 Task: In the Page Aeroplane.pptxinsert the text box with the name 'Aeroplane'apply font style to 'courier new' and font size 38and make the text section 'underline'format the slide background to gradient fillon the slide insert the  date and time on the slide insert the  page no
Action: Mouse moved to (28, 121)
Screenshot: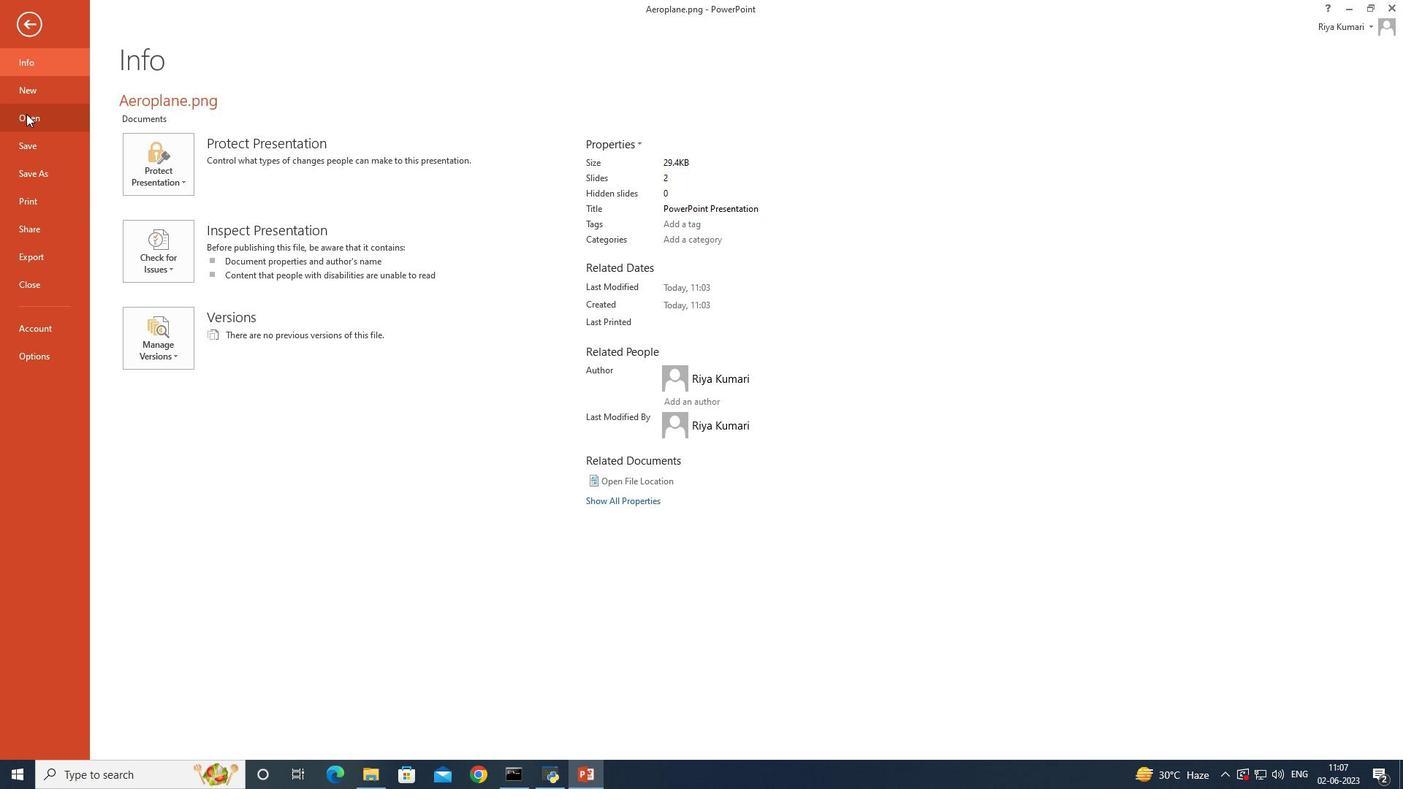 
Action: Mouse pressed left at (28, 121)
Screenshot: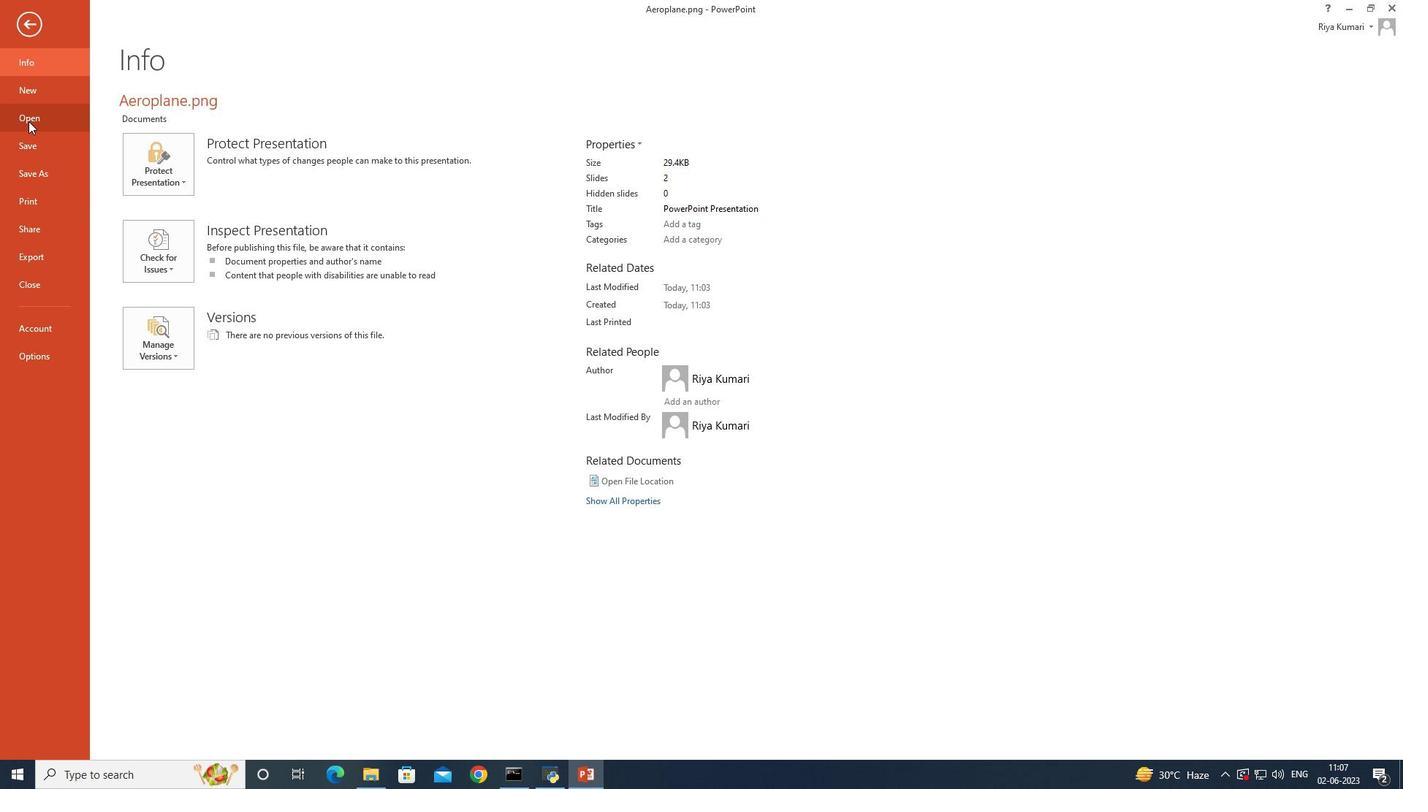 
Action: Mouse moved to (402, 153)
Screenshot: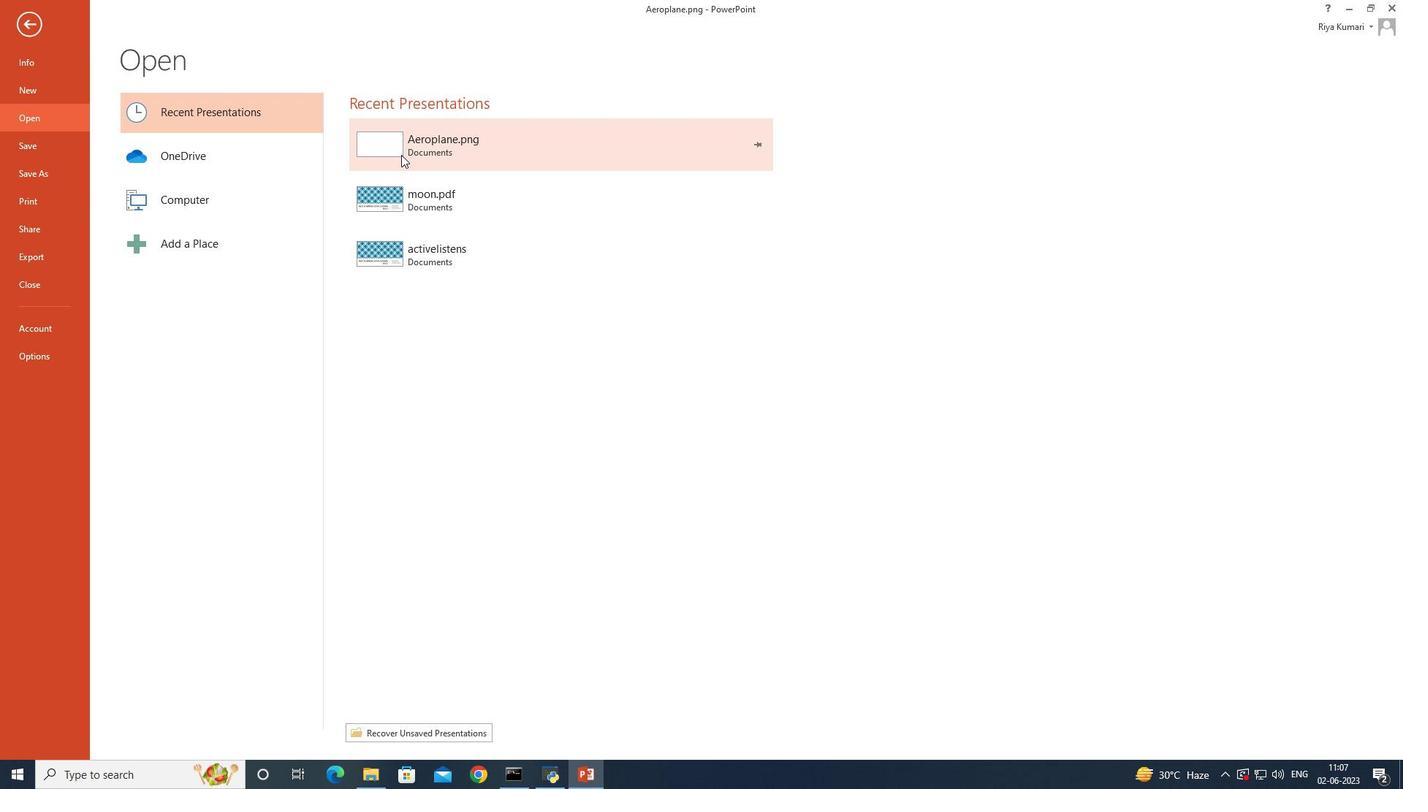 
Action: Mouse pressed left at (402, 153)
Screenshot: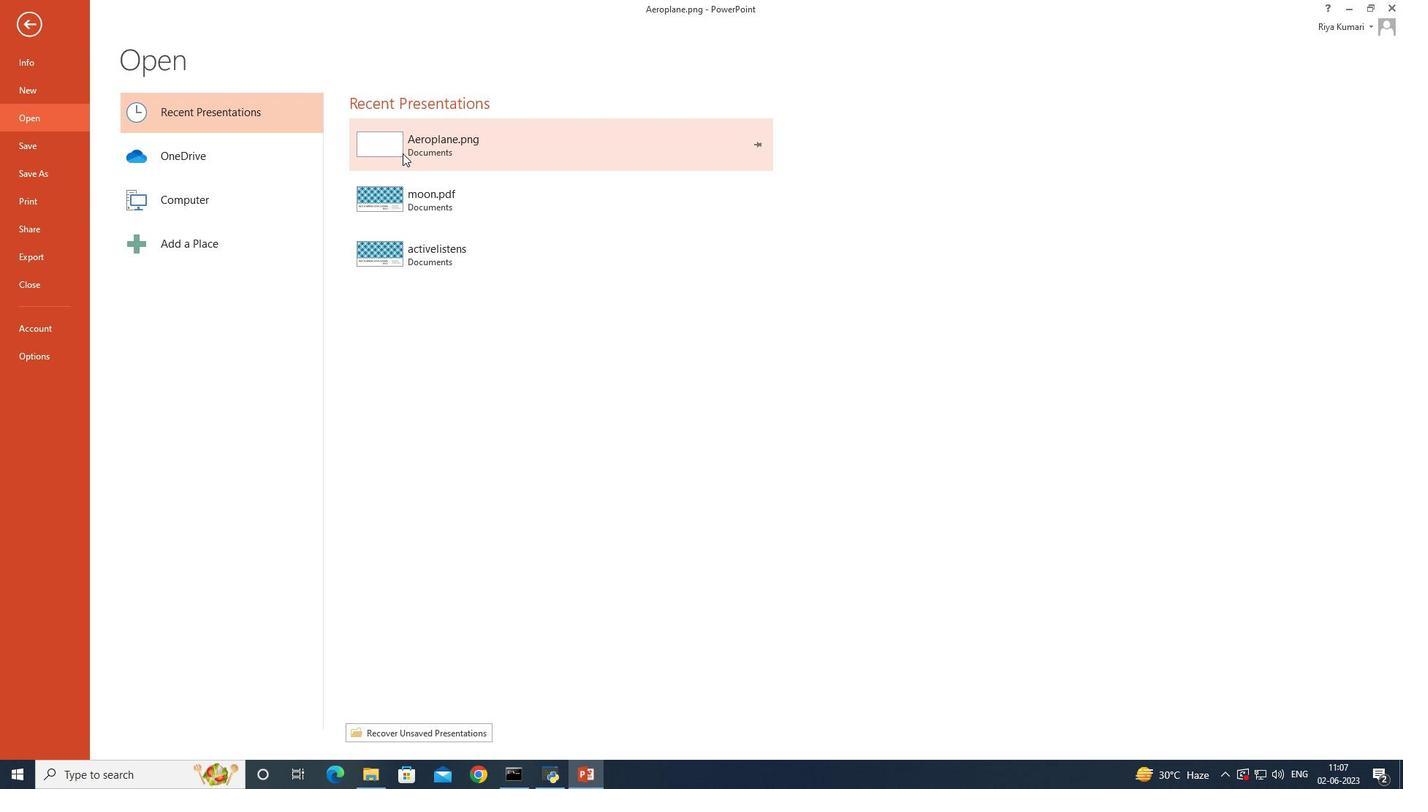 
Action: Mouse moved to (612, 46)
Screenshot: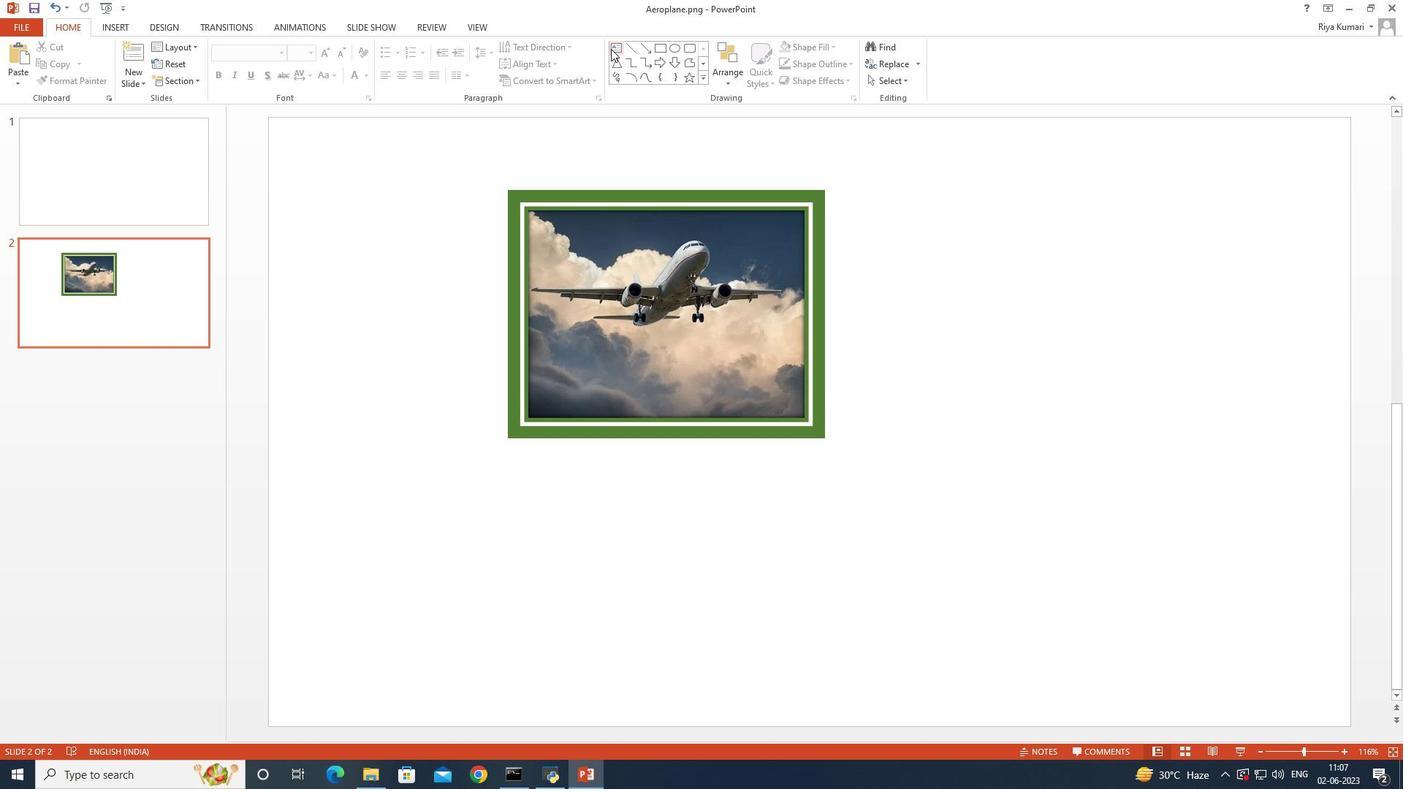 
Action: Mouse pressed left at (612, 46)
Screenshot: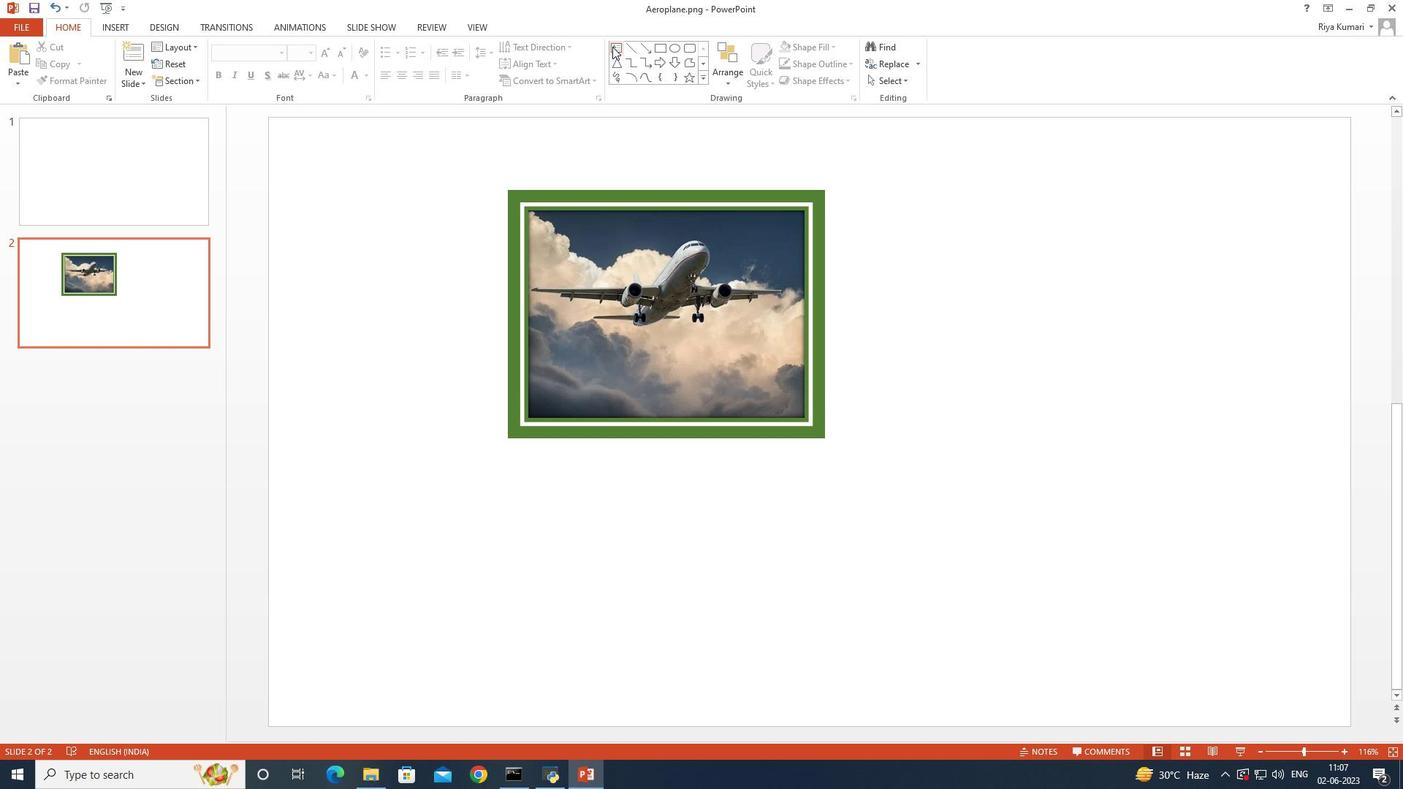 
Action: Mouse moved to (503, 459)
Screenshot: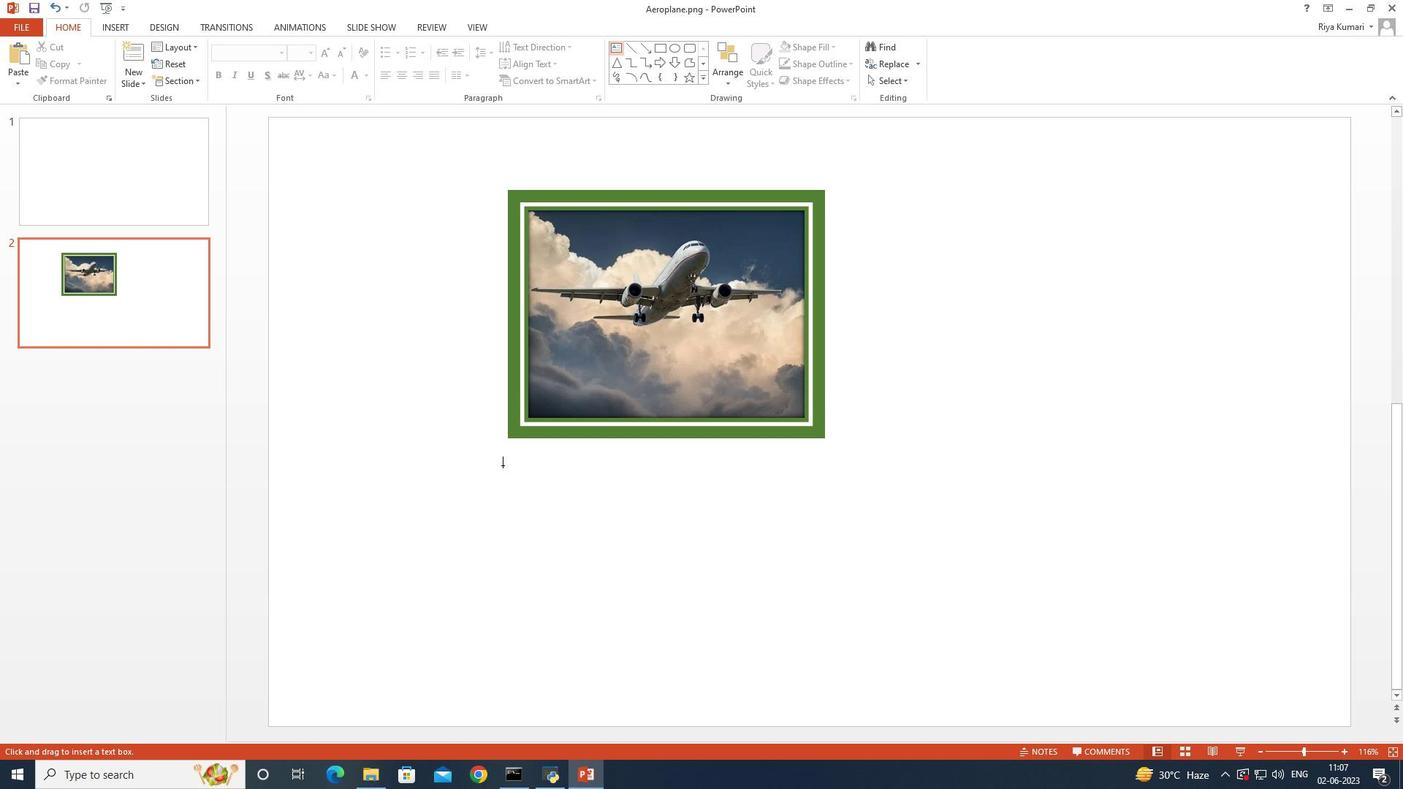
Action: Mouse pressed left at (503, 459)
Screenshot: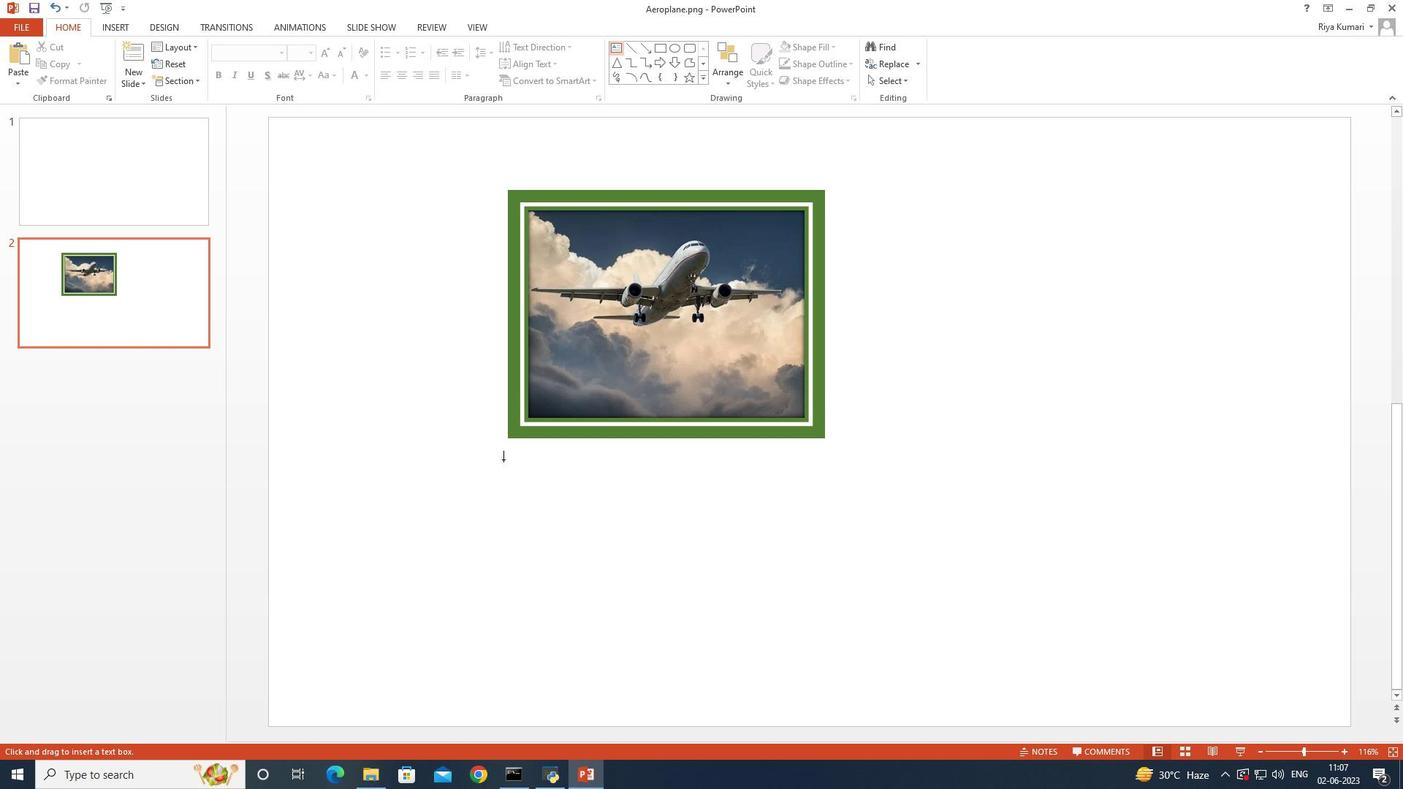 
Action: Mouse moved to (698, 466)
Screenshot: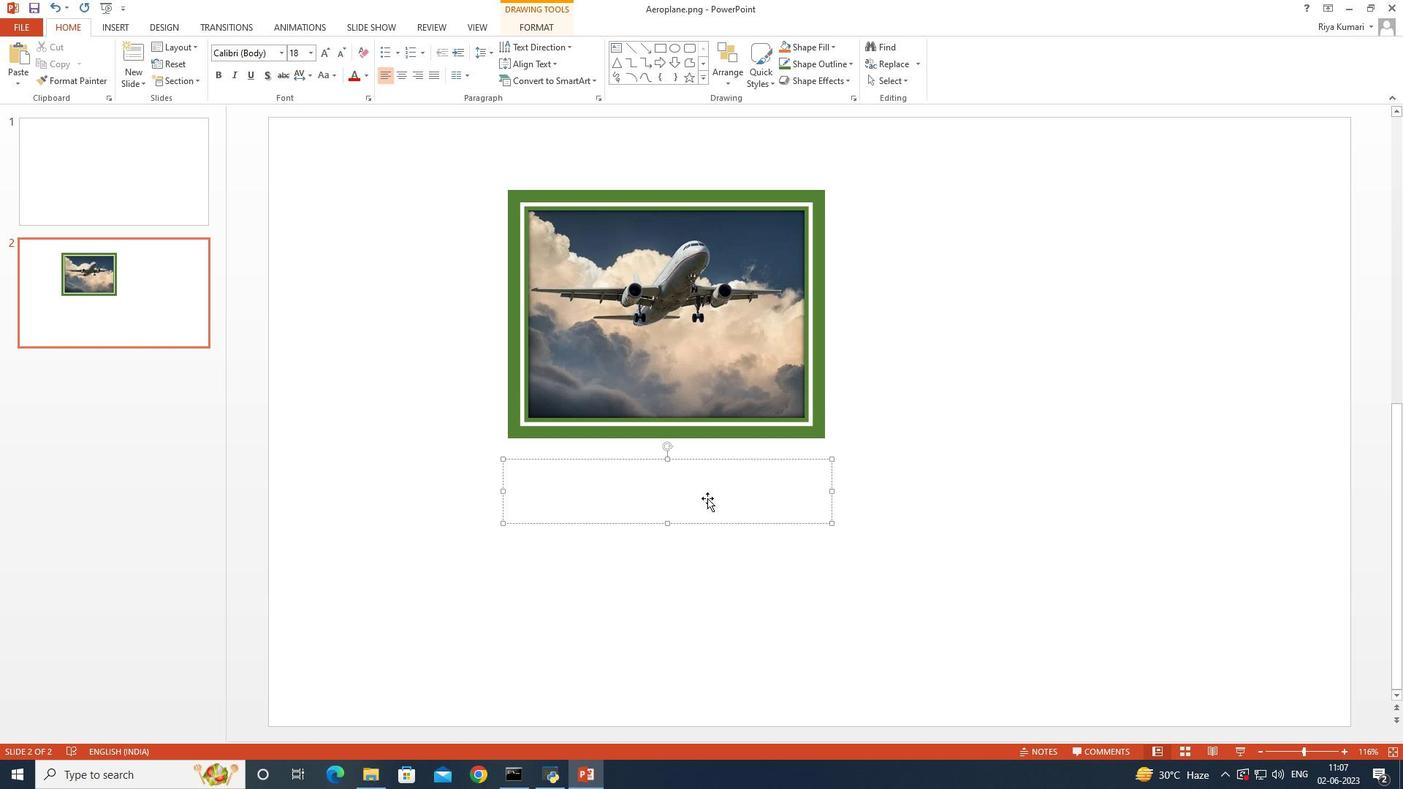 
Action: Key pressed <Key.shift>aeroplane<Key.left><Key.left><Key.left><Key.left><Key.left><Key.left><Key.left><Key.left><Key.backspace><Key.shift>A
Screenshot: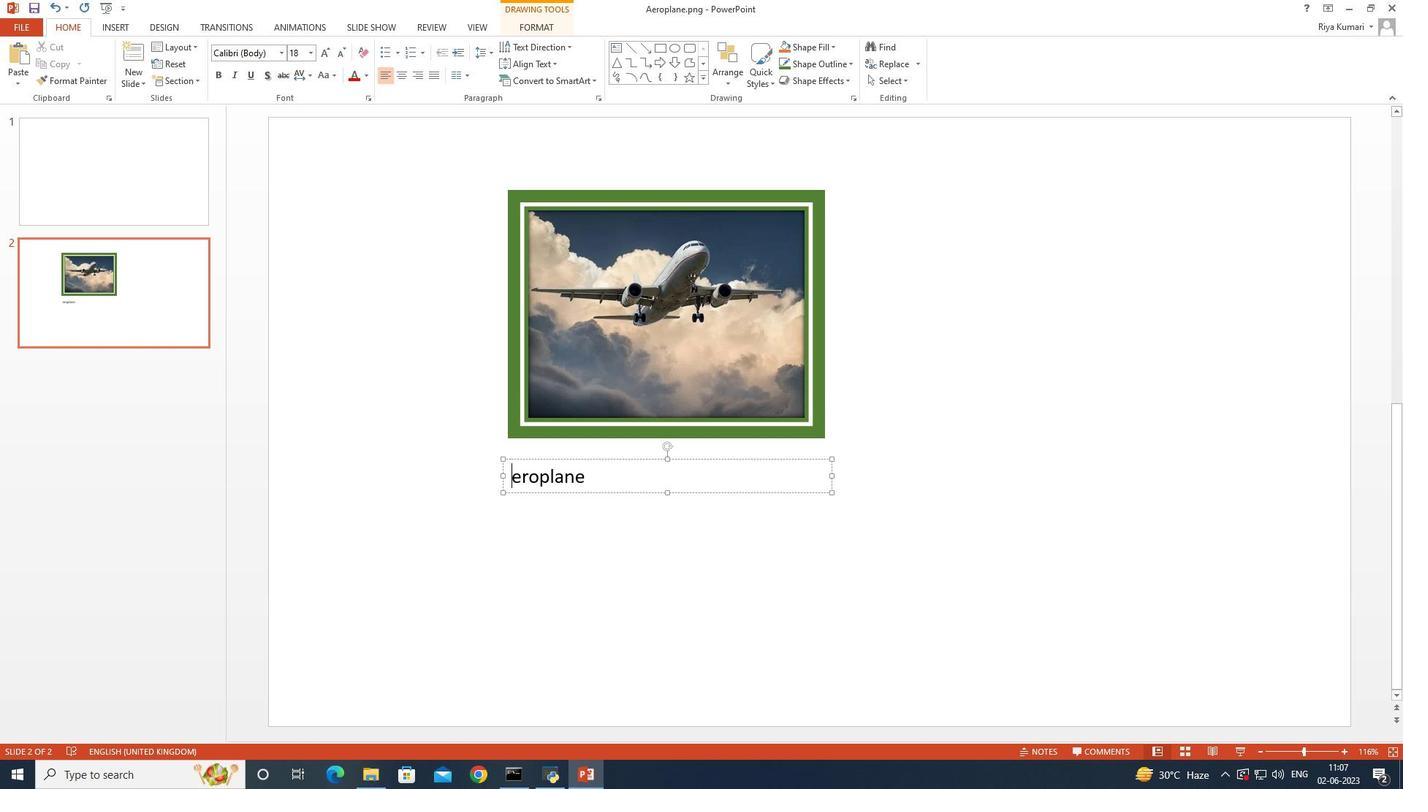 
Action: Mouse moved to (595, 476)
Screenshot: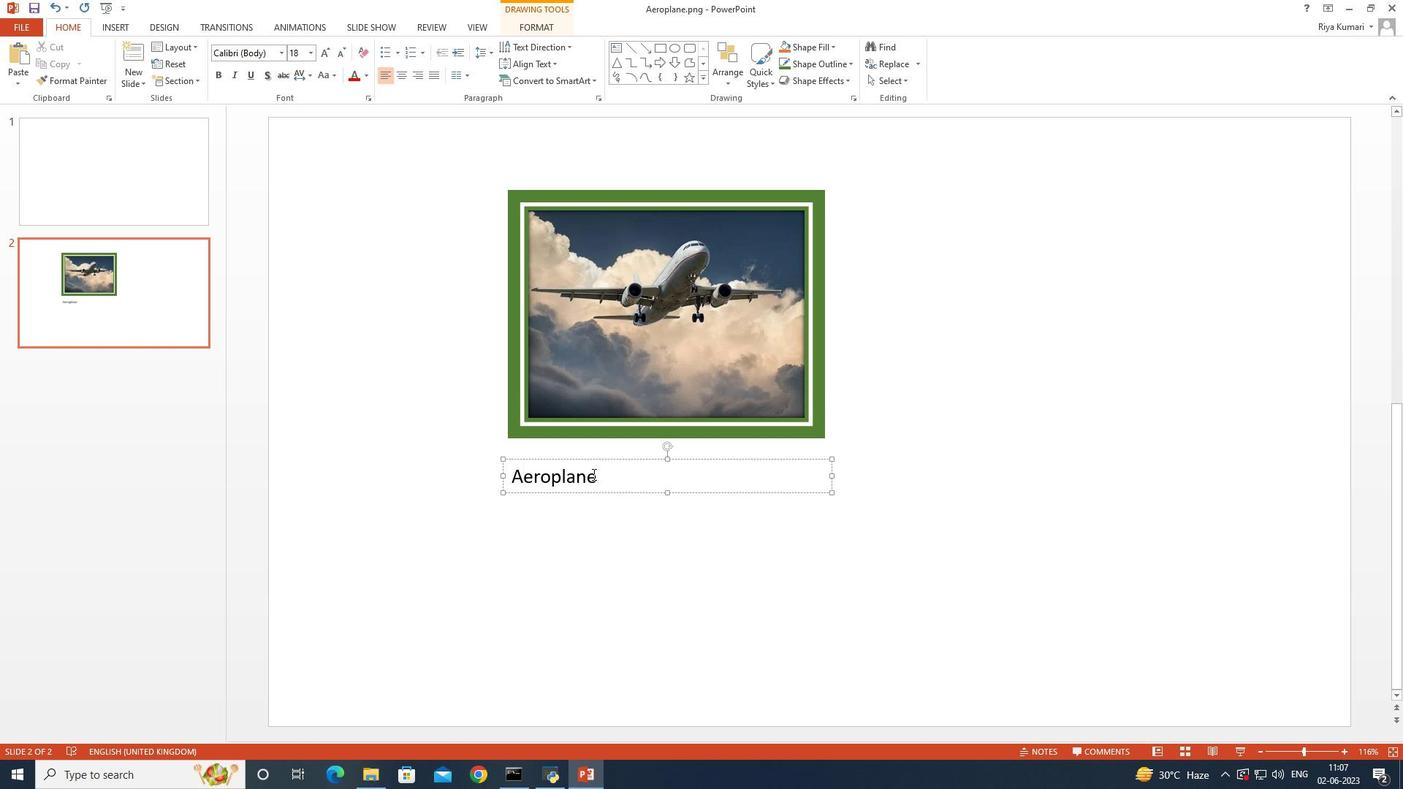 
Action: Mouse pressed left at (595, 476)
Screenshot: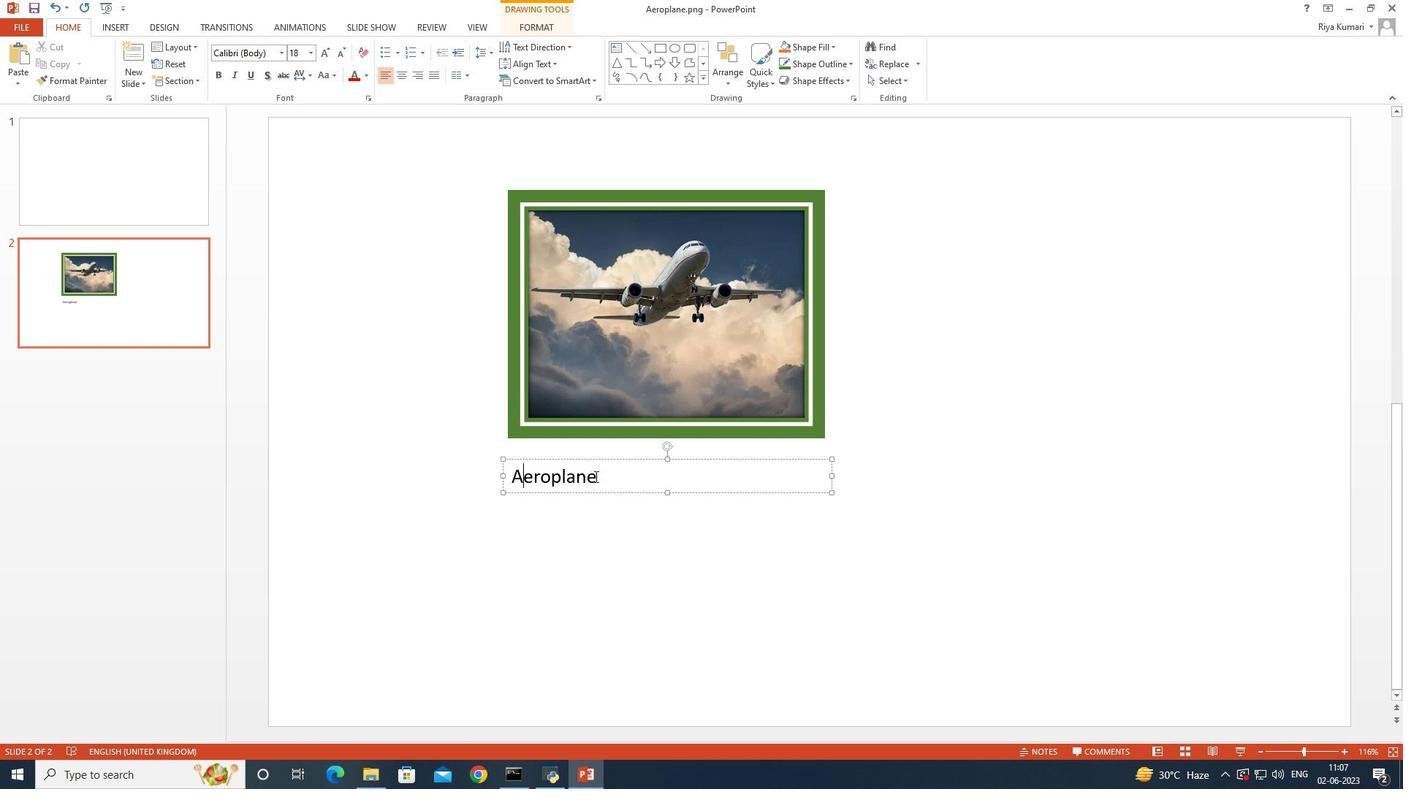 
Action: Mouse moved to (594, 476)
Screenshot: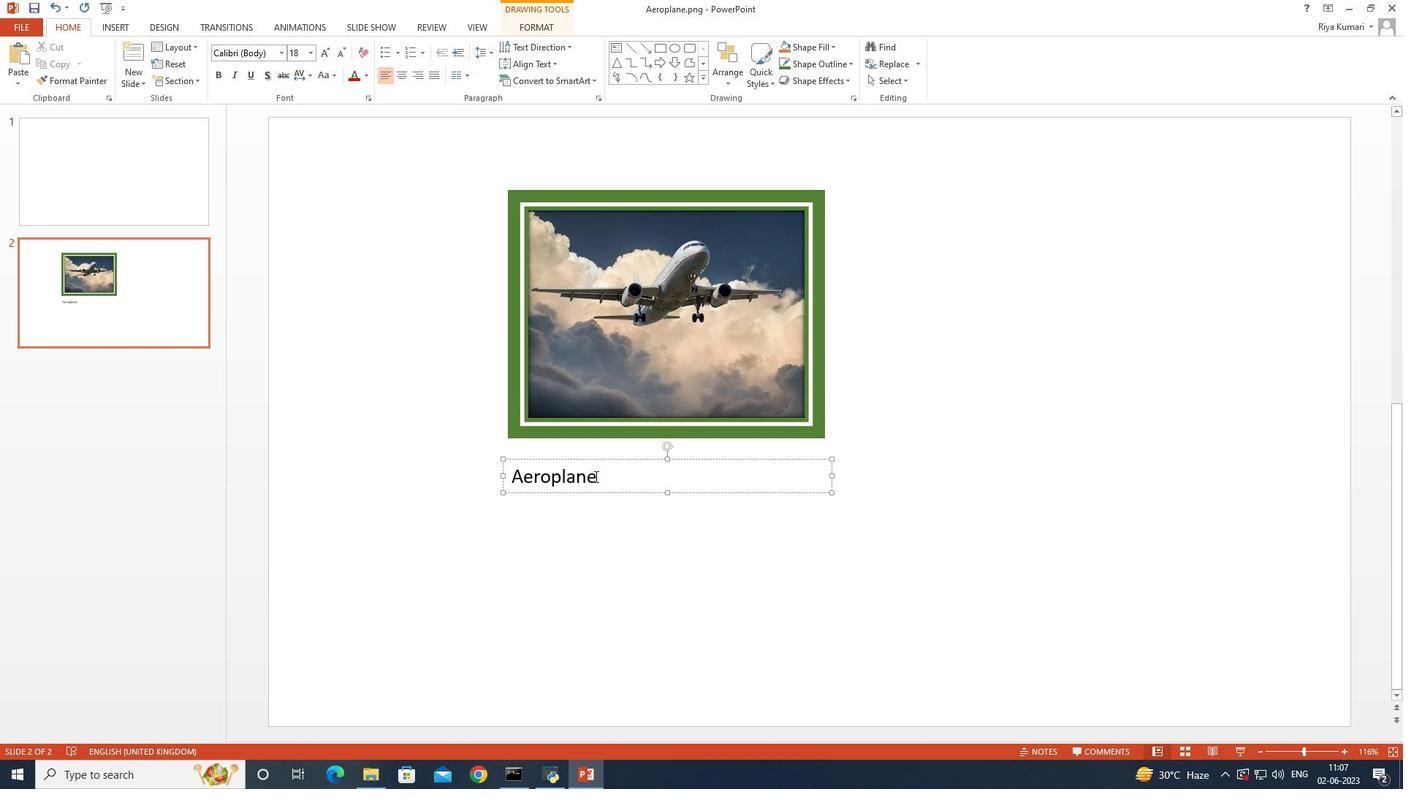 
Action: Mouse pressed left at (594, 476)
Screenshot: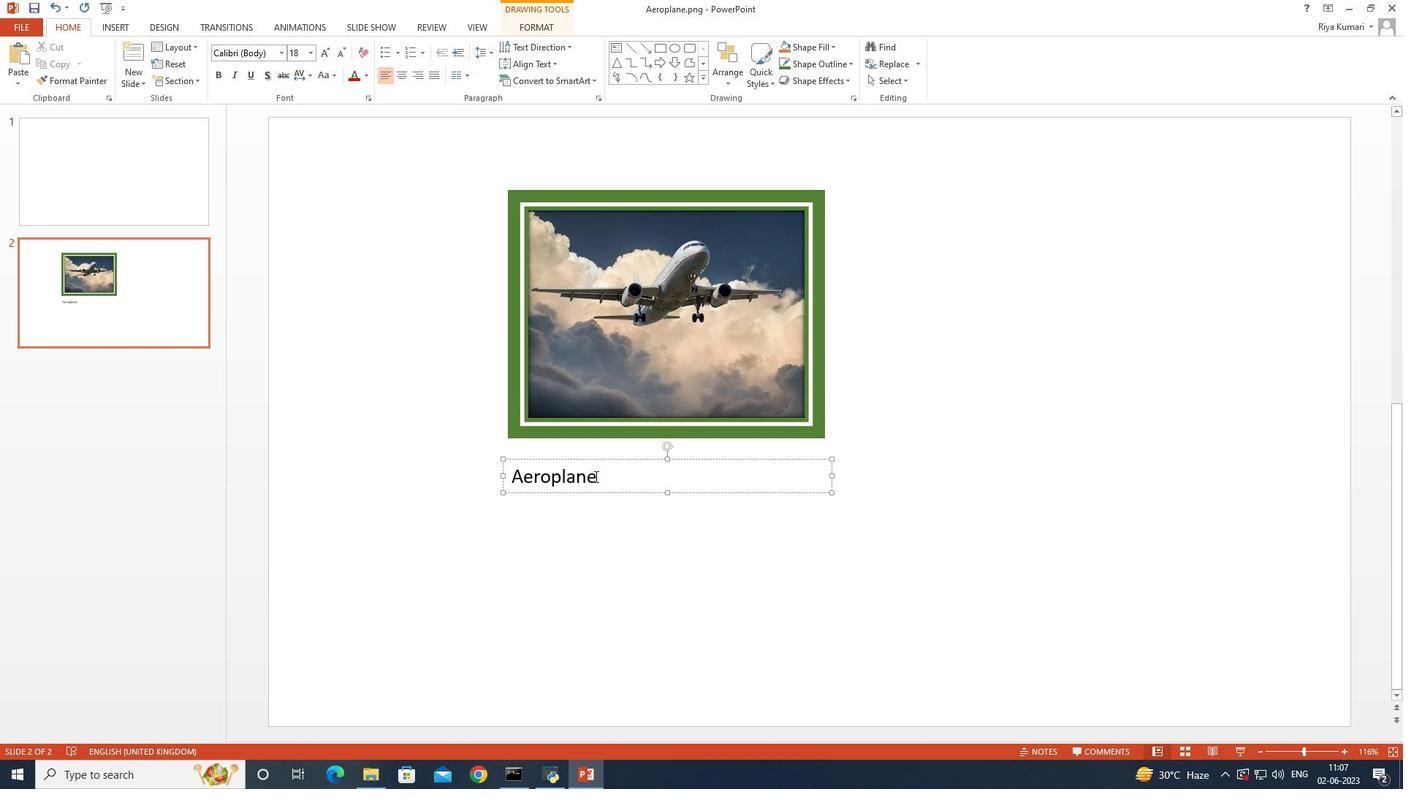 
Action: Mouse moved to (264, 56)
Screenshot: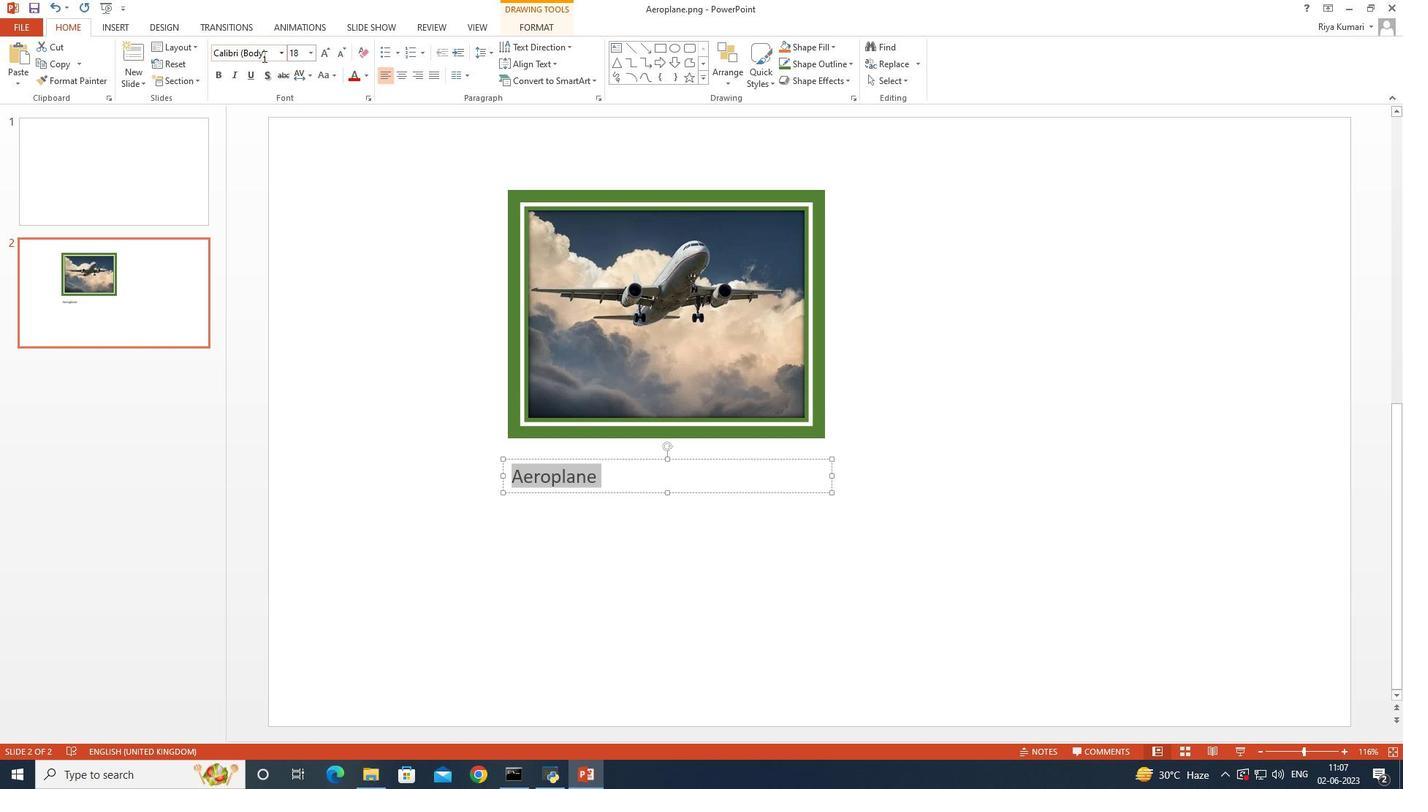 
Action: Mouse pressed left at (264, 56)
Screenshot: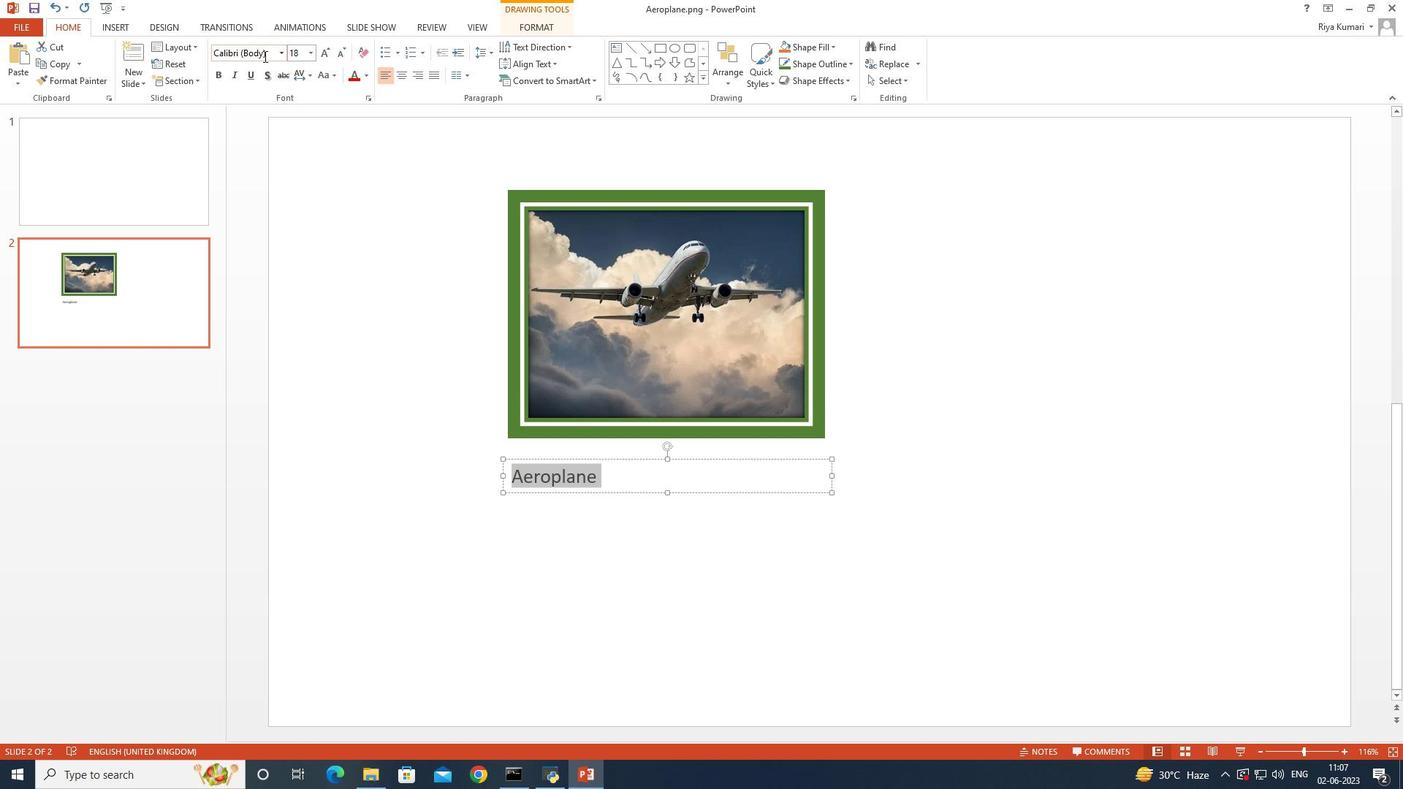 
Action: Mouse moved to (340, 358)
Screenshot: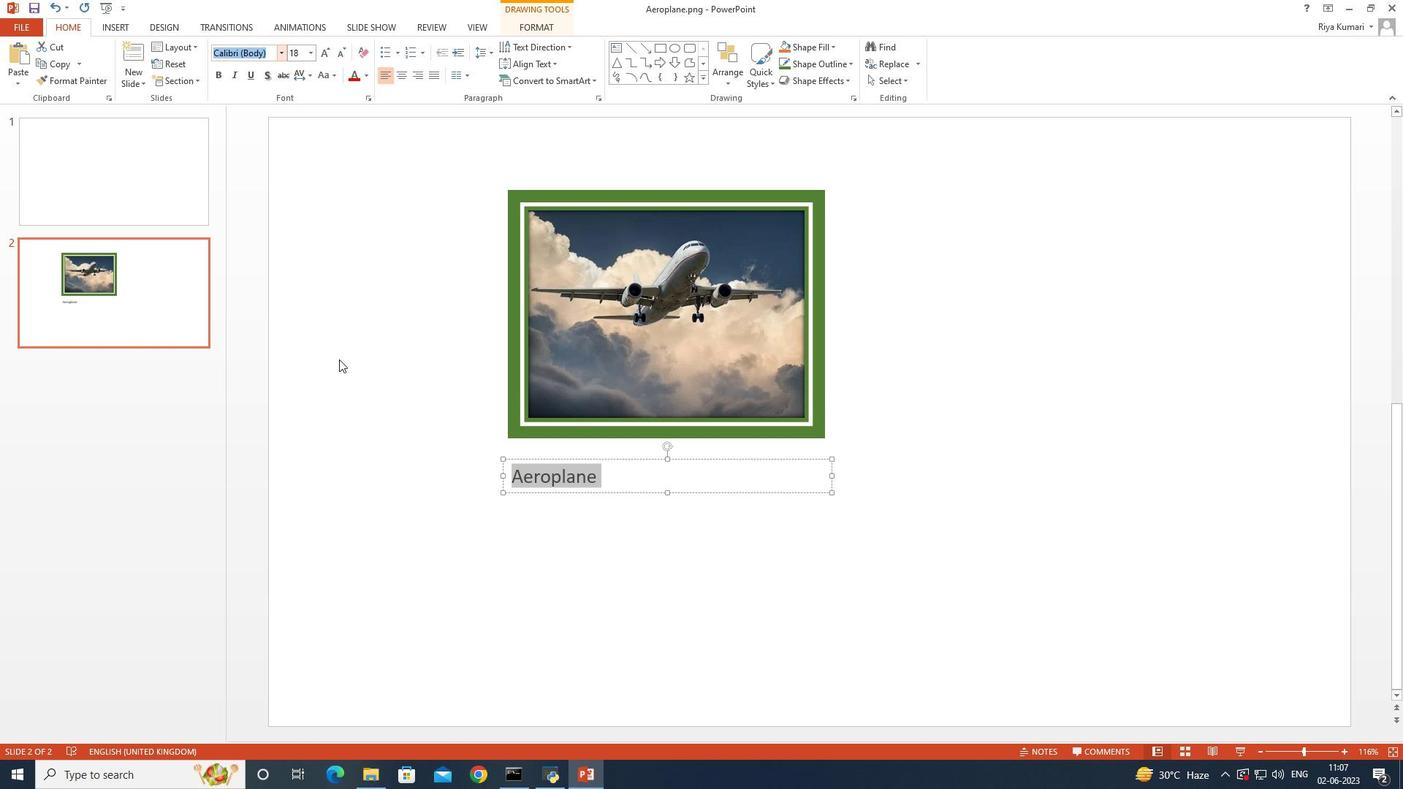 
Action: Key pressed courier<Key.enter>
Screenshot: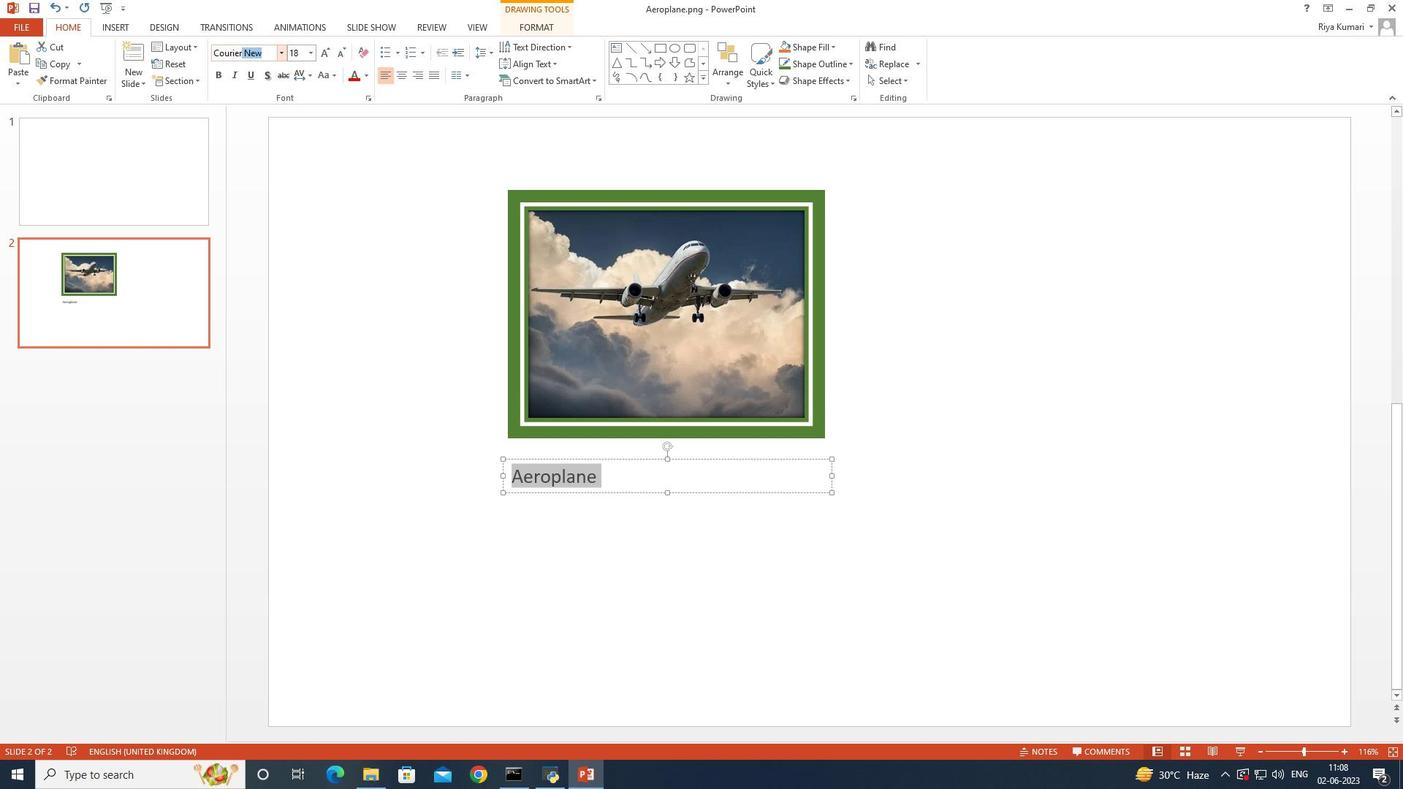 
Action: Mouse moved to (310, 54)
Screenshot: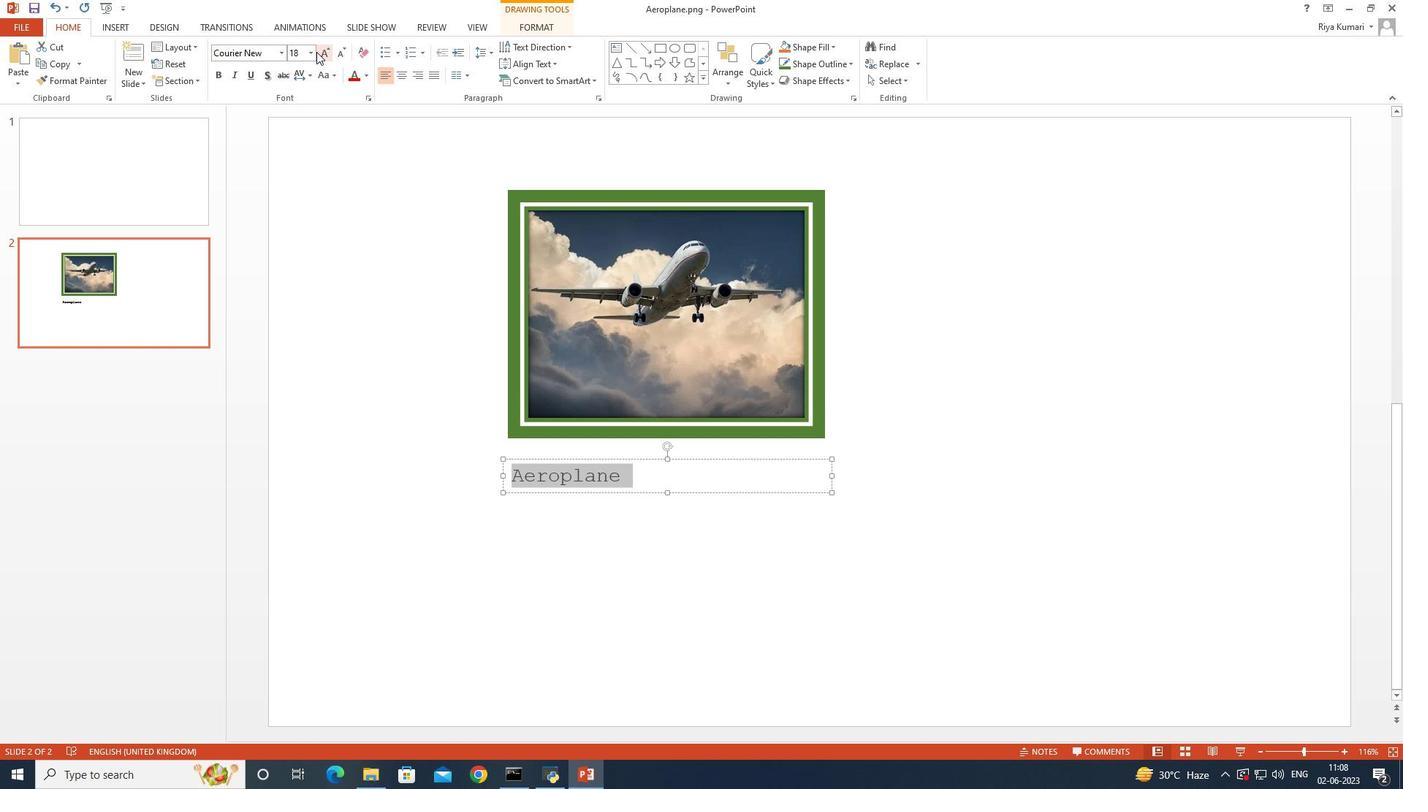 
Action: Mouse pressed left at (310, 54)
Screenshot: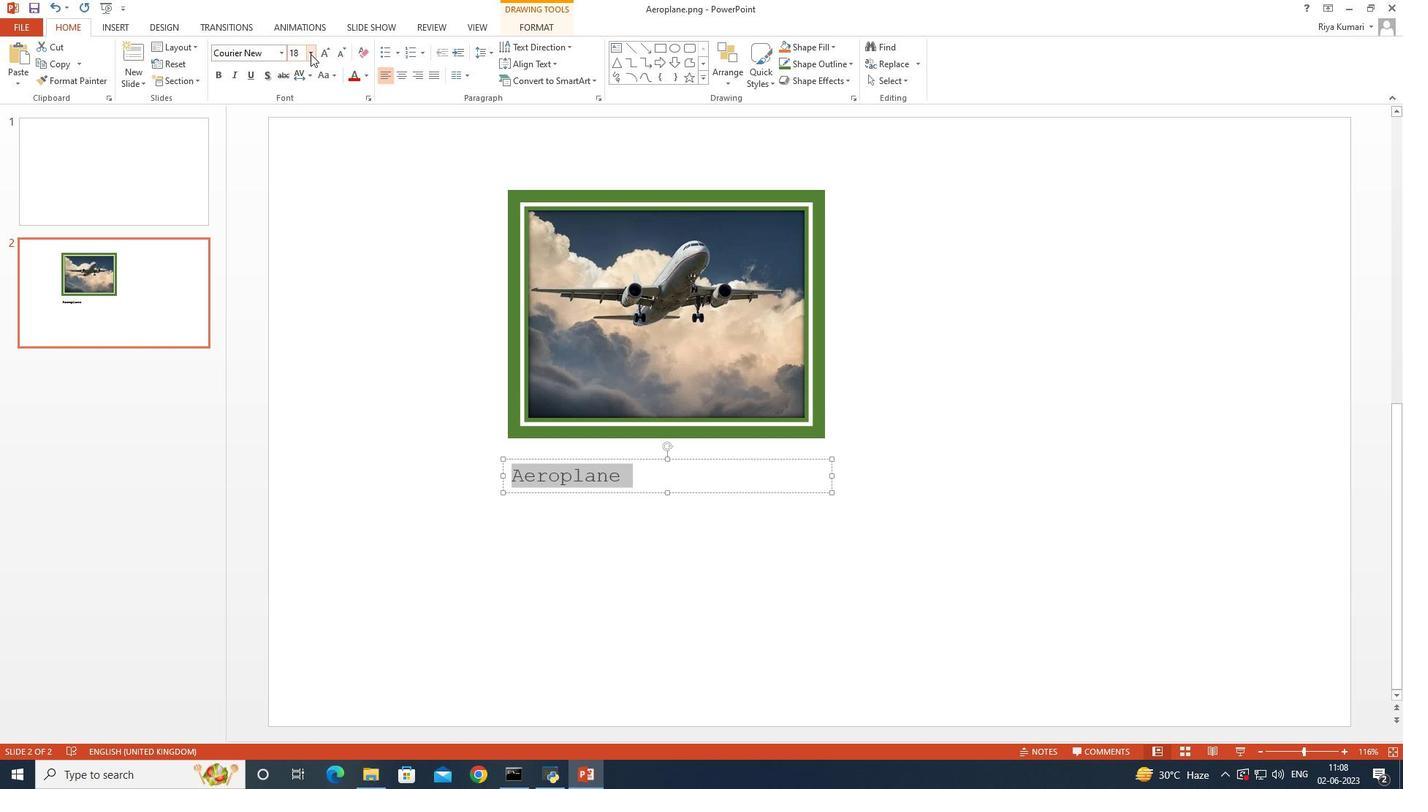 
Action: Mouse moved to (299, 254)
Screenshot: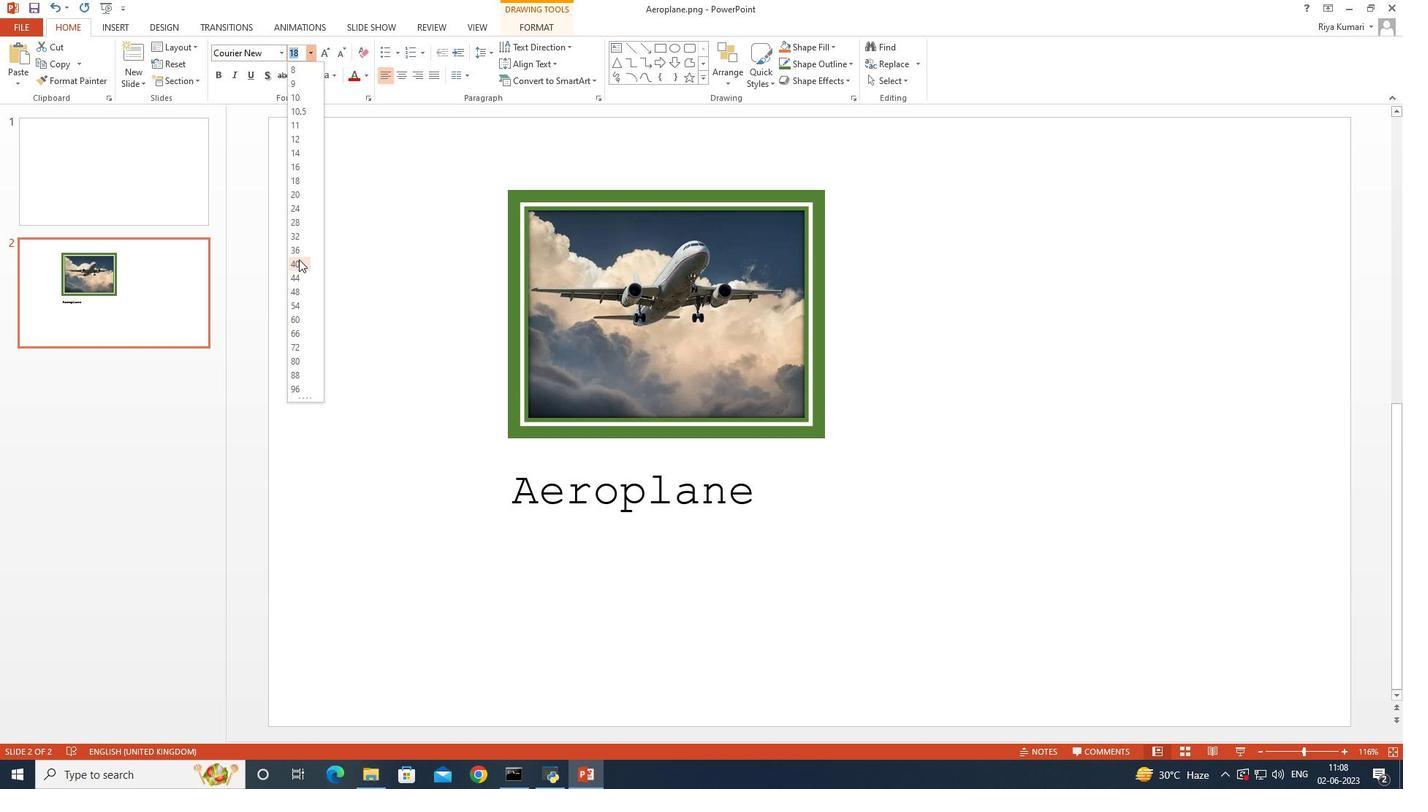 
Action: Mouse pressed left at (299, 254)
Screenshot: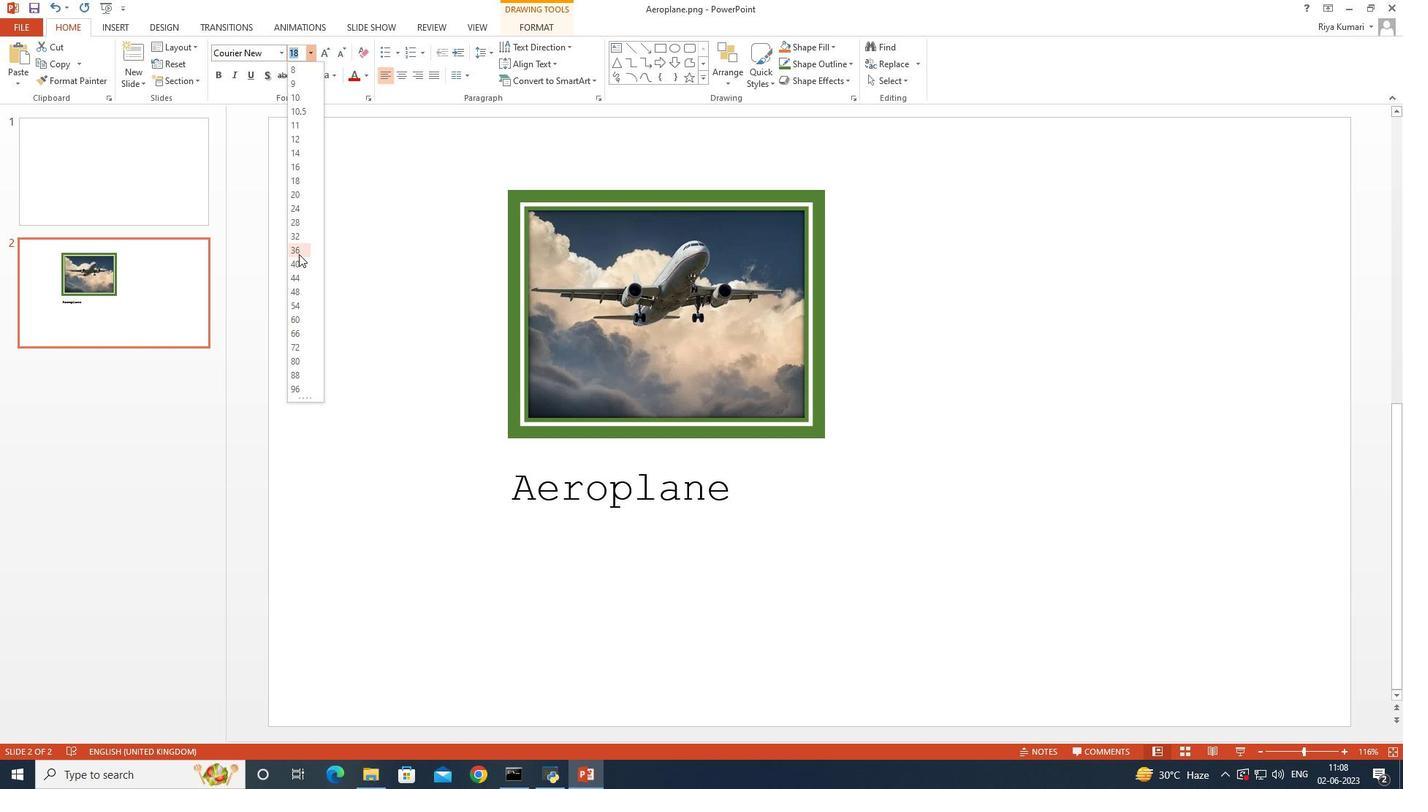 
Action: Mouse moved to (250, 78)
Screenshot: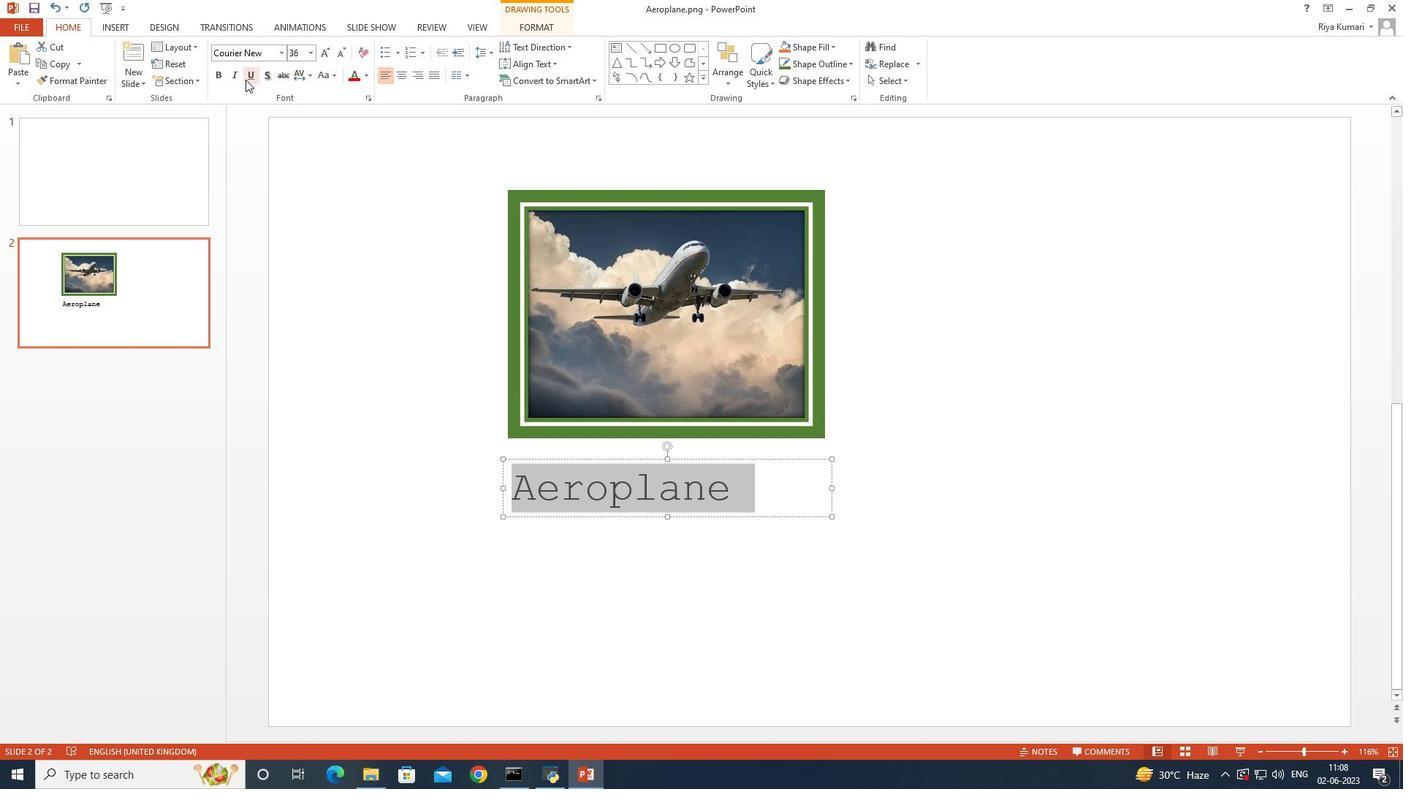 
Action: Mouse pressed left at (250, 78)
Screenshot: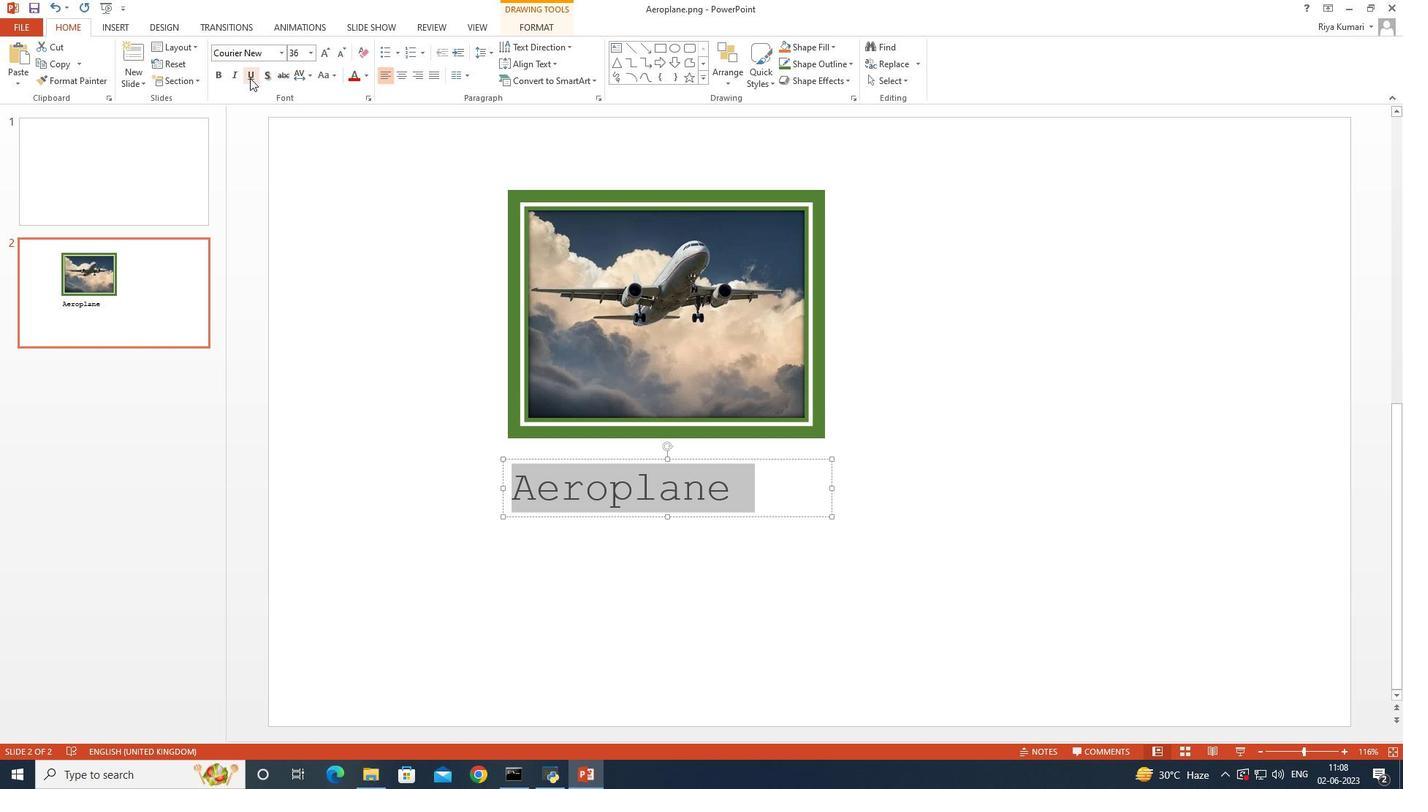 
Action: Mouse moved to (548, 31)
Screenshot: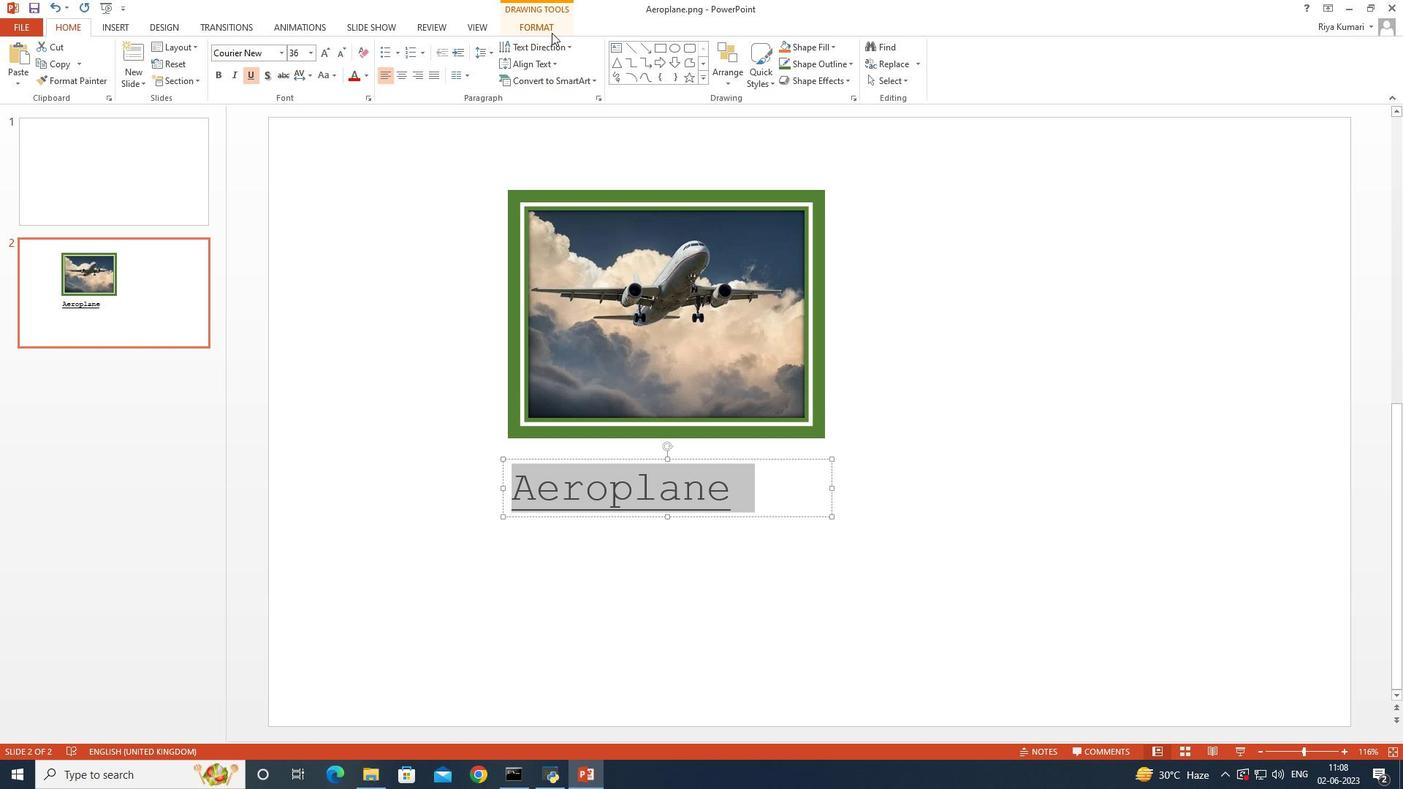 
Action: Mouse pressed left at (548, 31)
Screenshot: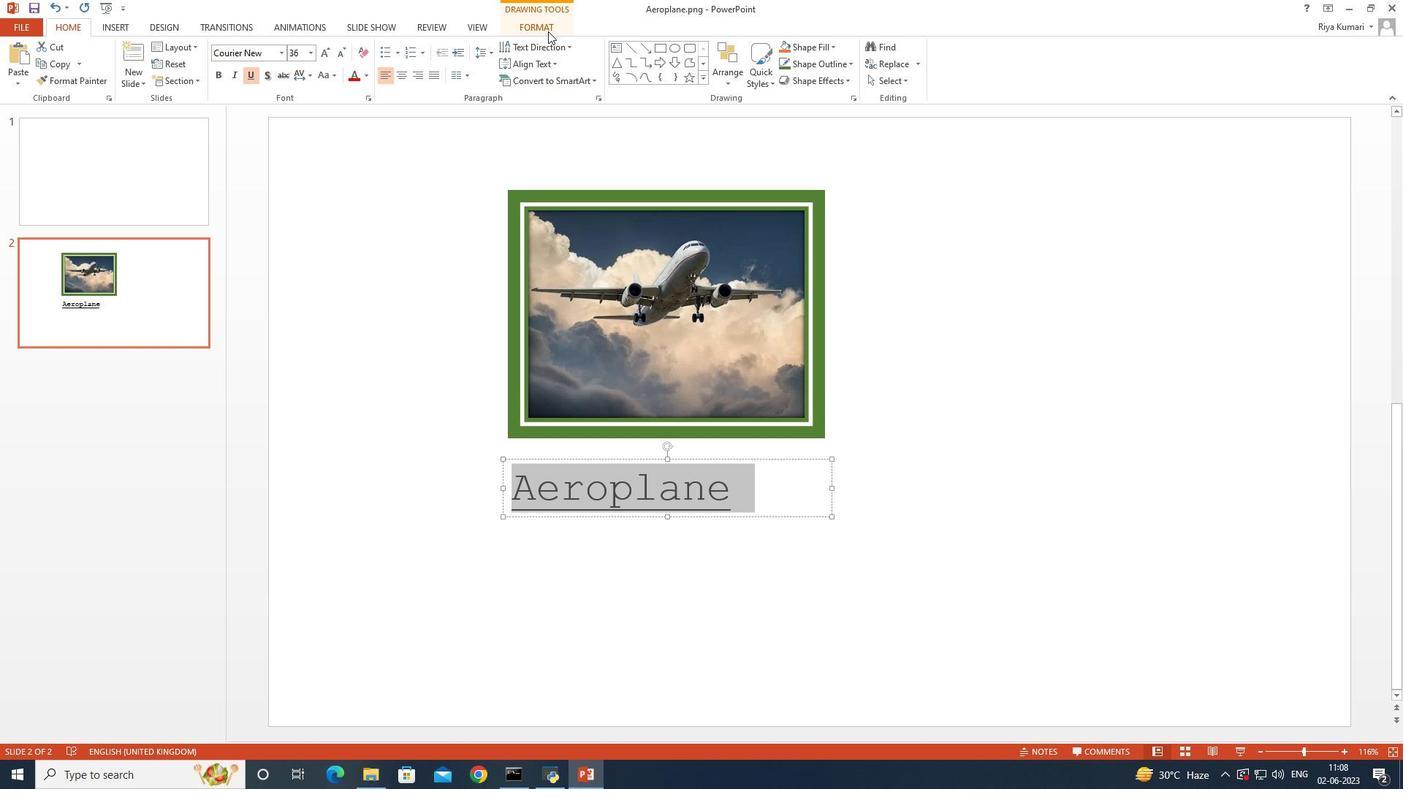 
Action: Mouse moved to (118, 21)
Screenshot: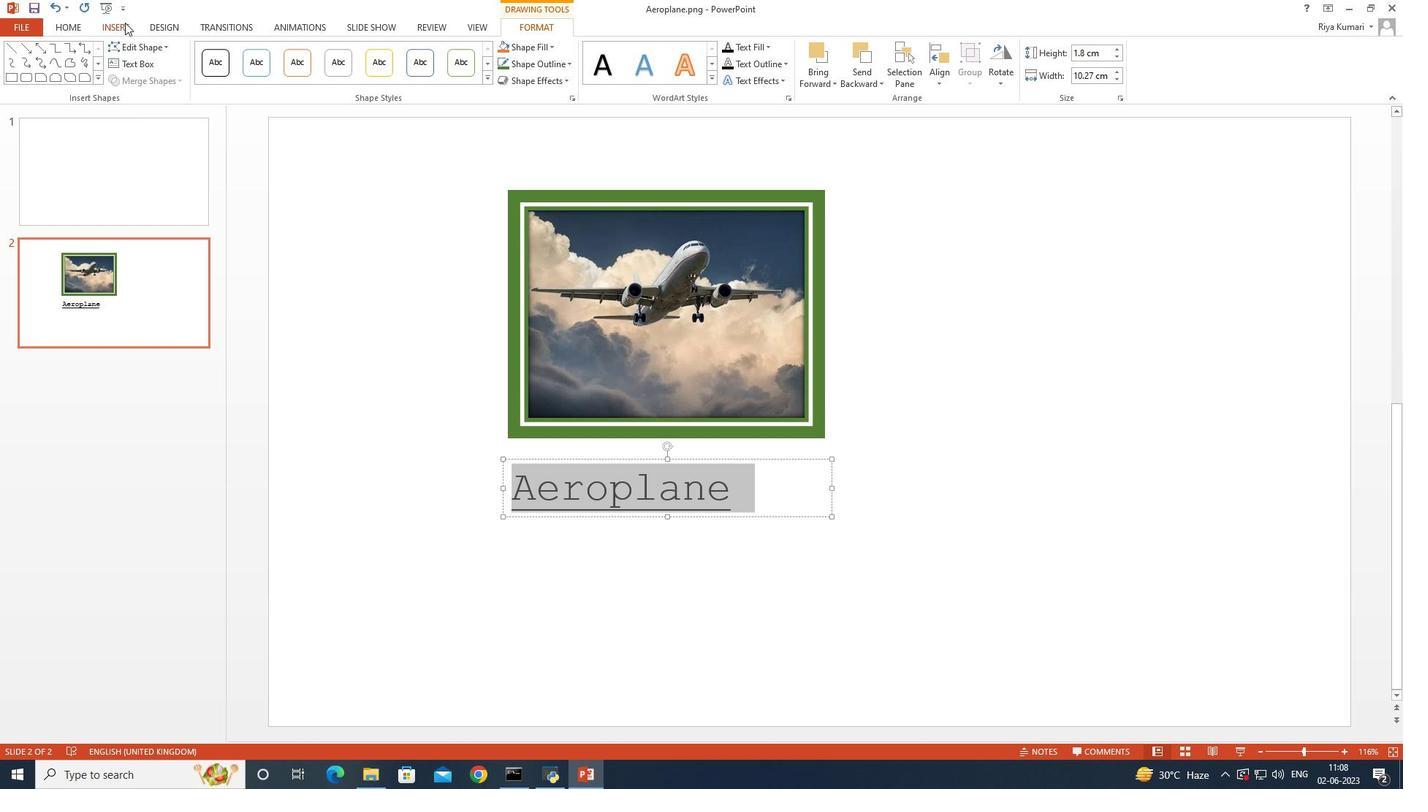 
Action: Mouse pressed left at (118, 21)
Screenshot: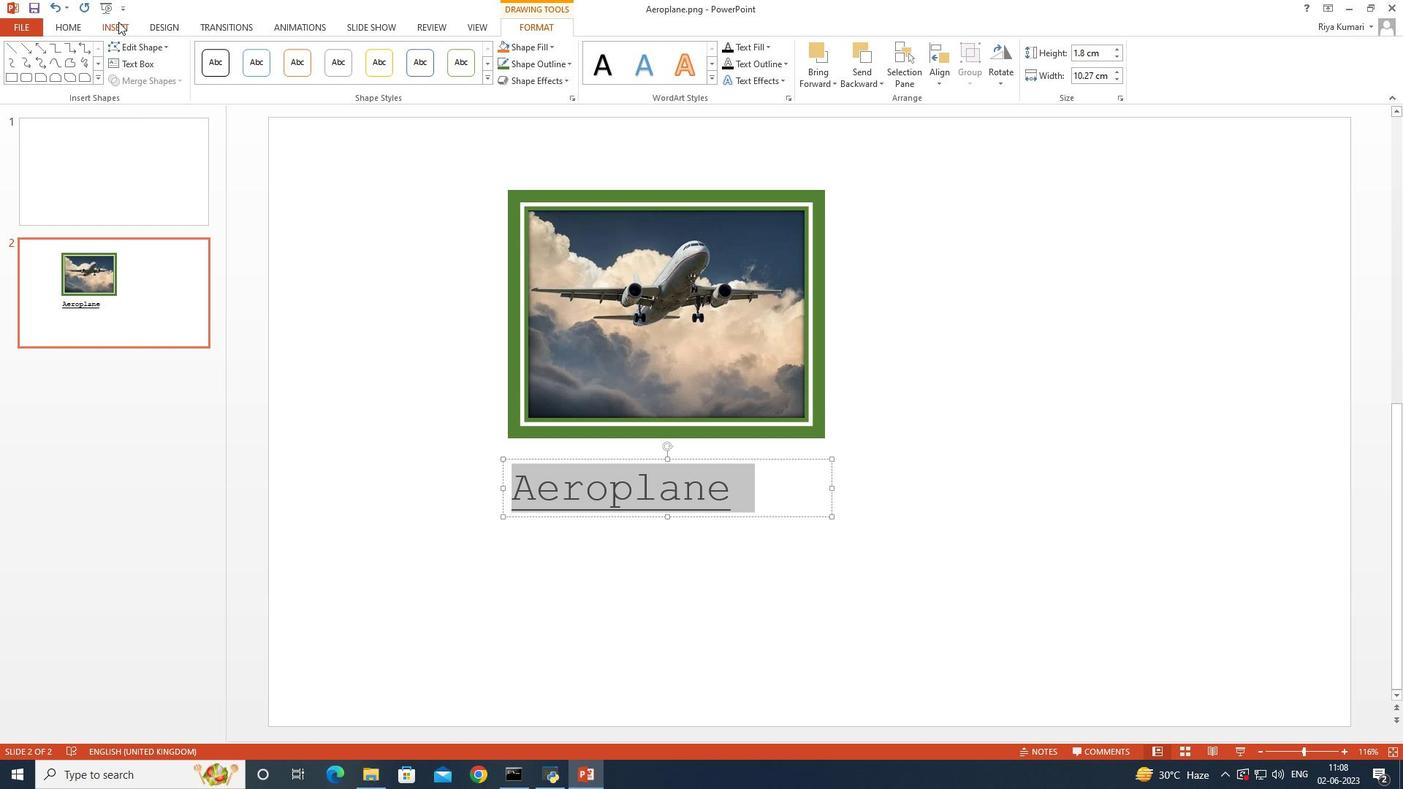 
Action: Mouse moved to (160, 24)
Screenshot: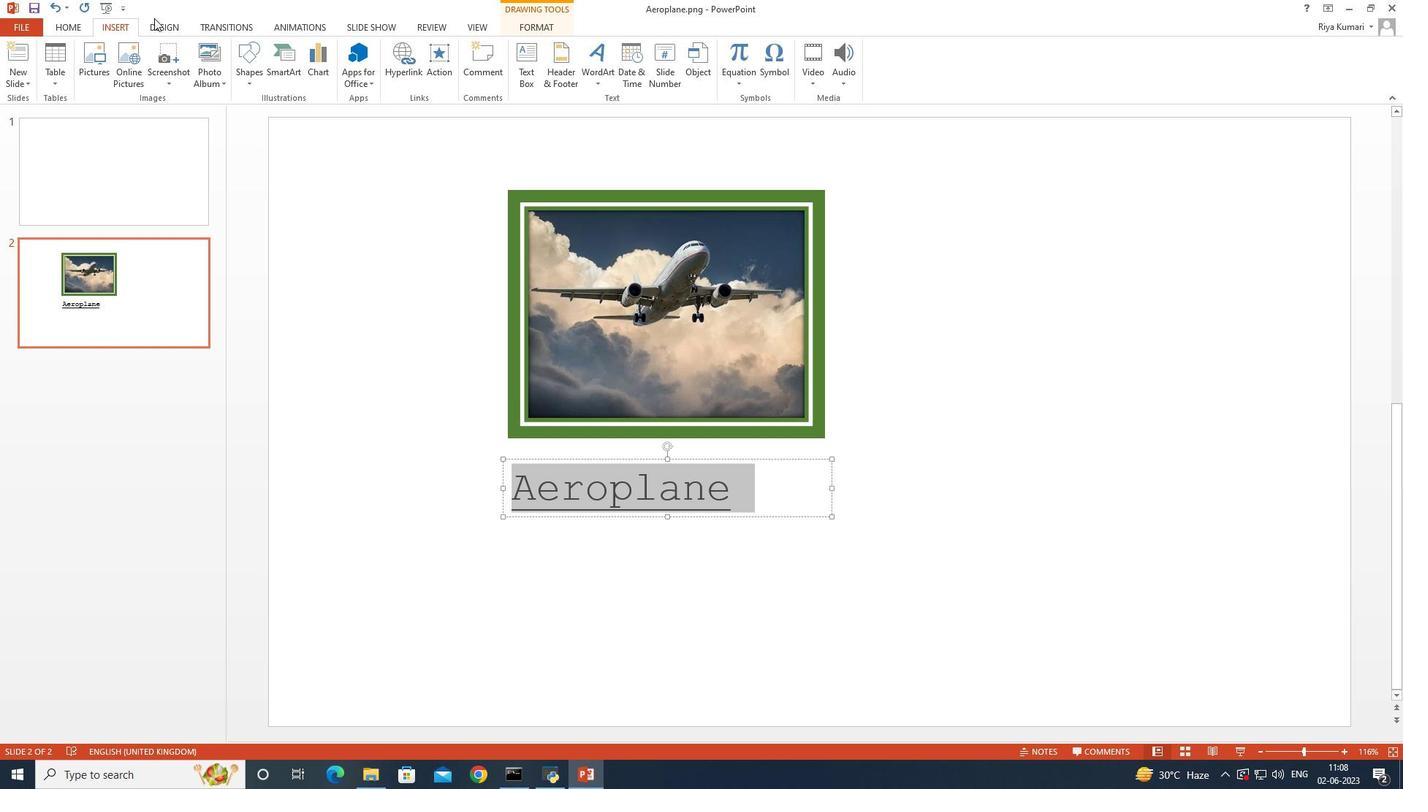 
Action: Mouse pressed left at (160, 24)
Screenshot: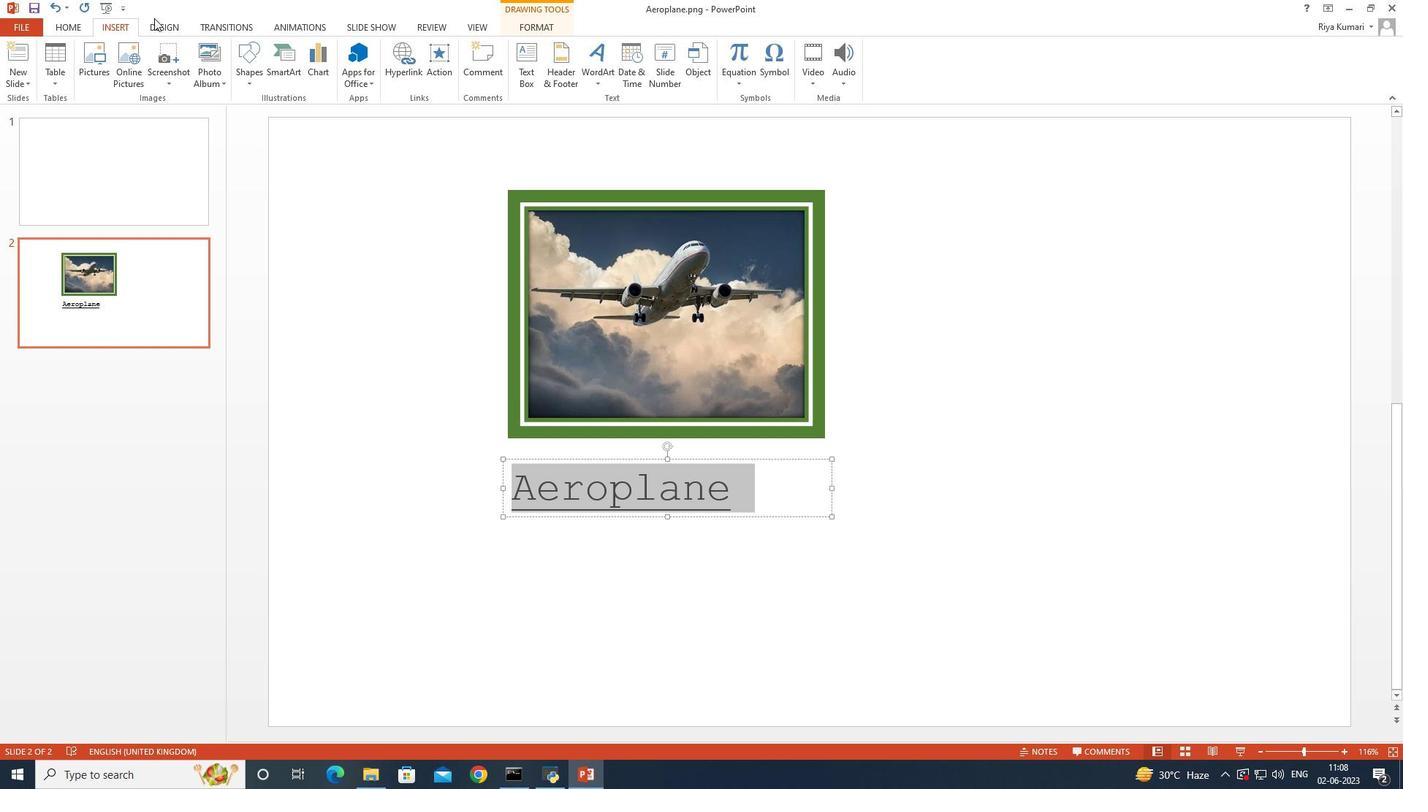 
Action: Mouse moved to (1328, 84)
Screenshot: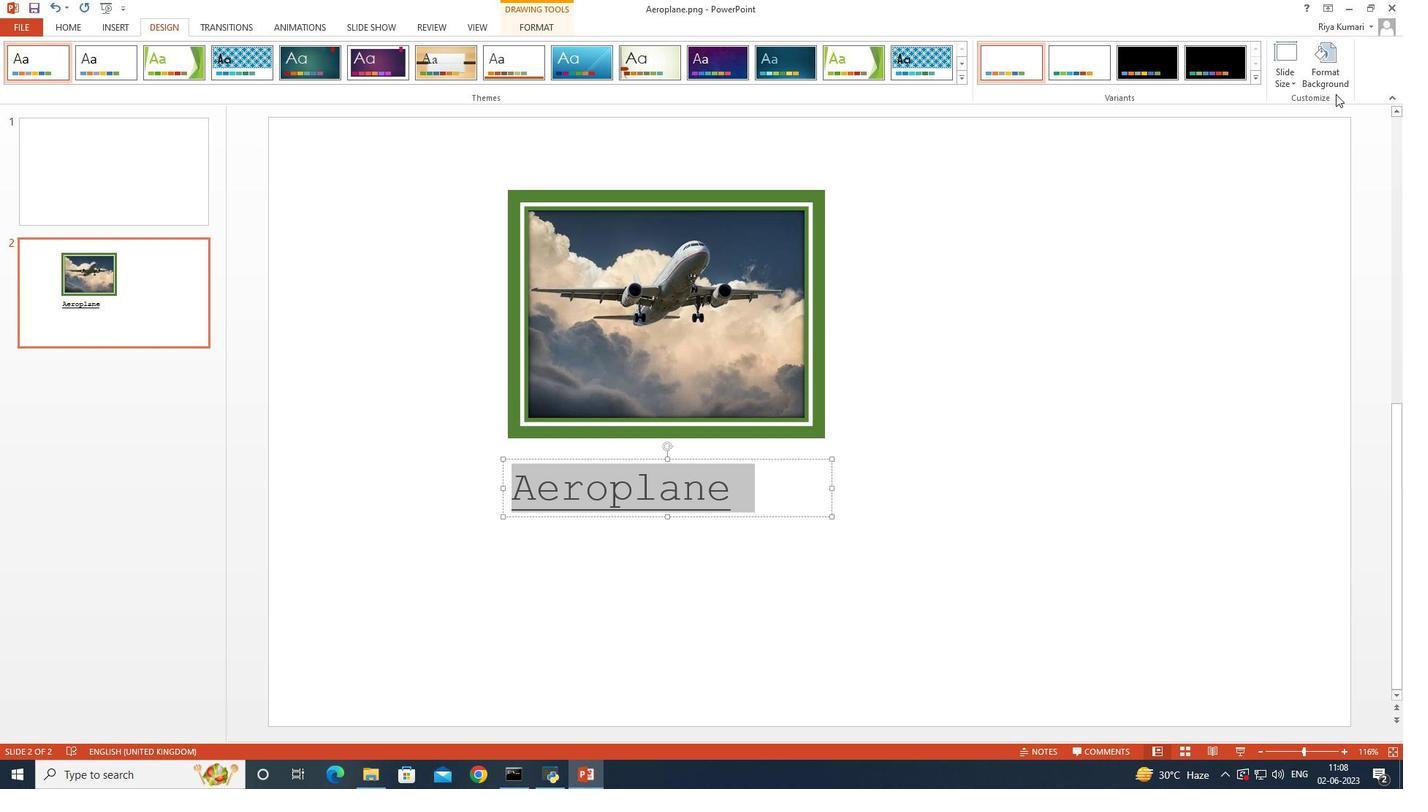 
Action: Mouse pressed left at (1328, 84)
Screenshot: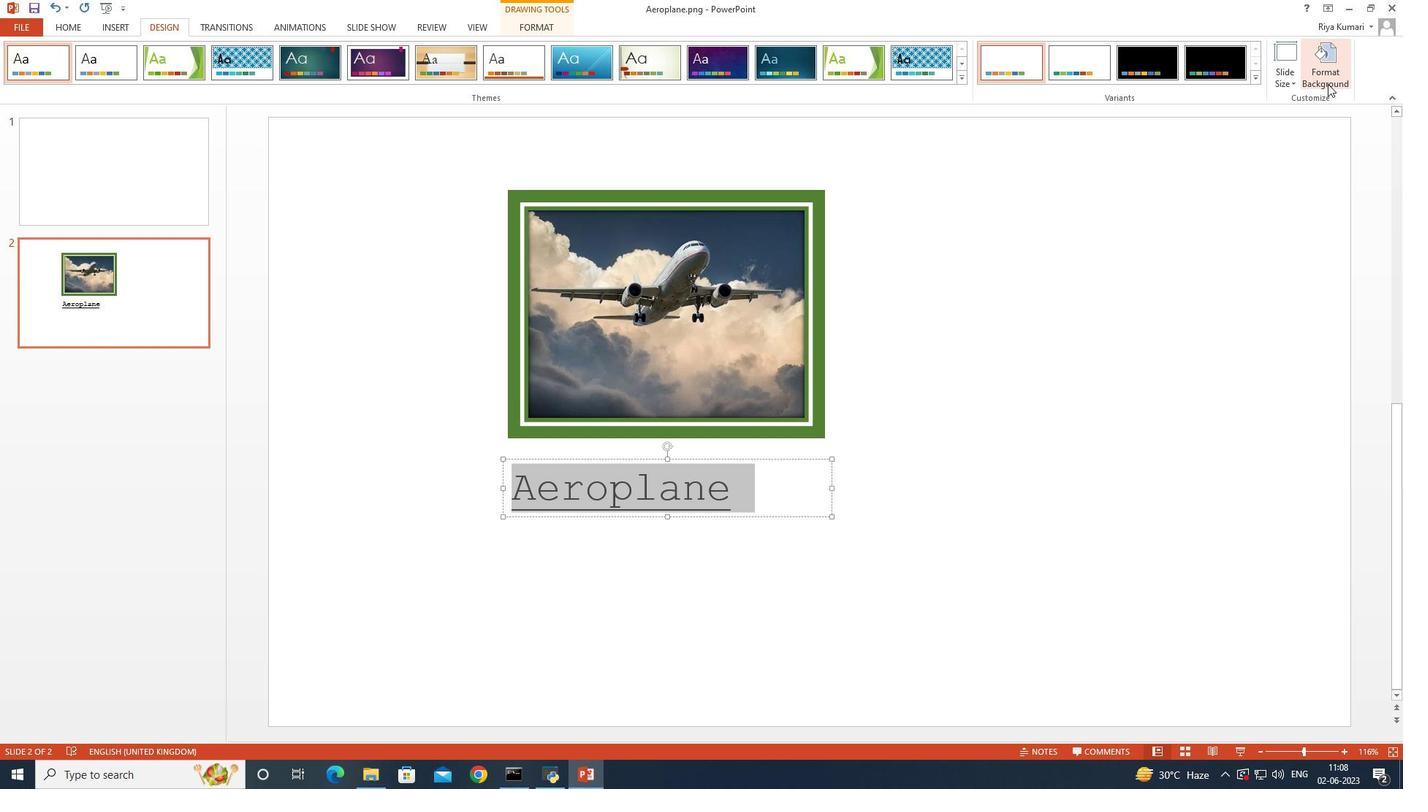 
Action: Mouse moved to (1256, 220)
Screenshot: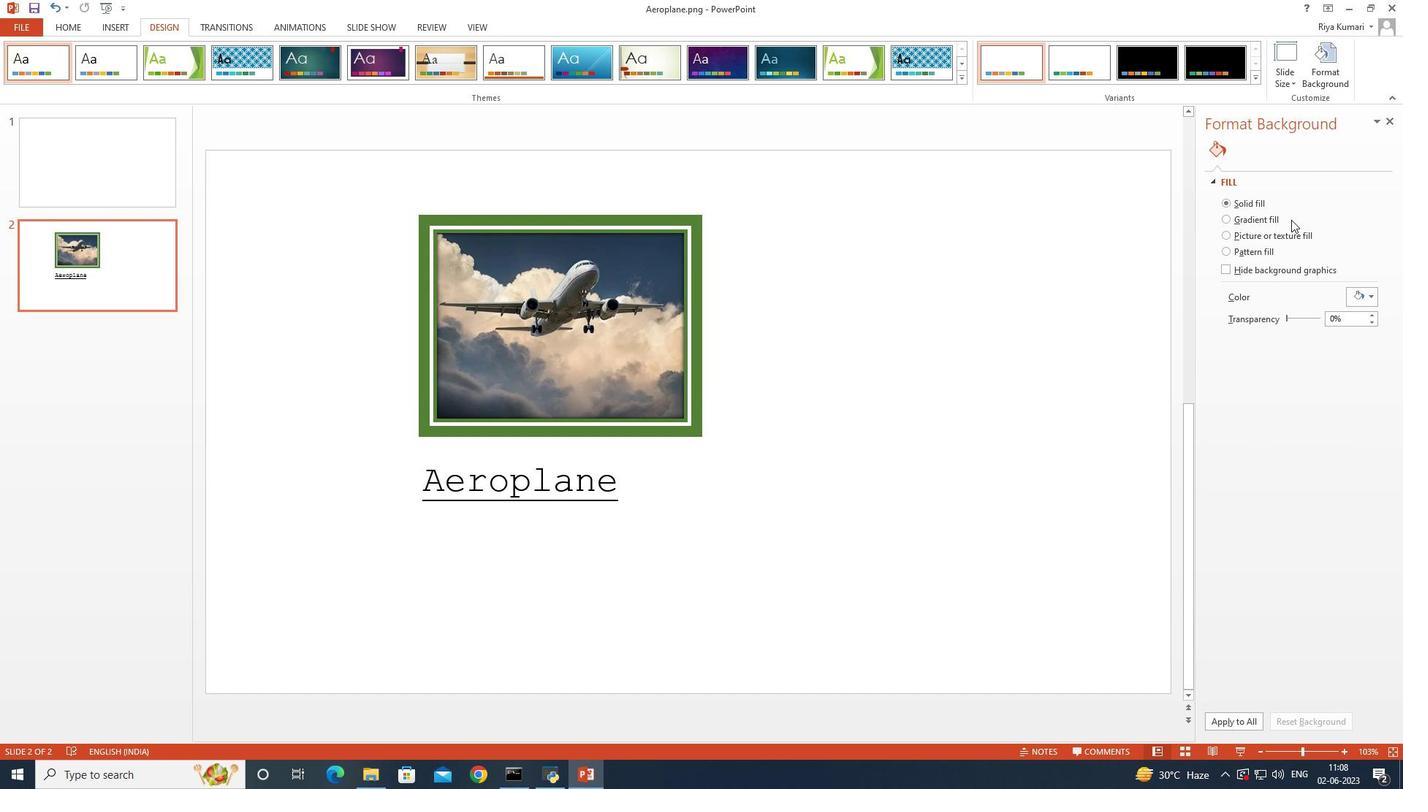 
Action: Mouse pressed left at (1256, 220)
Screenshot: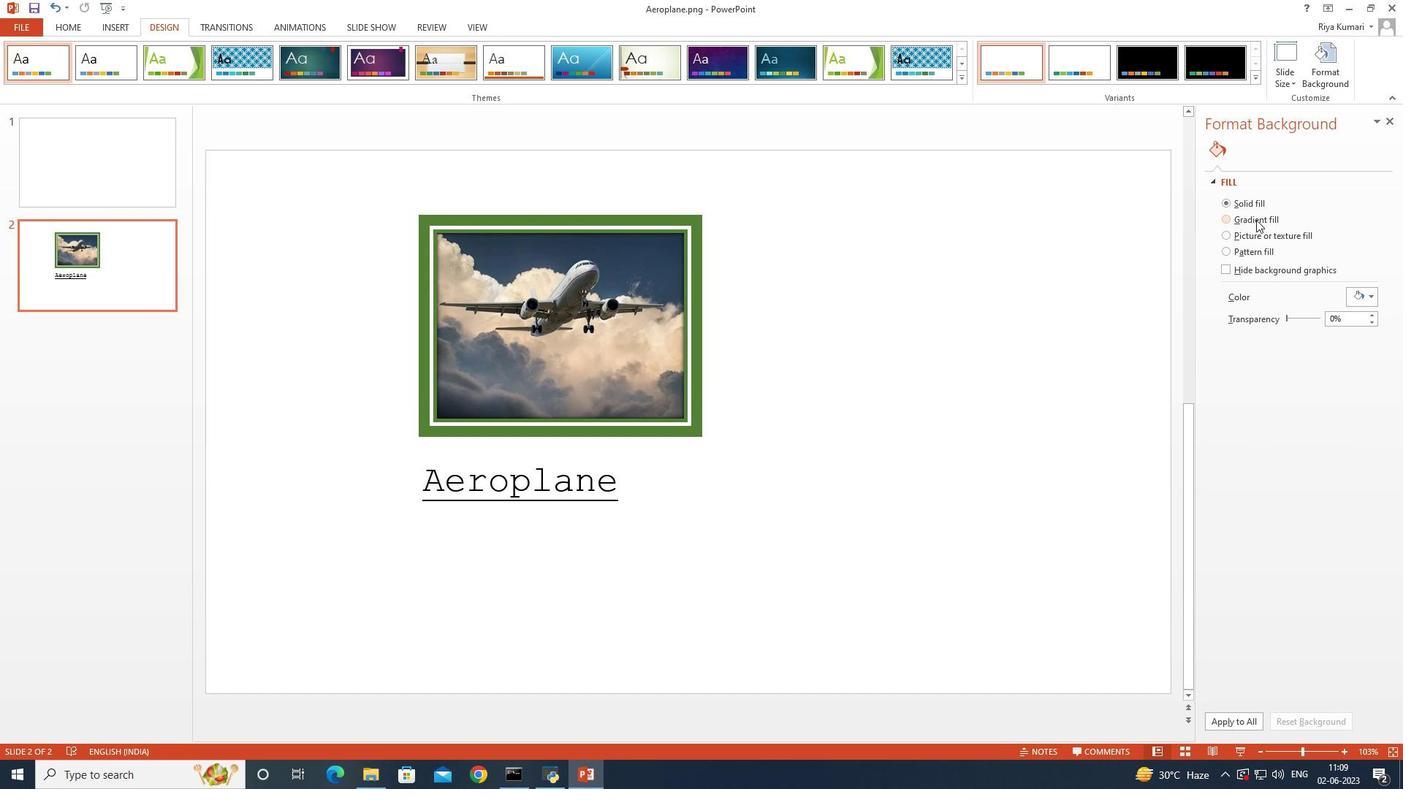 
Action: Mouse moved to (112, 24)
Screenshot: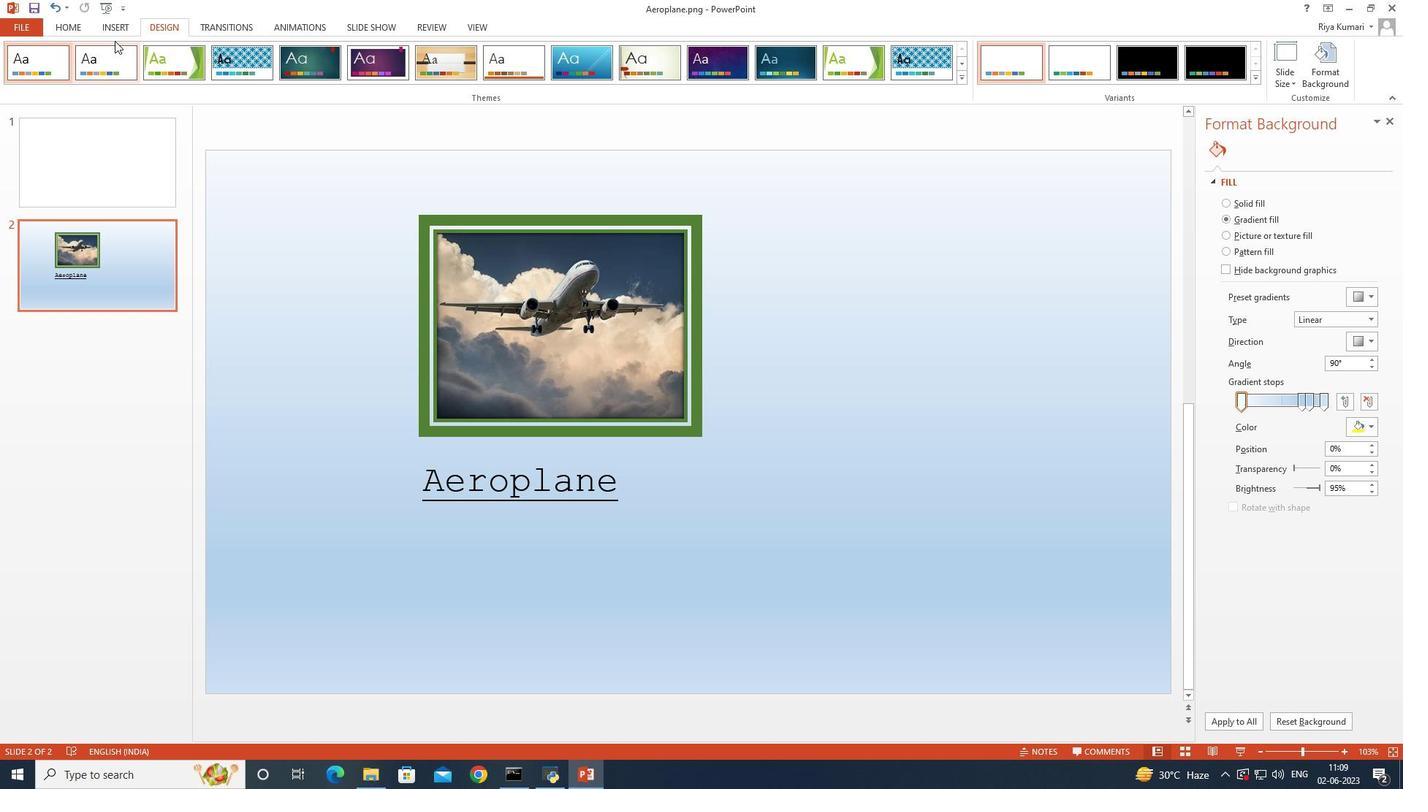 
Action: Mouse pressed left at (112, 24)
Screenshot: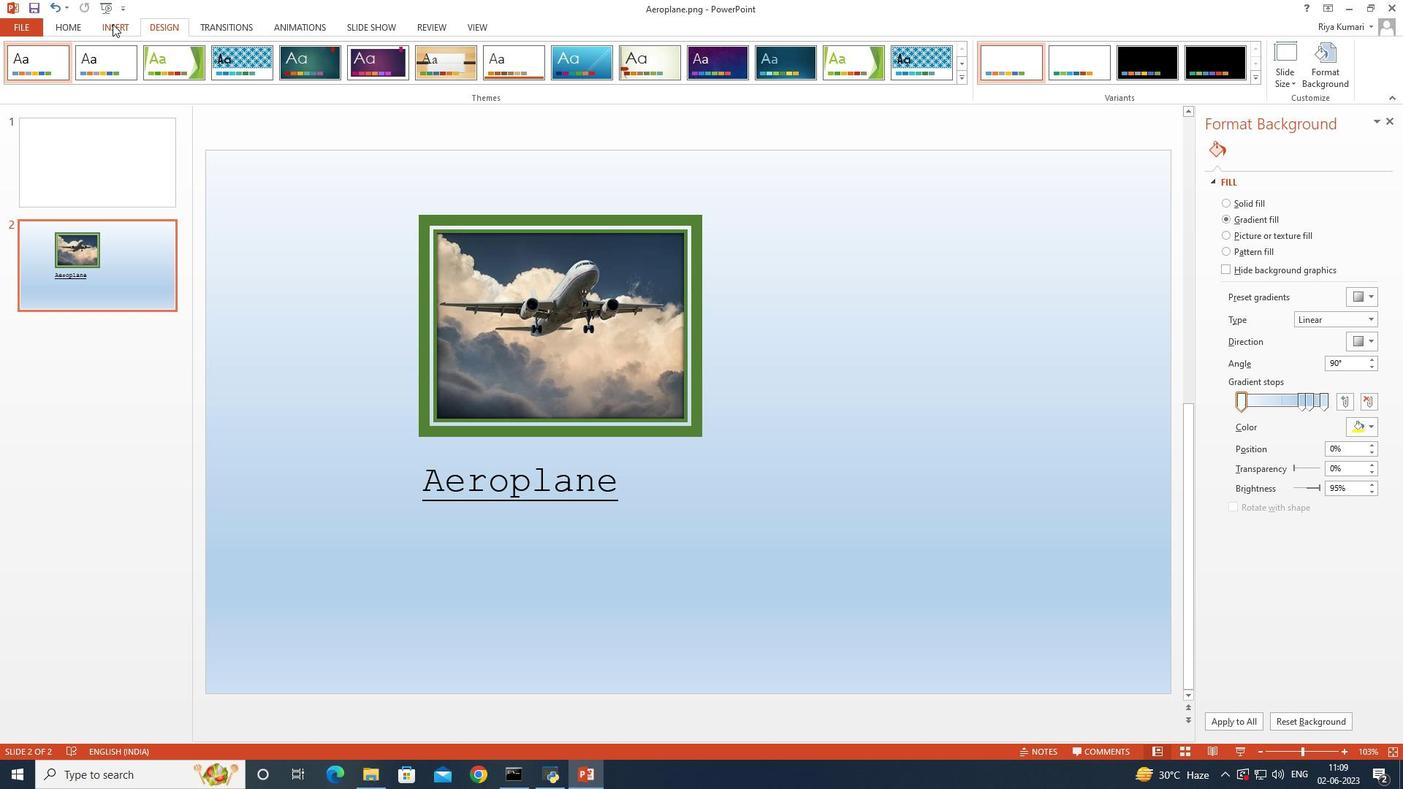 
Action: Mouse moved to (638, 78)
Screenshot: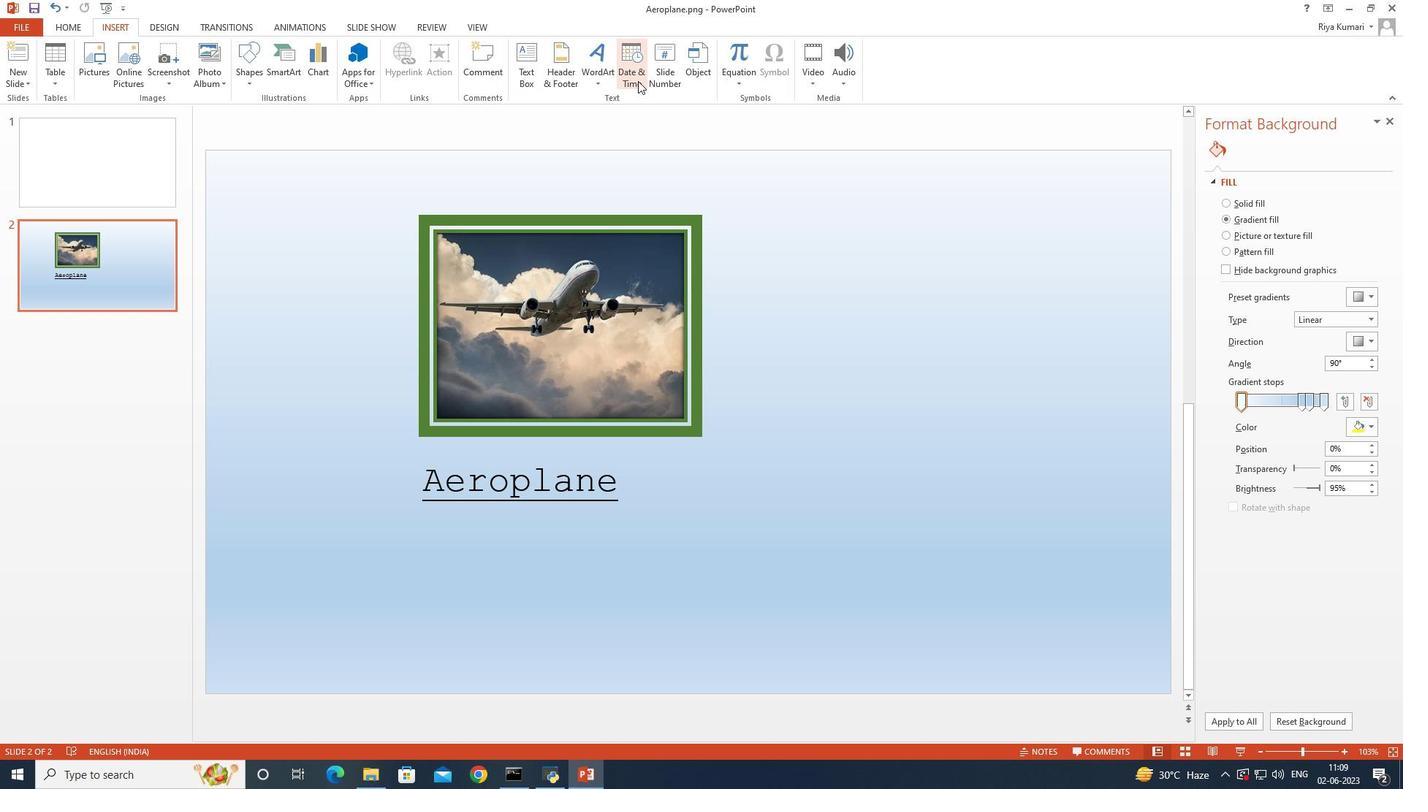 
Action: Mouse pressed left at (638, 78)
Screenshot: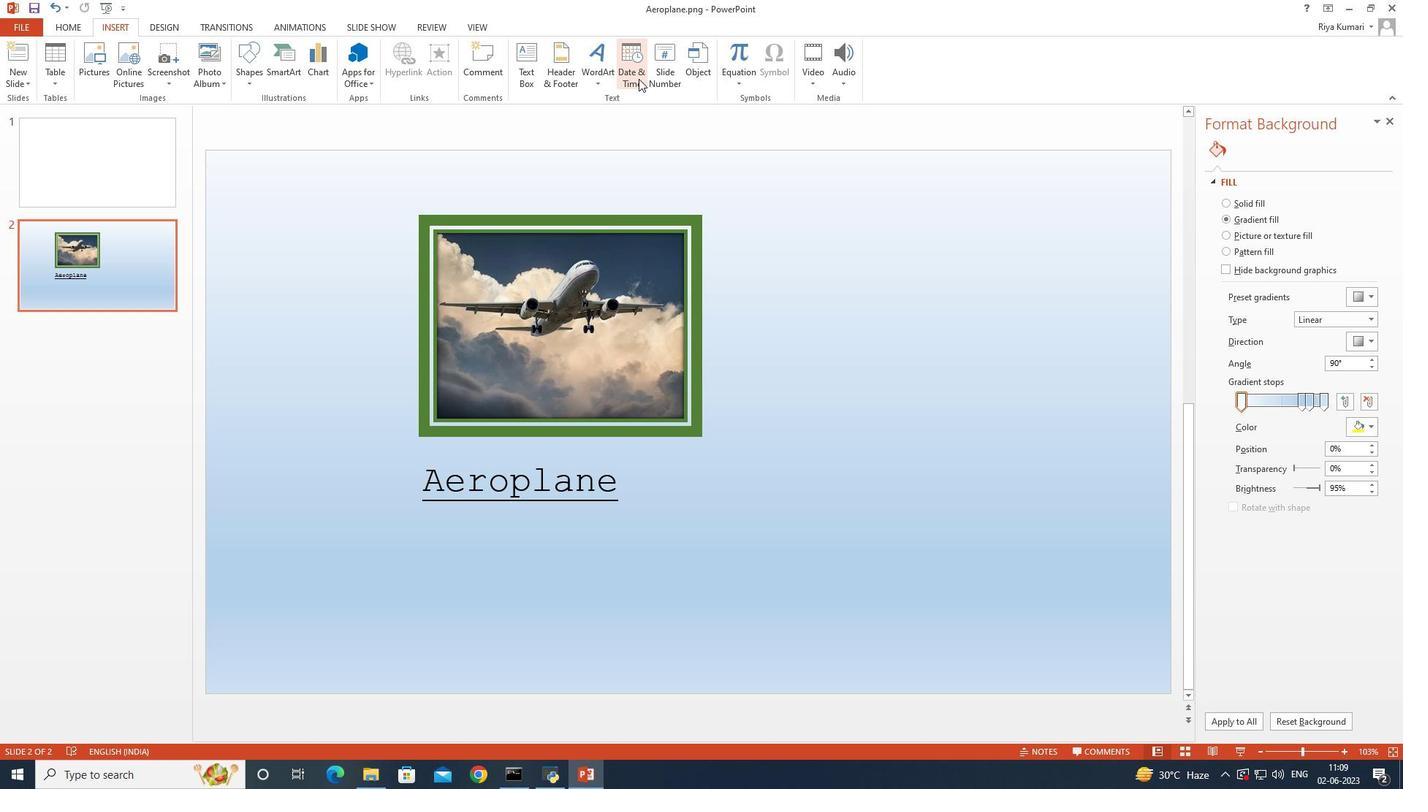 
Action: Mouse moved to (913, 239)
Screenshot: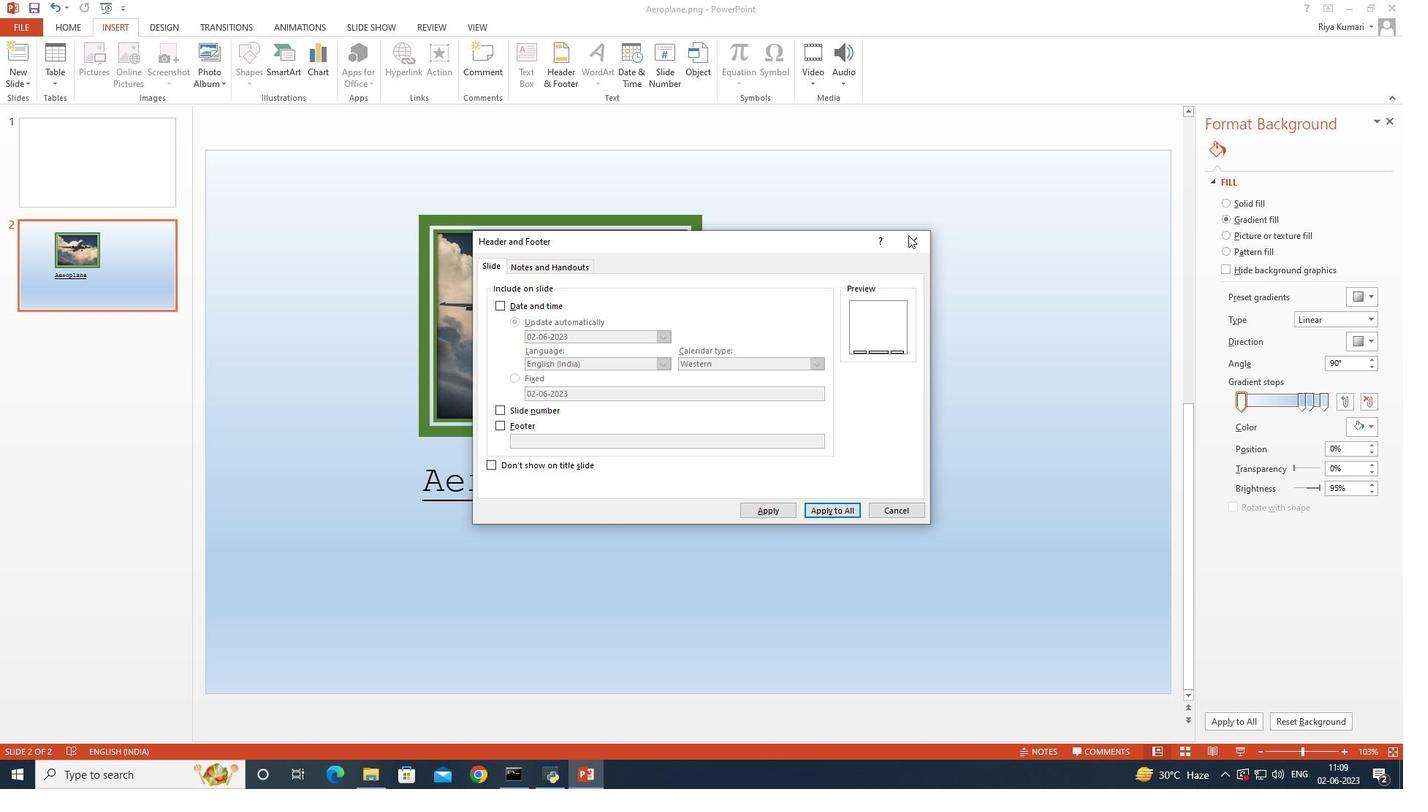 
Action: Mouse pressed left at (913, 239)
Screenshot: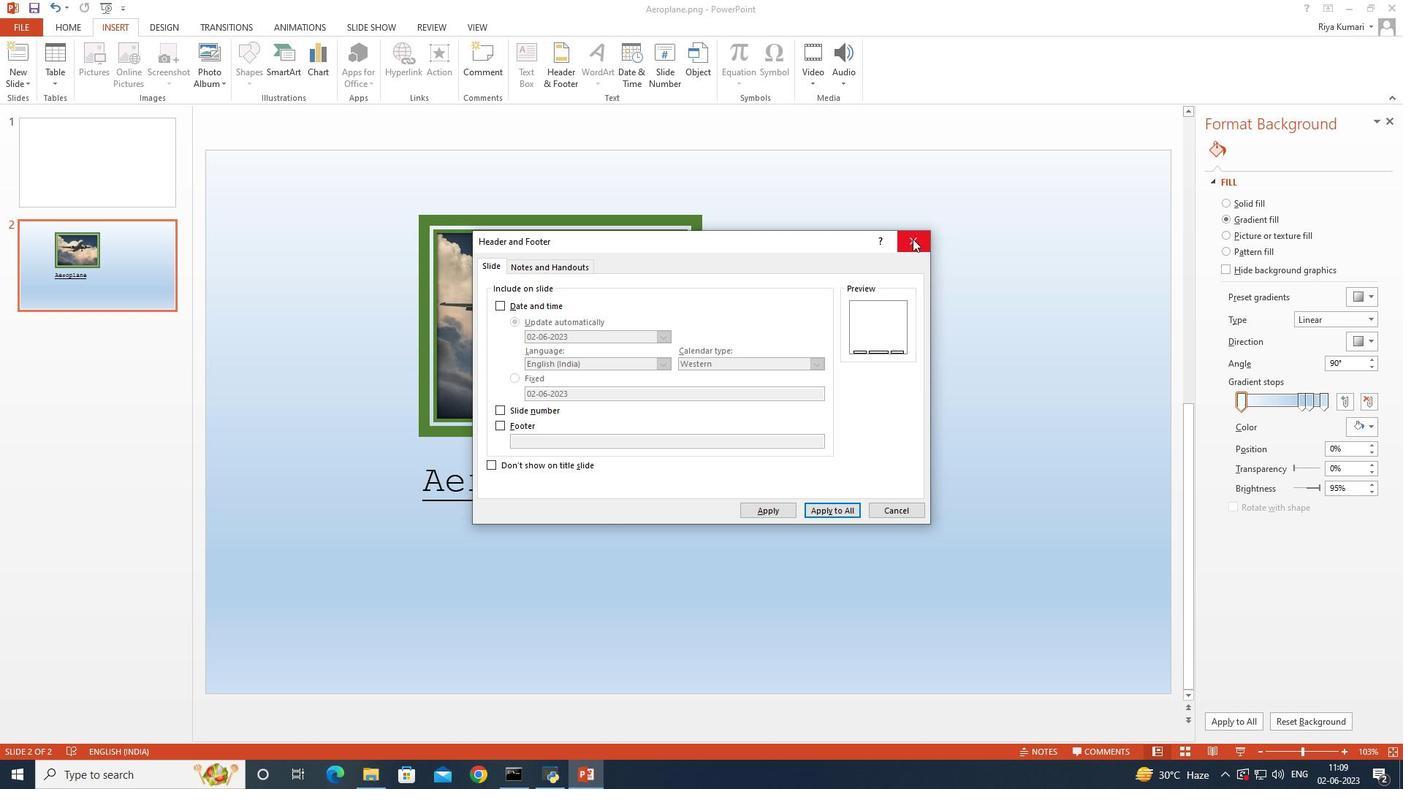 
Action: Mouse moved to (670, 494)
Screenshot: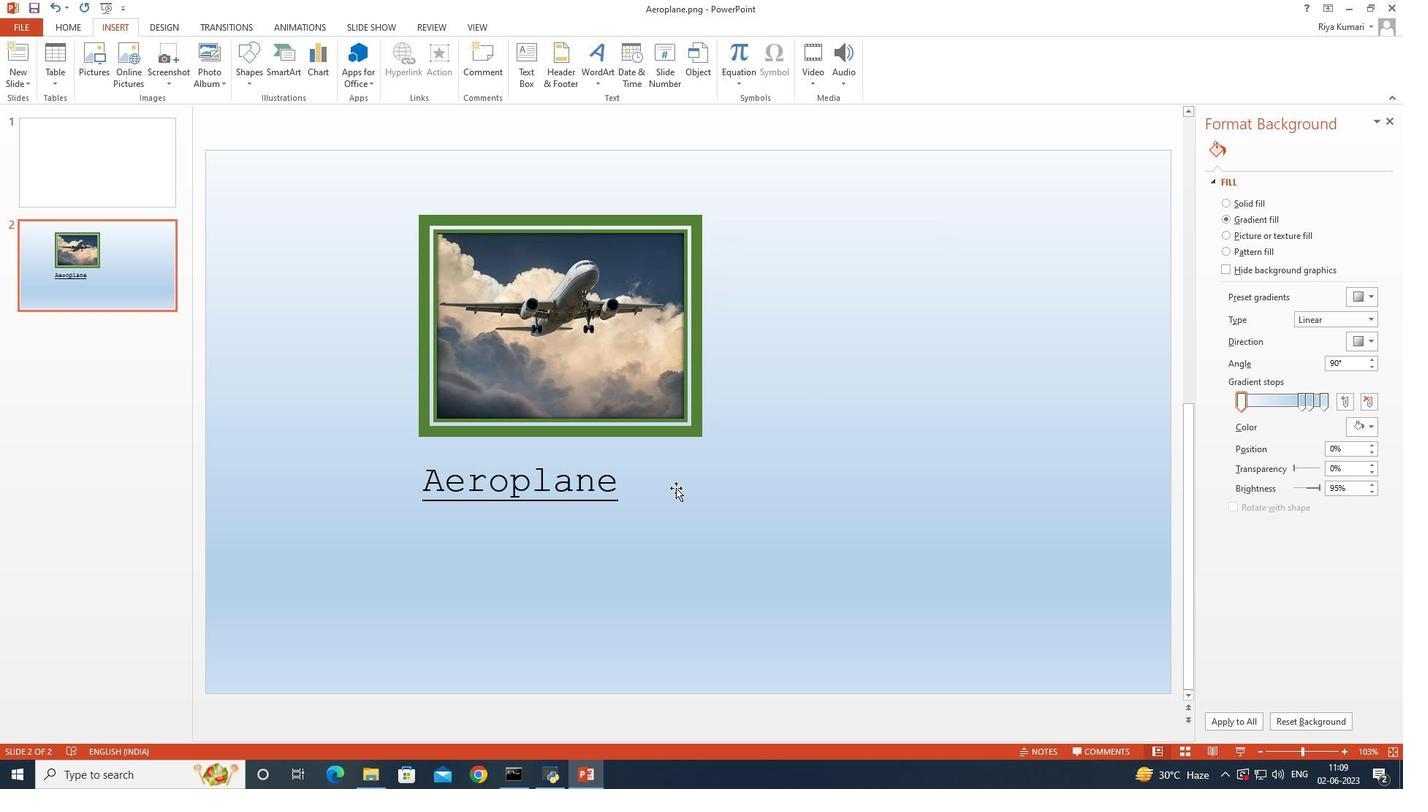
Action: Mouse pressed left at (670, 494)
Screenshot: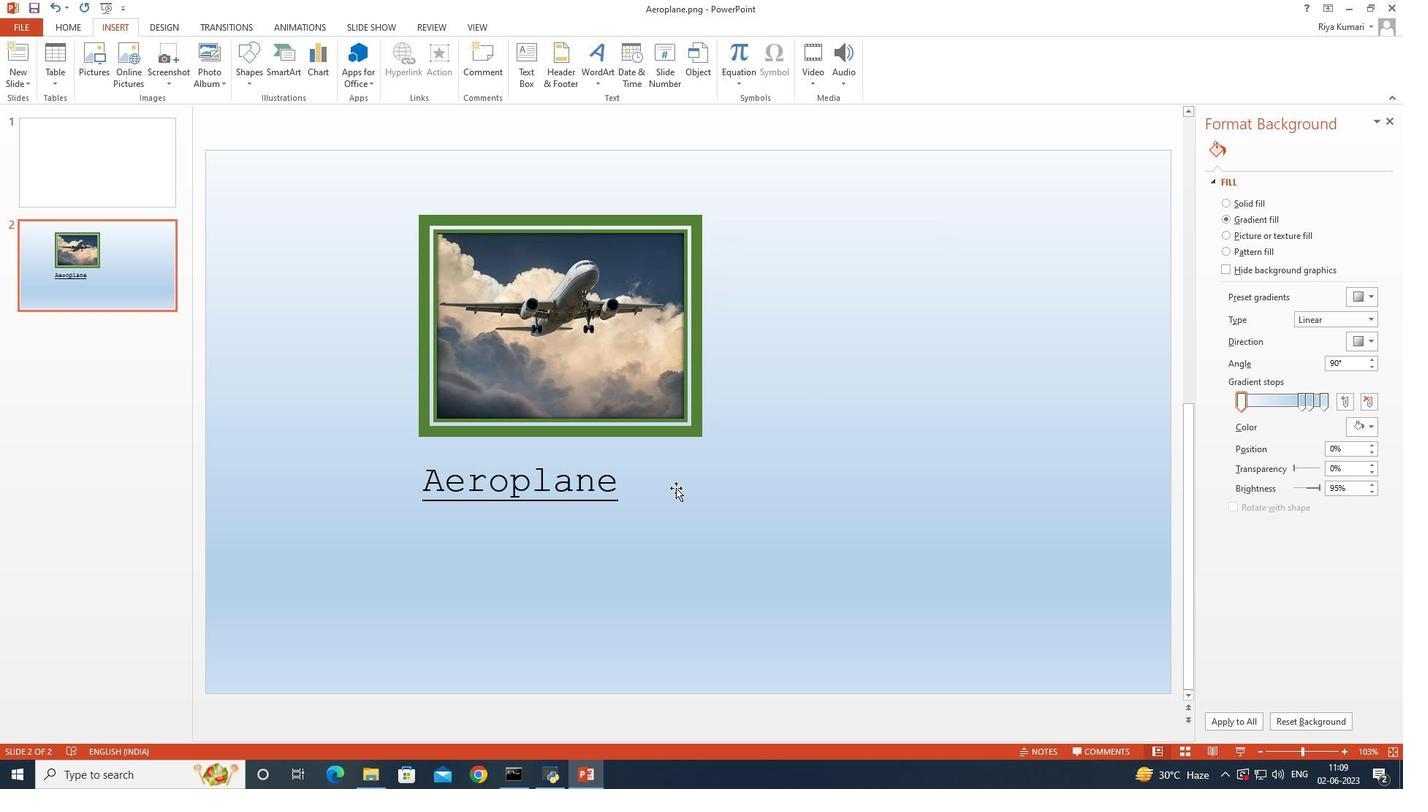 
Action: Mouse moved to (753, 513)
Screenshot: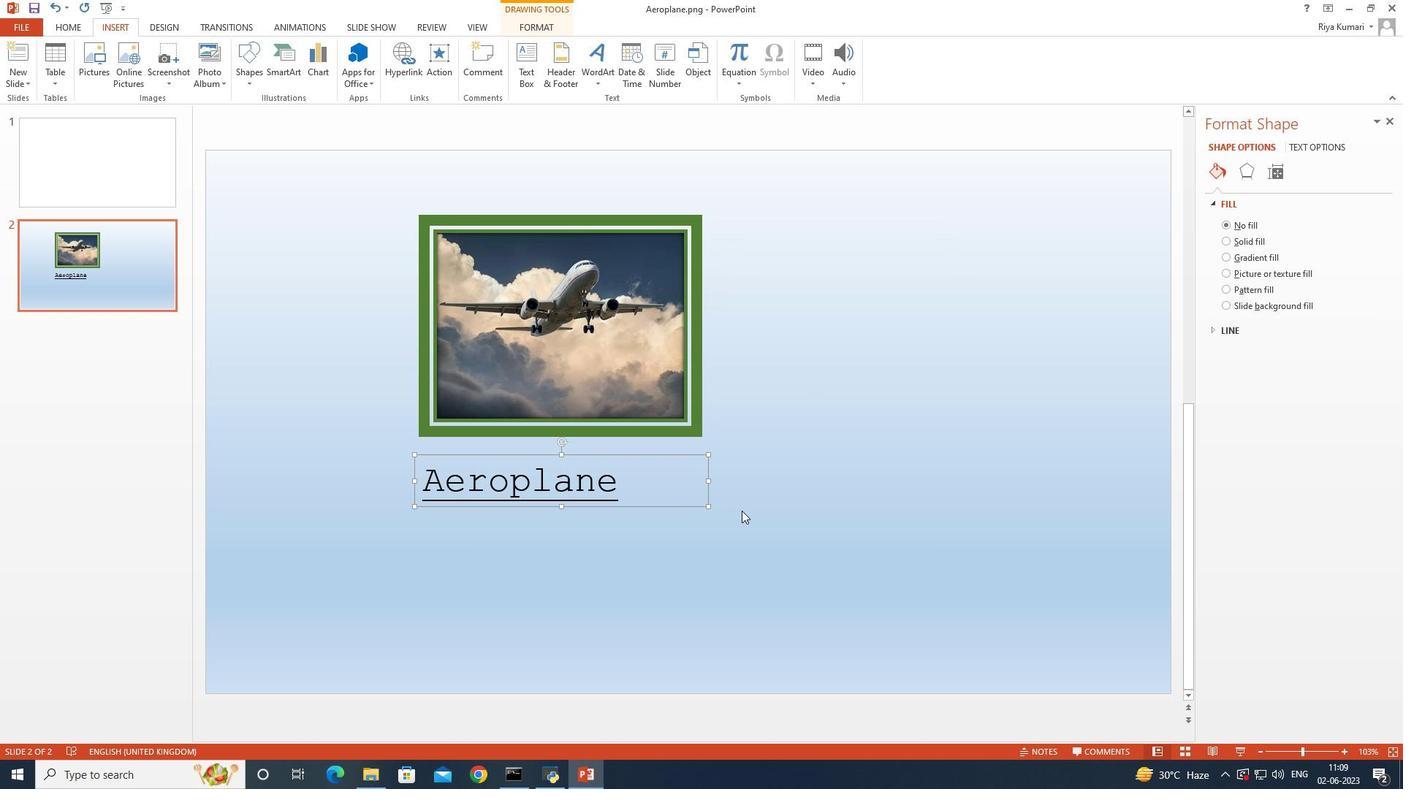 
Action: Mouse pressed left at (753, 513)
Screenshot: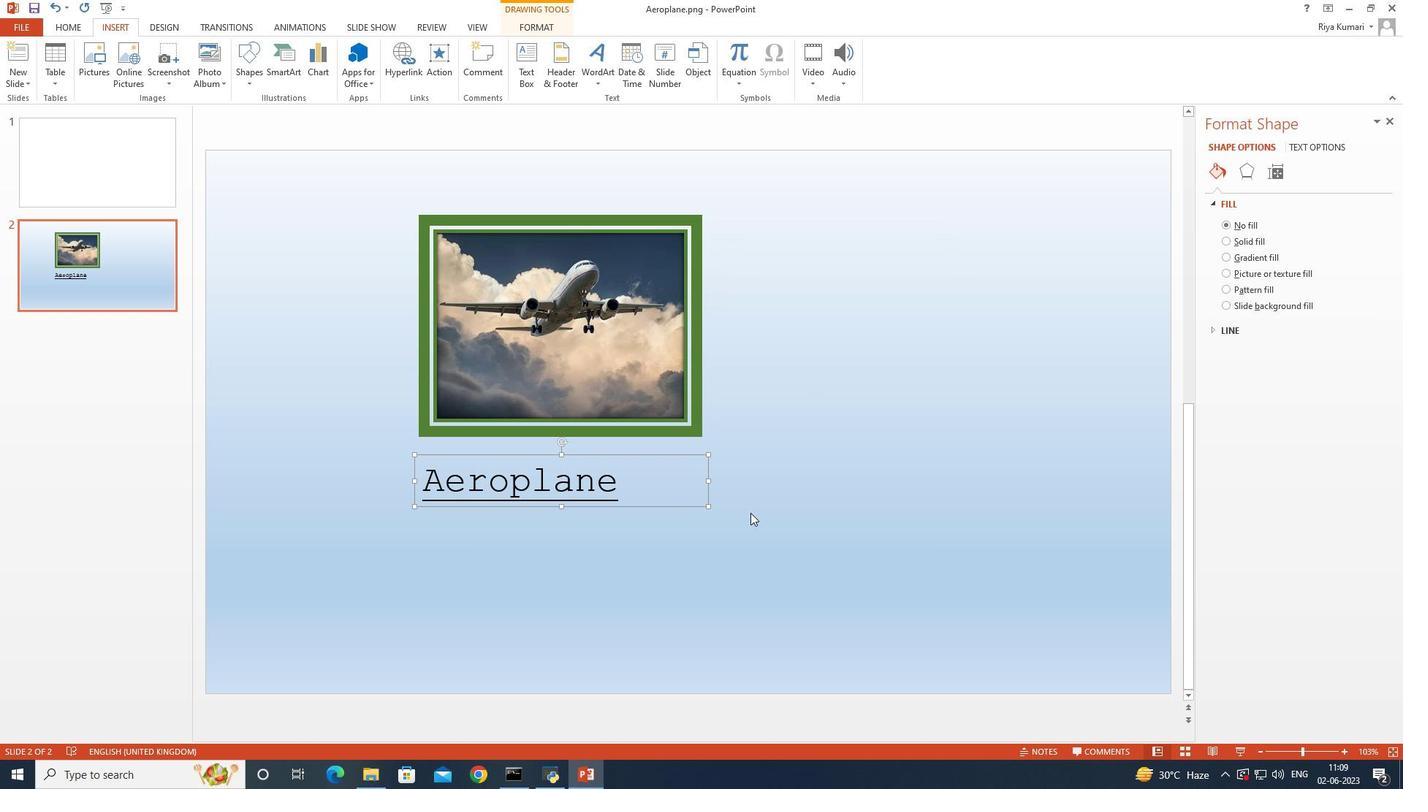 
Action: Mouse moved to (527, 58)
Screenshot: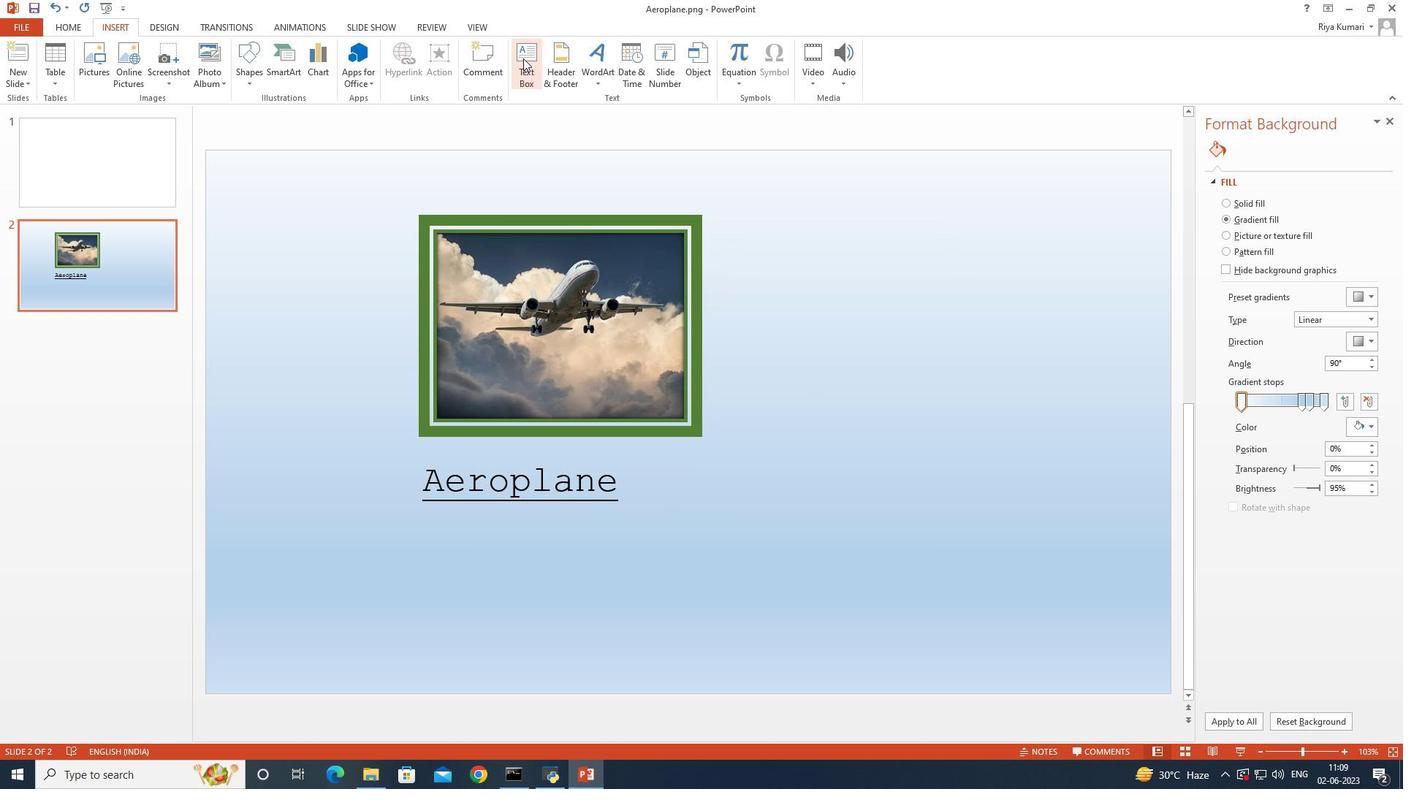 
Action: Mouse pressed left at (527, 58)
Screenshot: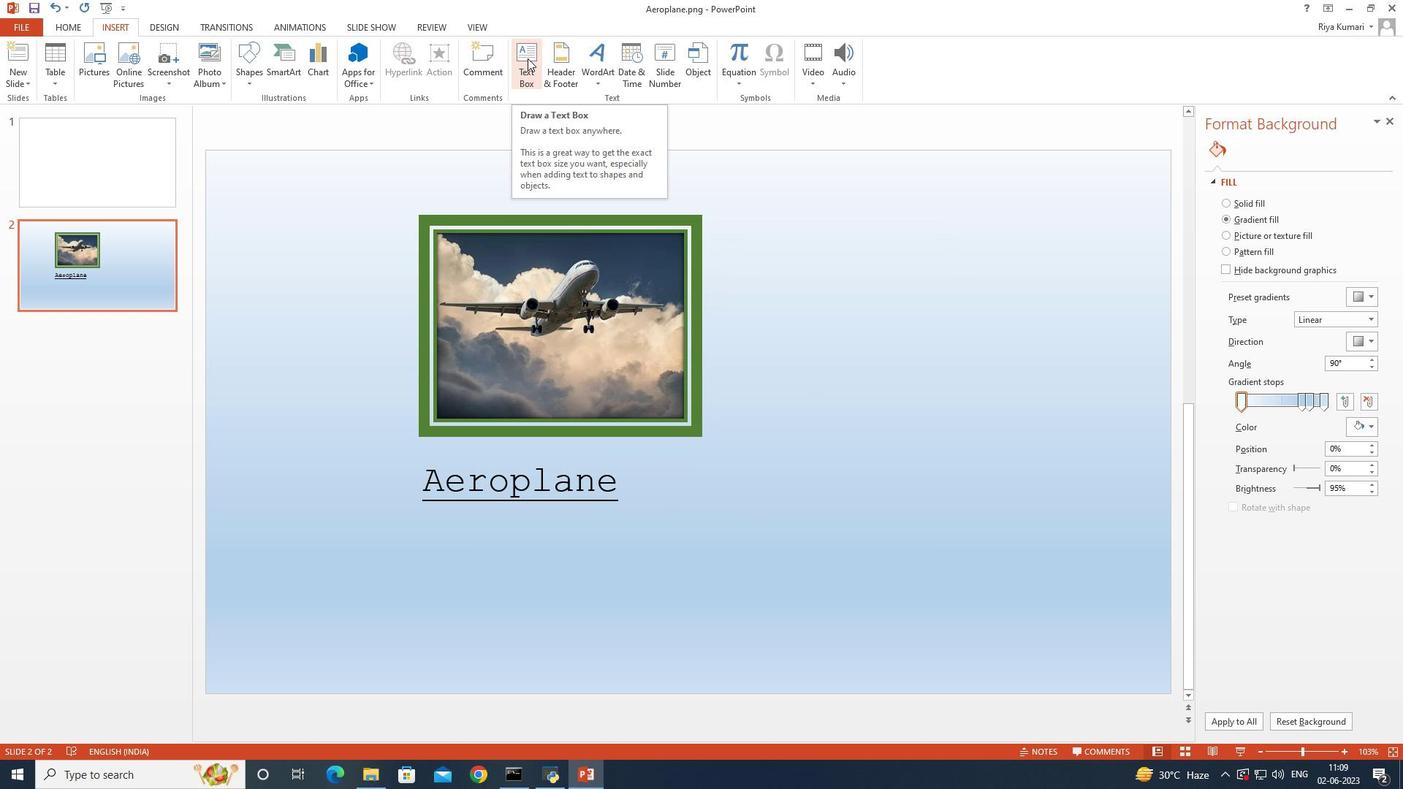 
Action: Mouse moved to (319, 557)
Screenshot: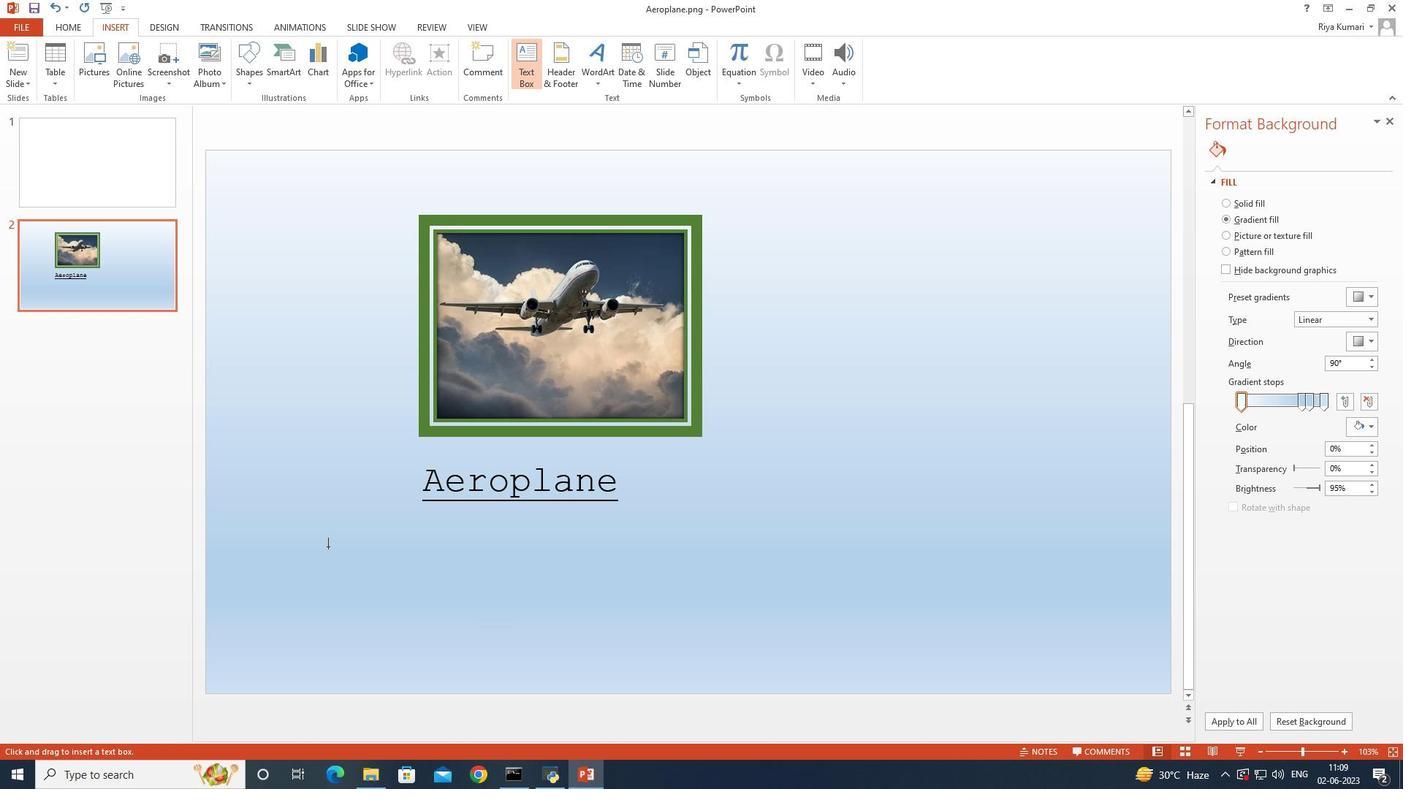 
Action: Mouse pressed left at (319, 557)
Screenshot: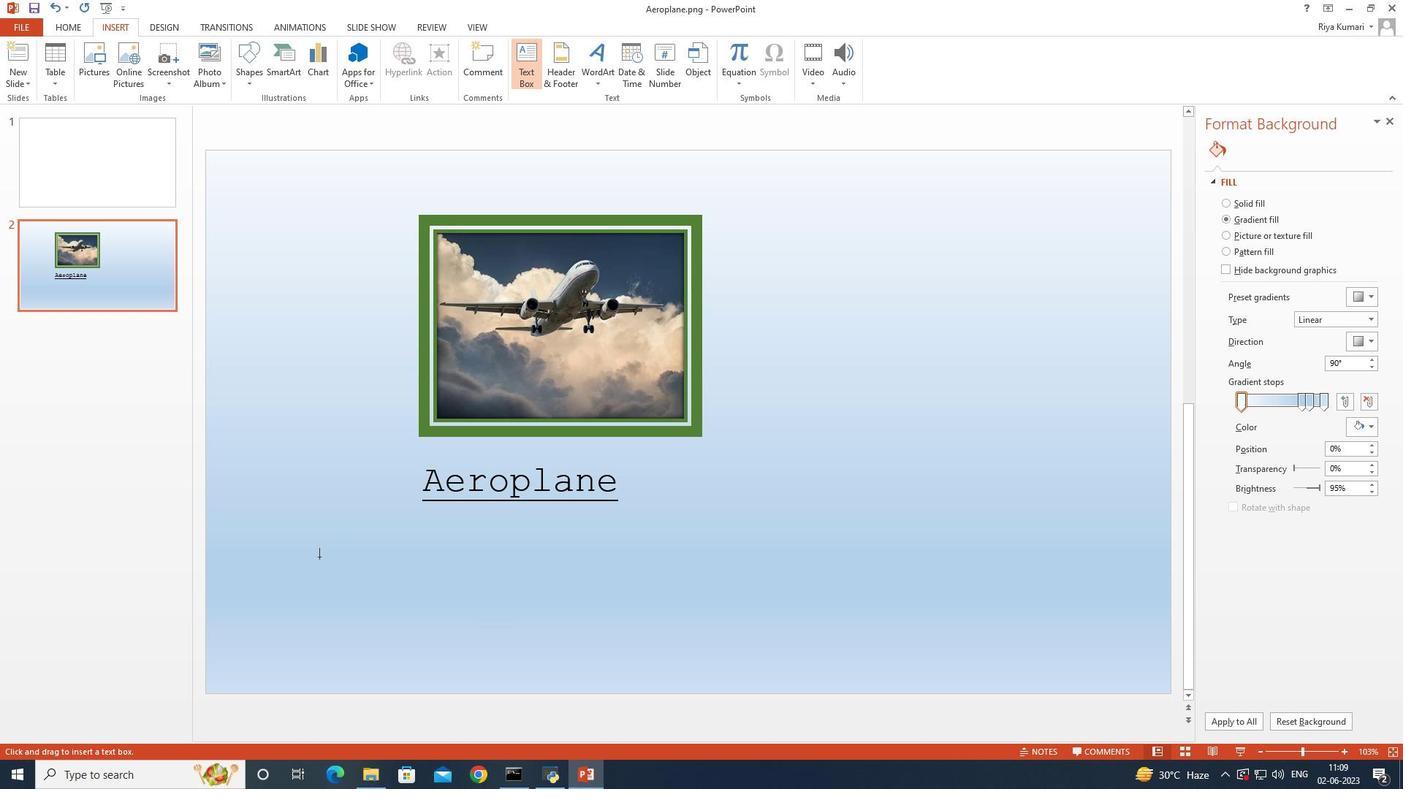 
Action: Mouse moved to (130, 29)
Screenshot: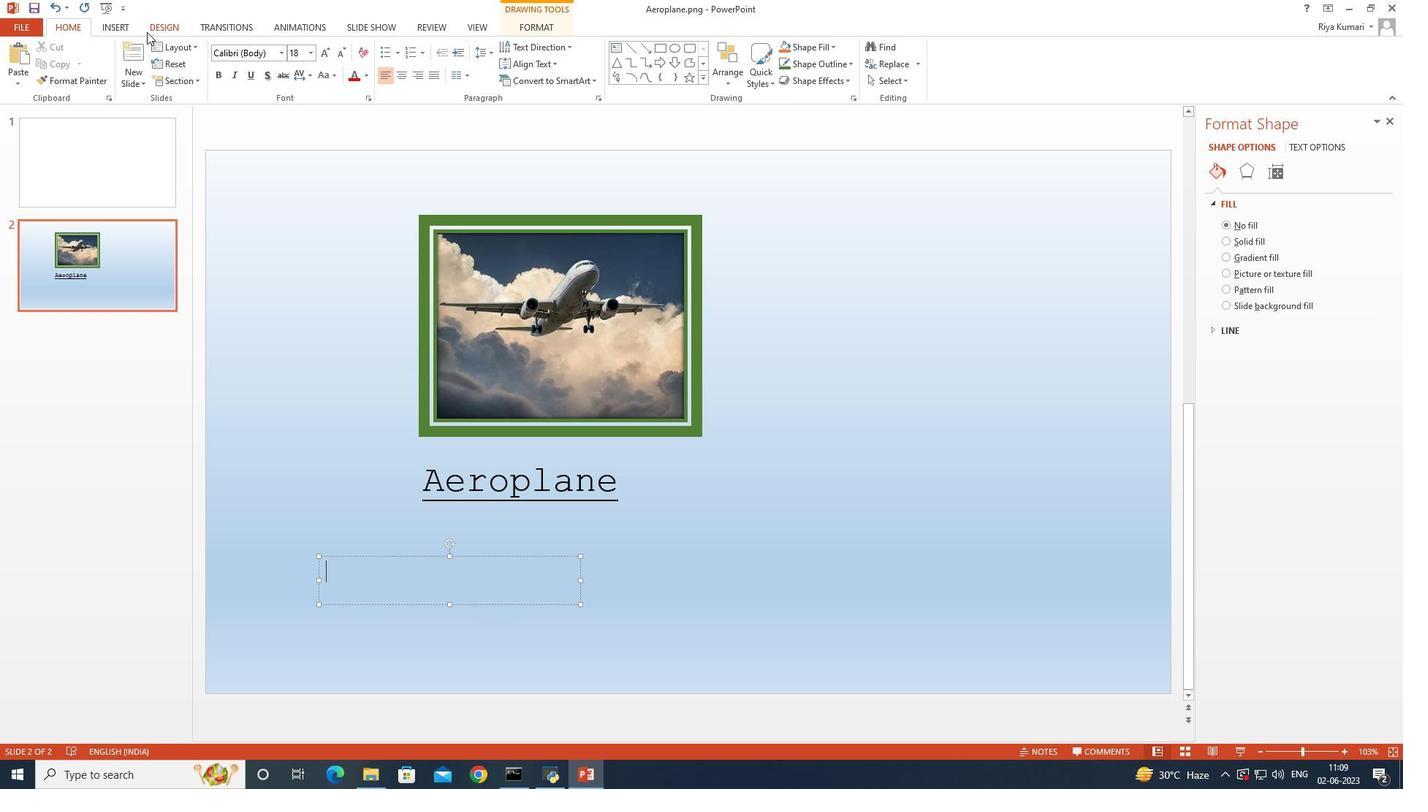 
Action: Mouse pressed left at (130, 29)
Screenshot: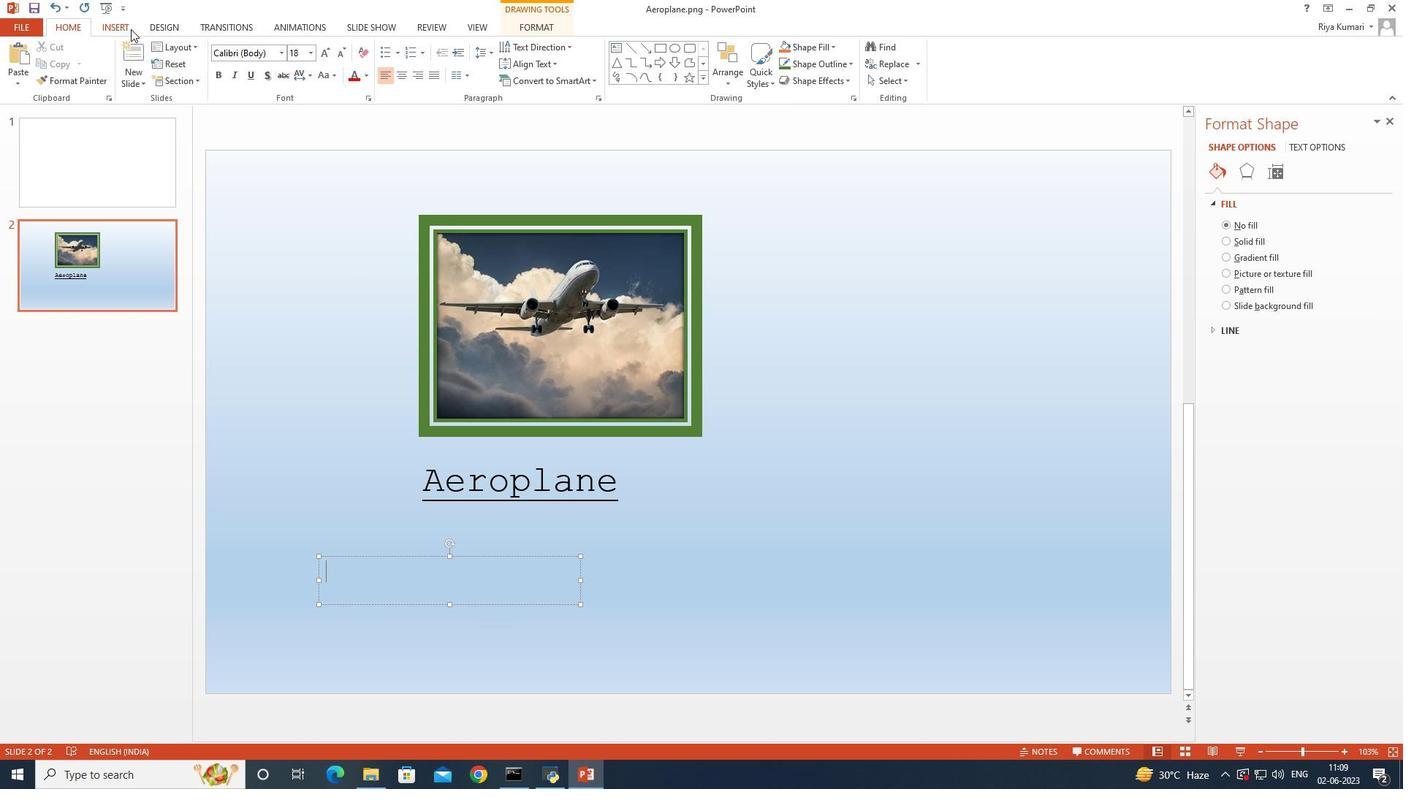 
Action: Mouse moved to (626, 69)
Screenshot: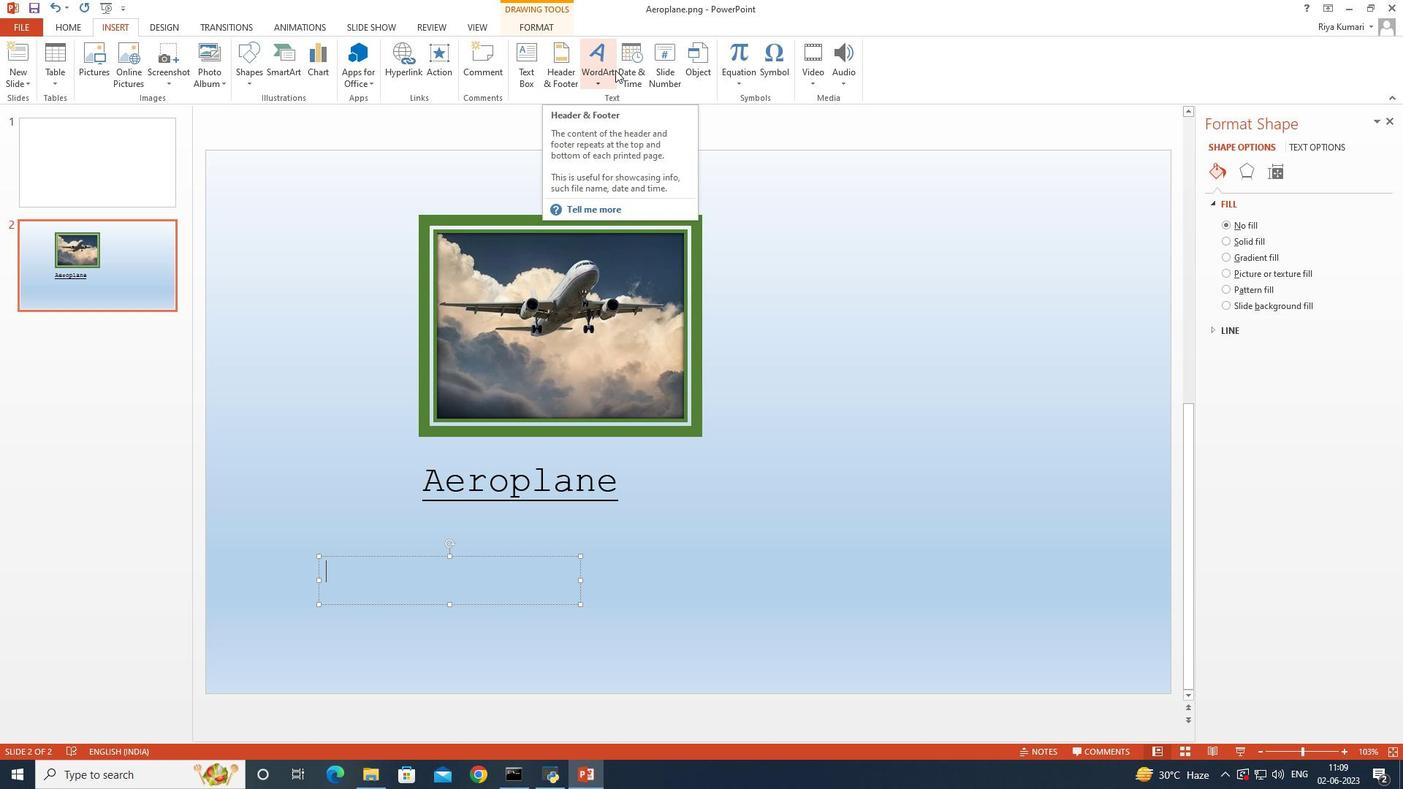 
Action: Mouse pressed left at (626, 69)
Screenshot: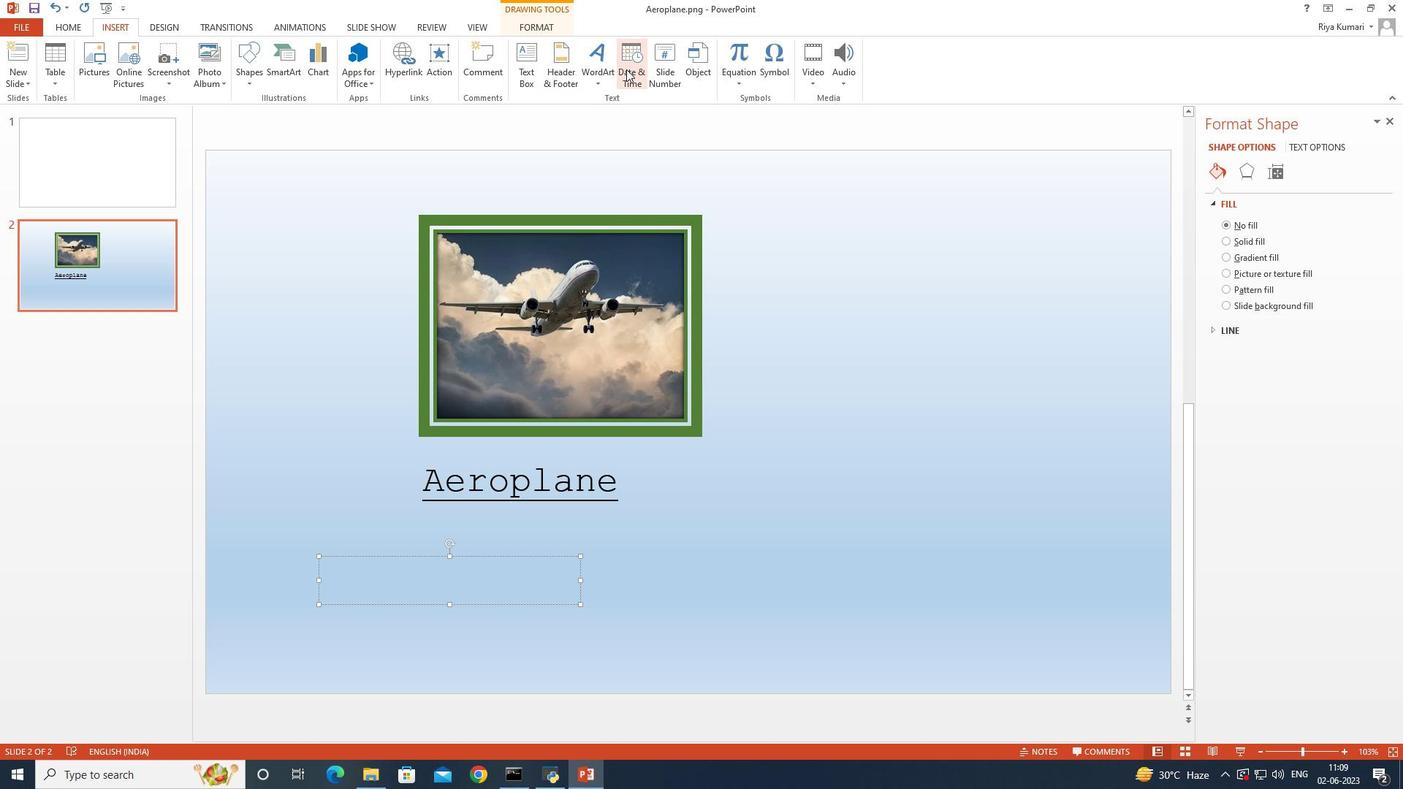 
Action: Mouse moved to (570, 334)
Screenshot: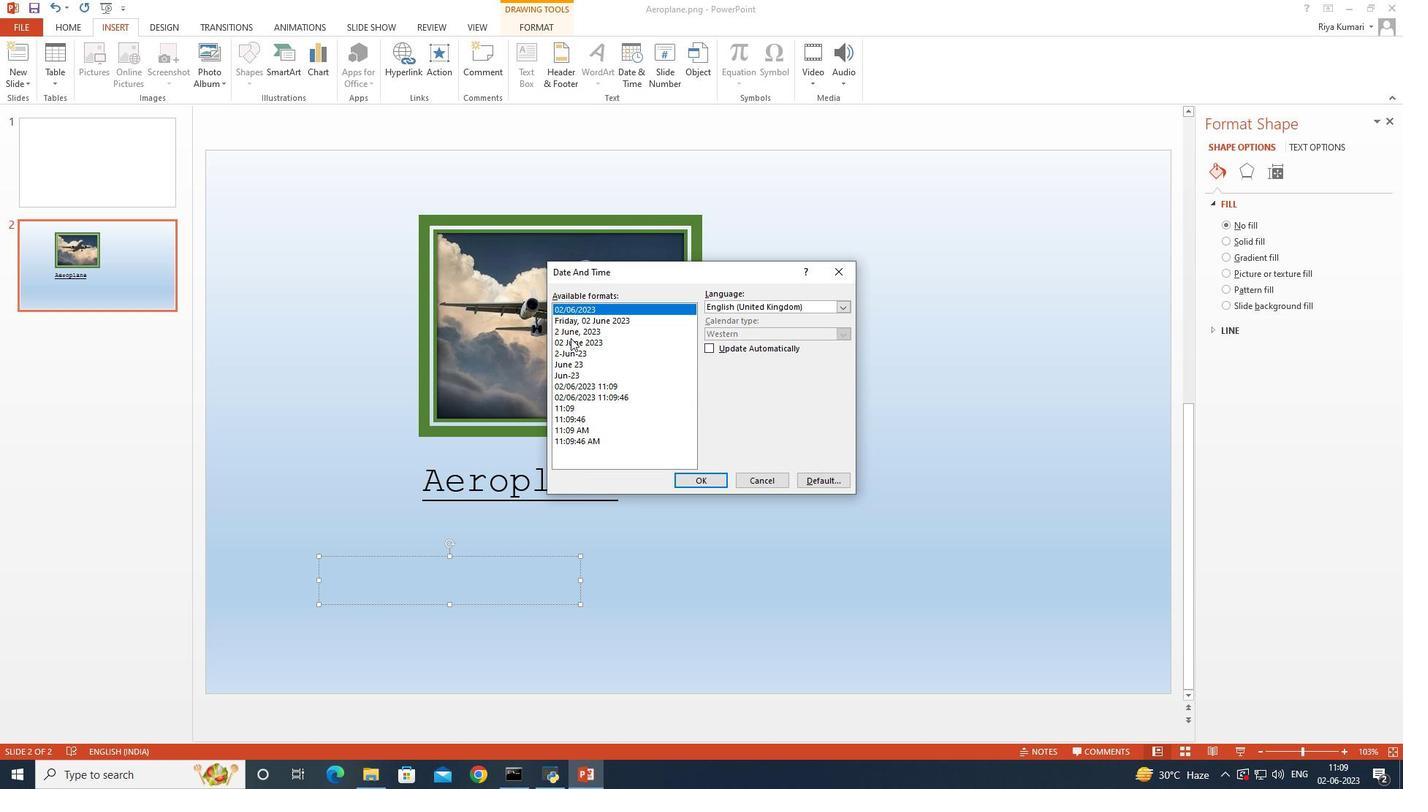 
Action: Mouse pressed left at (570, 334)
Screenshot: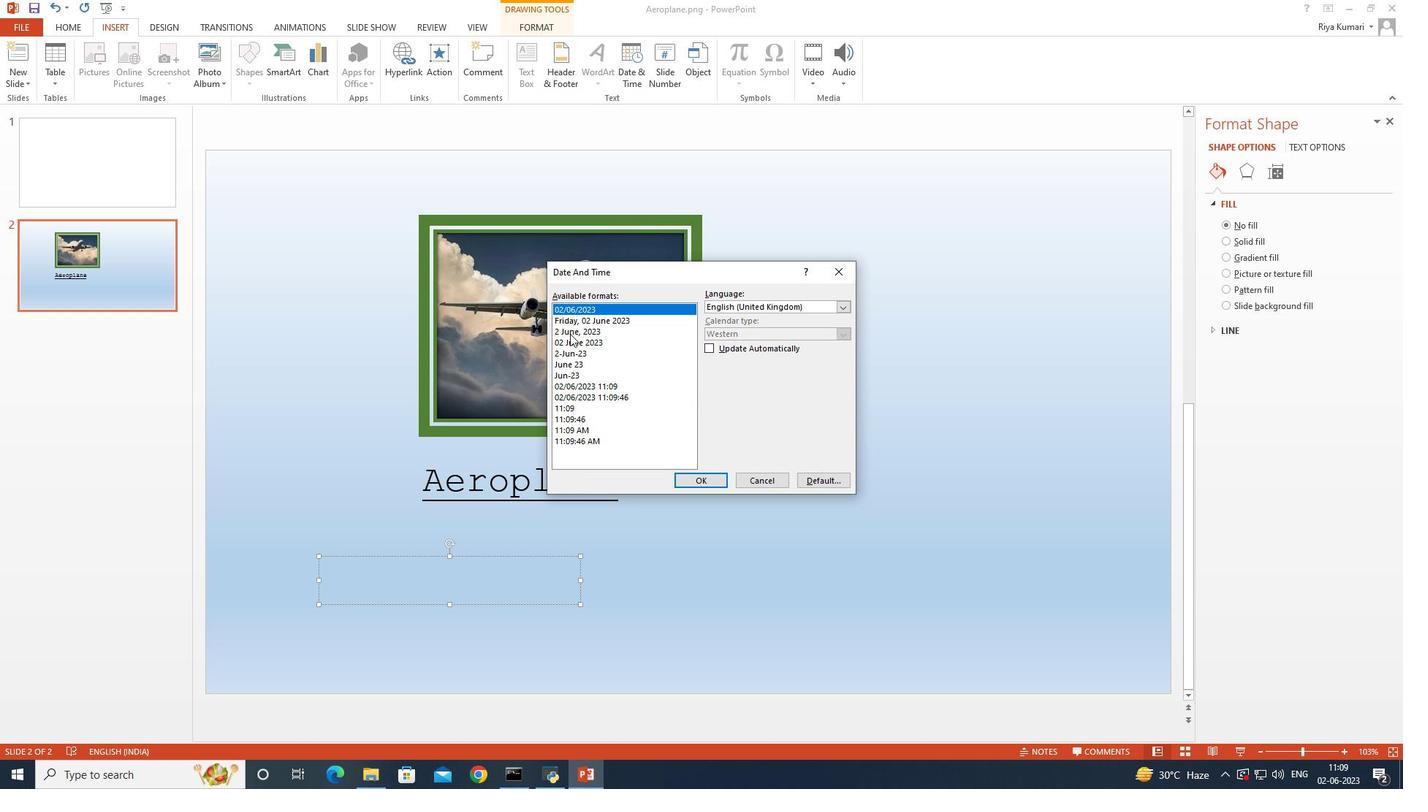 
Action: Mouse moved to (714, 480)
Screenshot: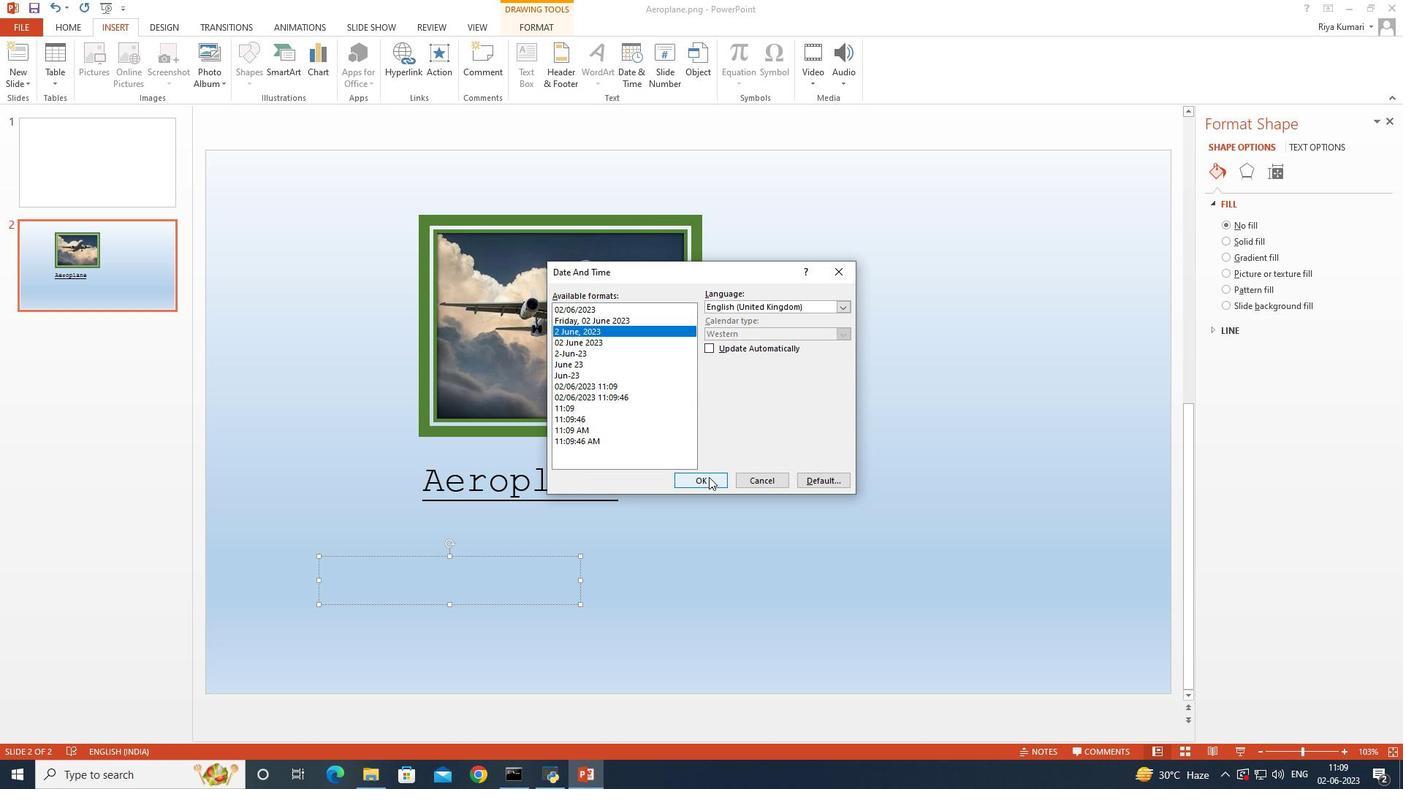 
Action: Mouse pressed left at (714, 480)
Screenshot: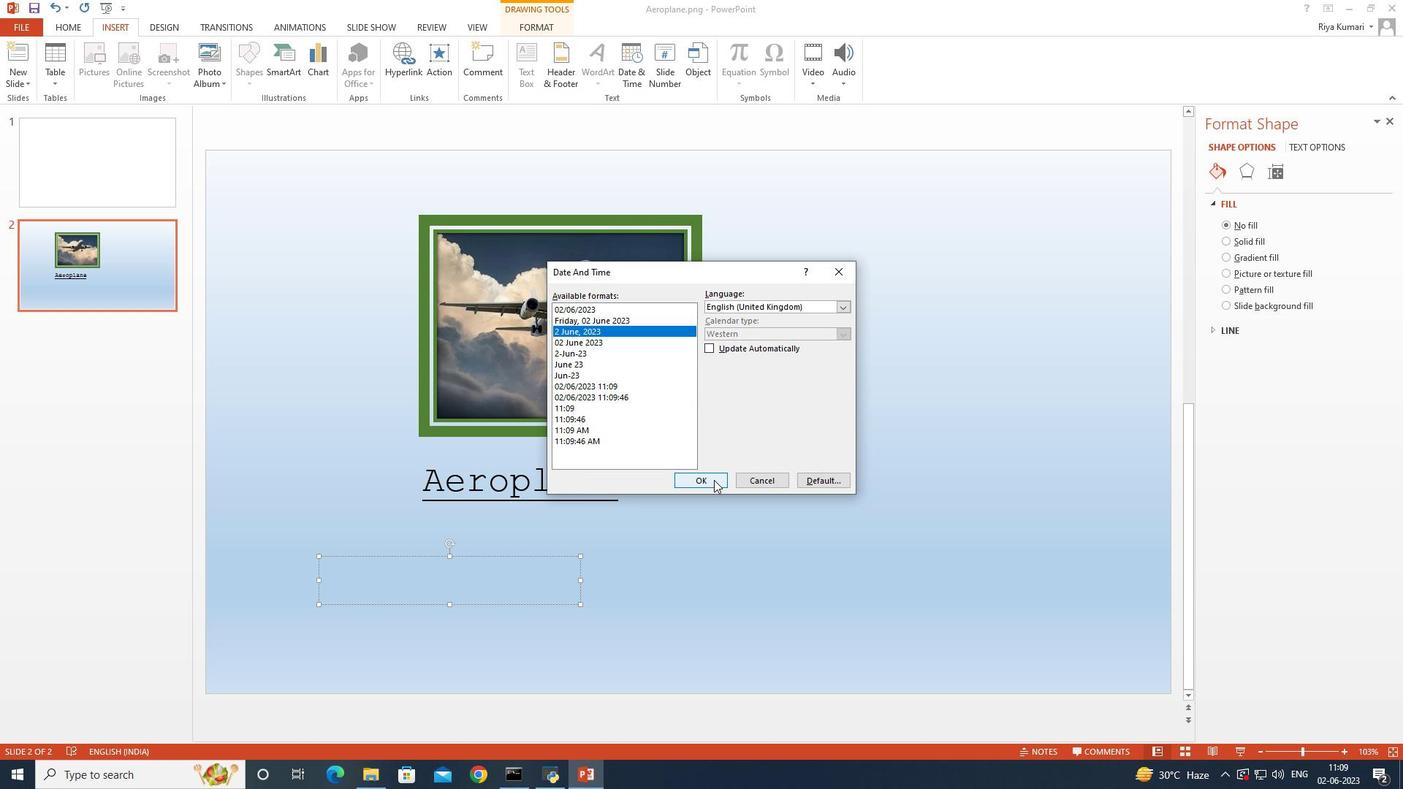 
Action: Mouse moved to (517, 302)
Screenshot: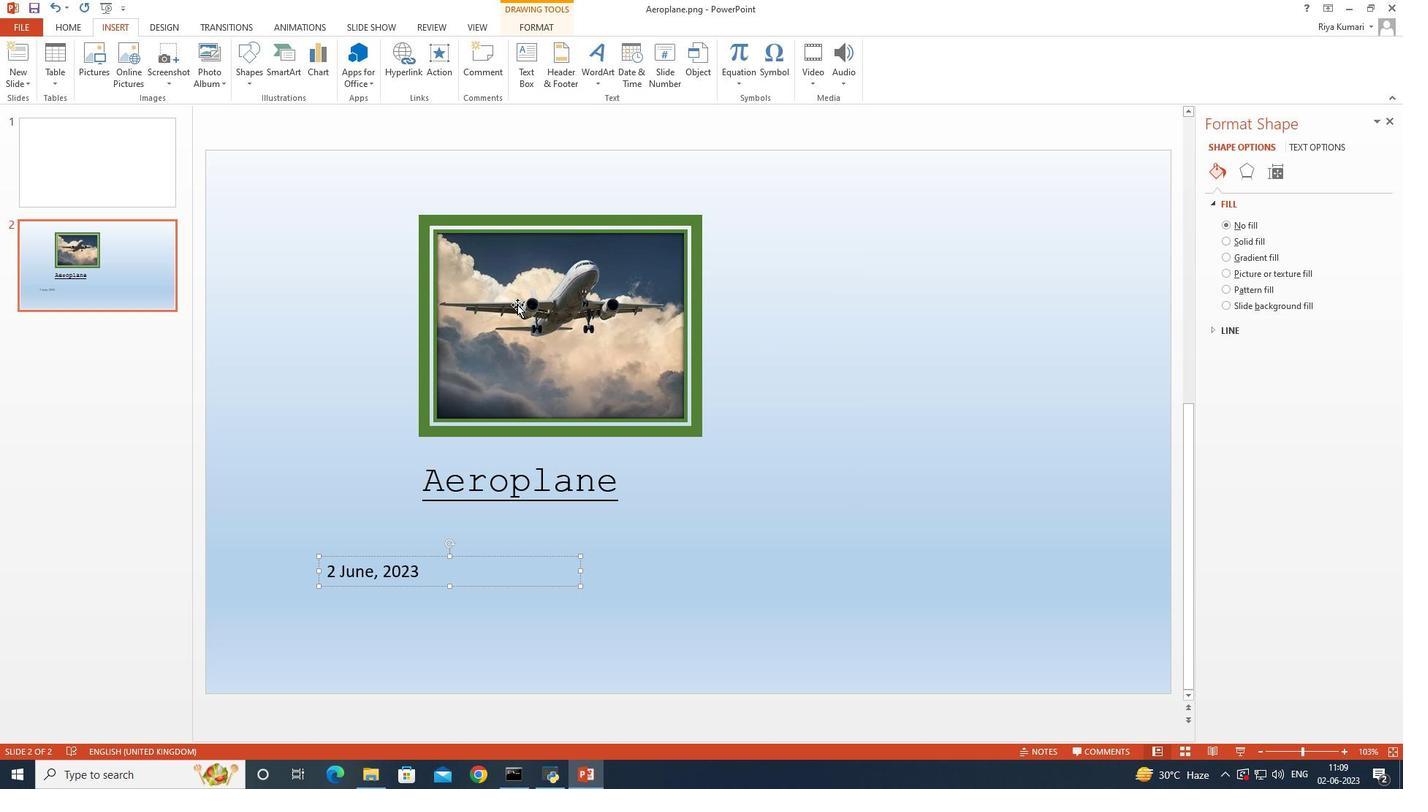 
Action: Key pressed <Key.space>
Screenshot: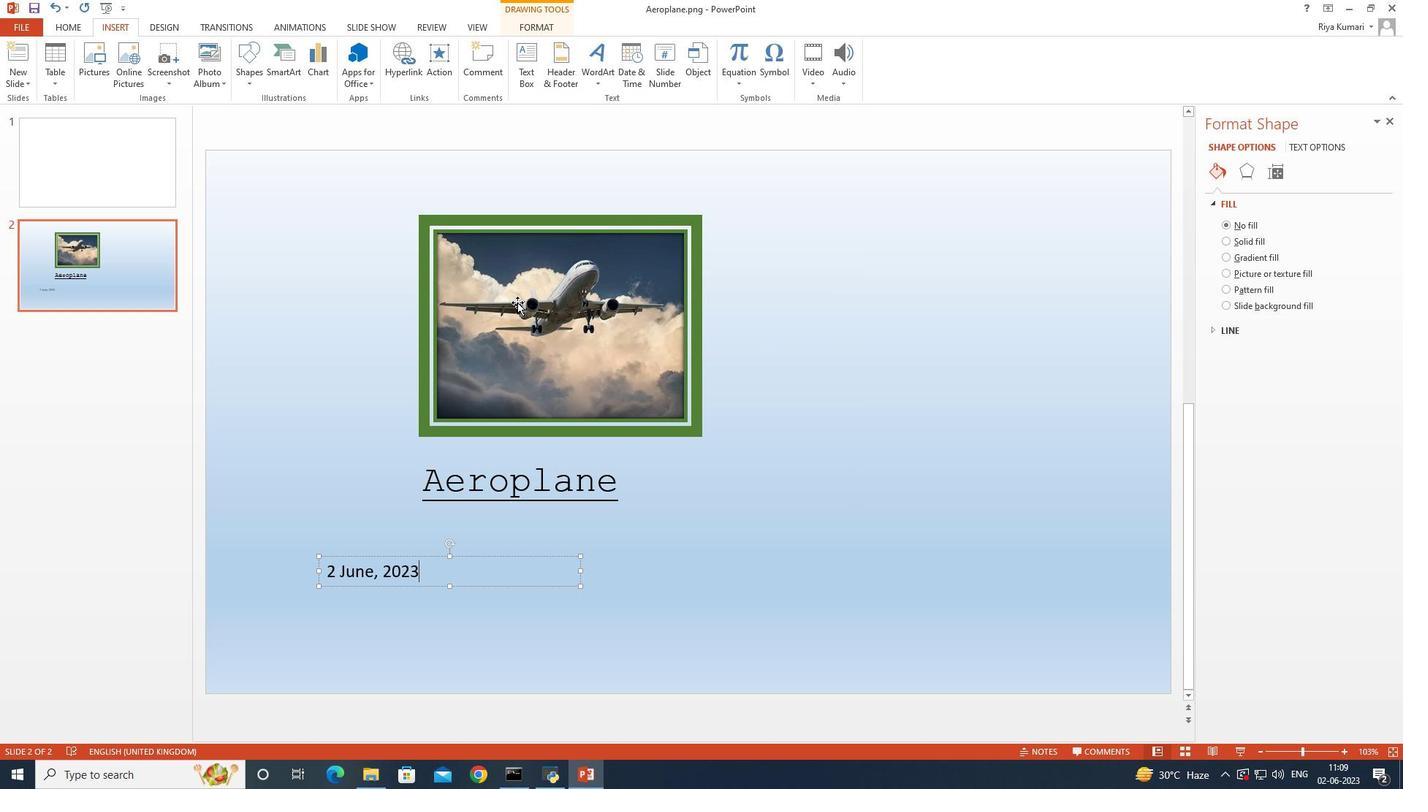 
Action: Mouse moved to (517, 300)
Screenshot: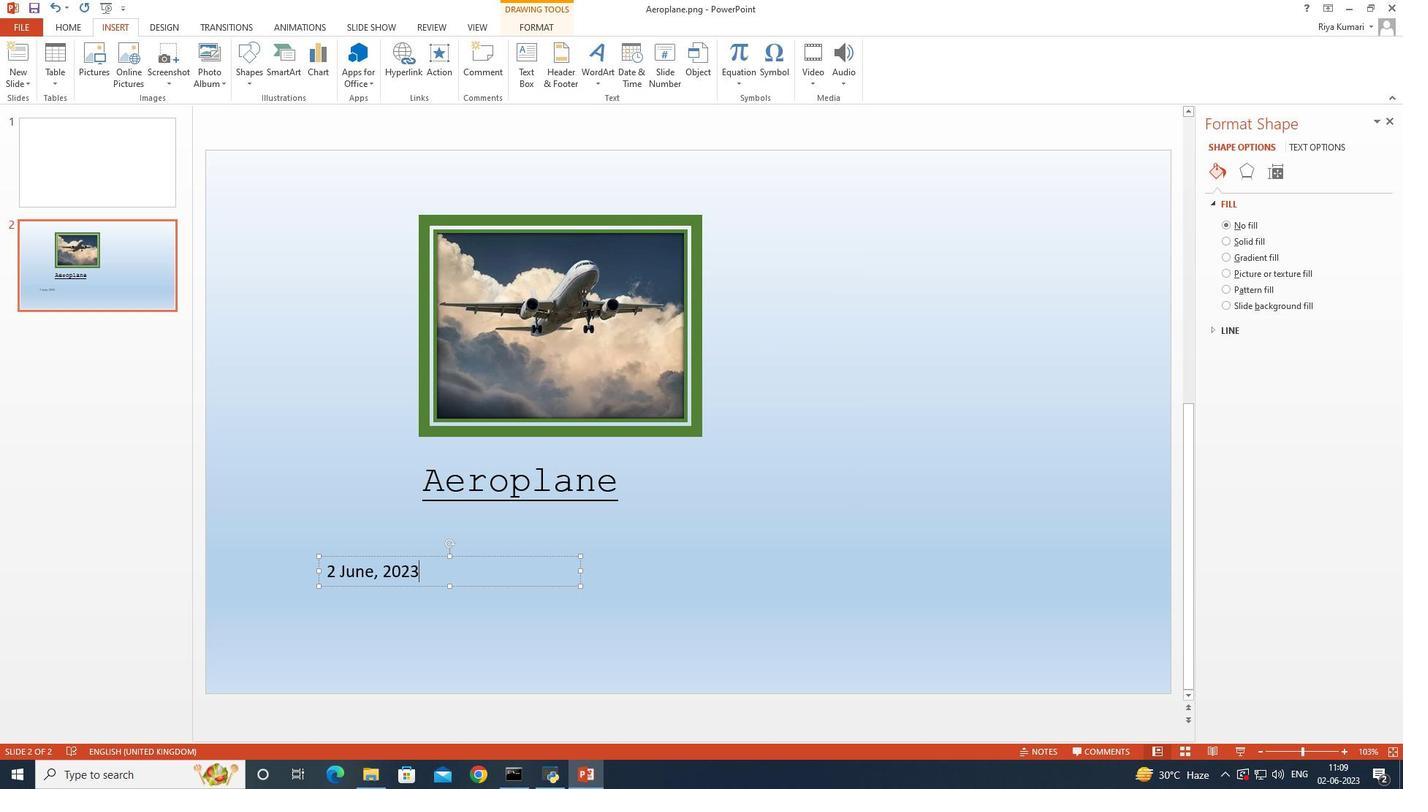 
Action: Key pressed <Key.space><Key.space><Key.space>
Screenshot: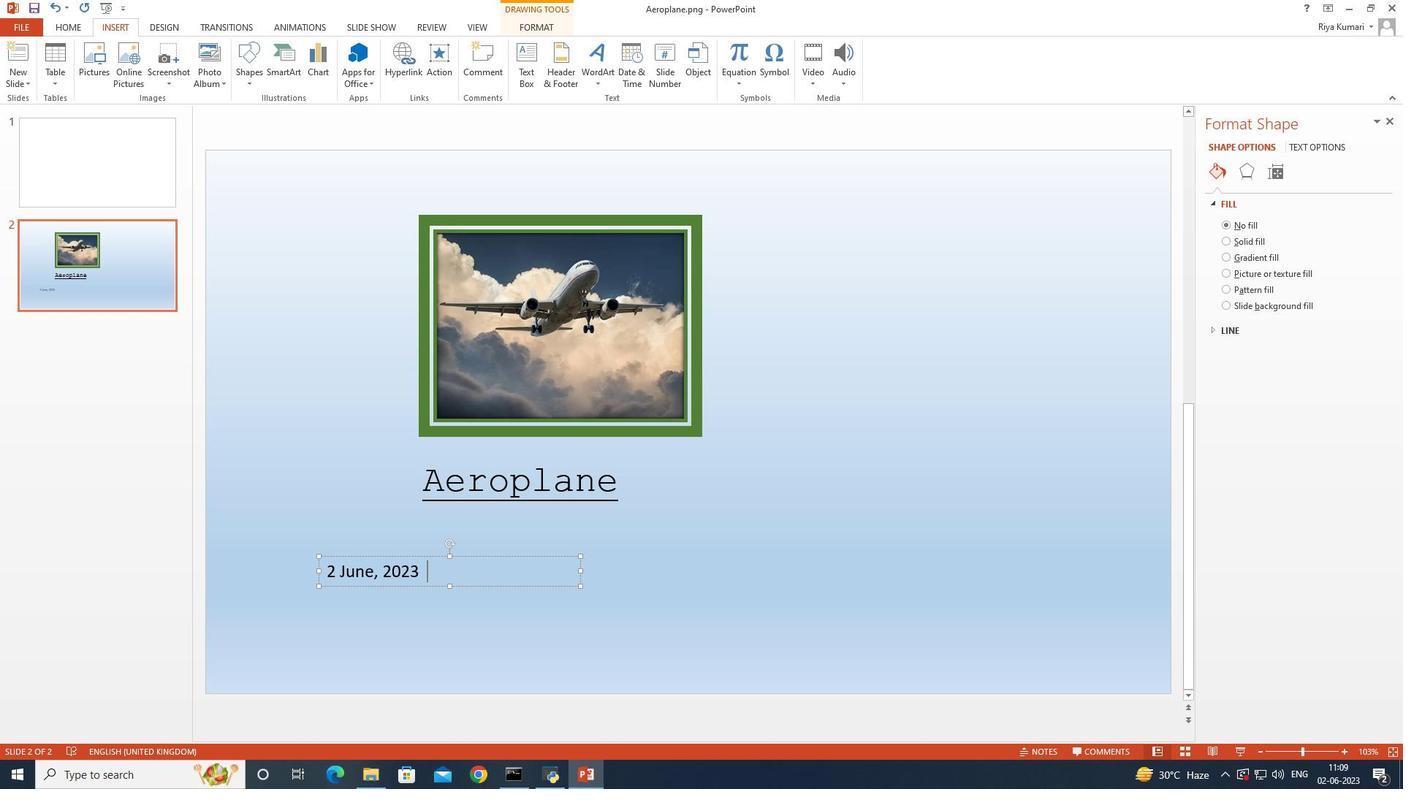 
Action: Mouse moved to (517, 300)
Screenshot: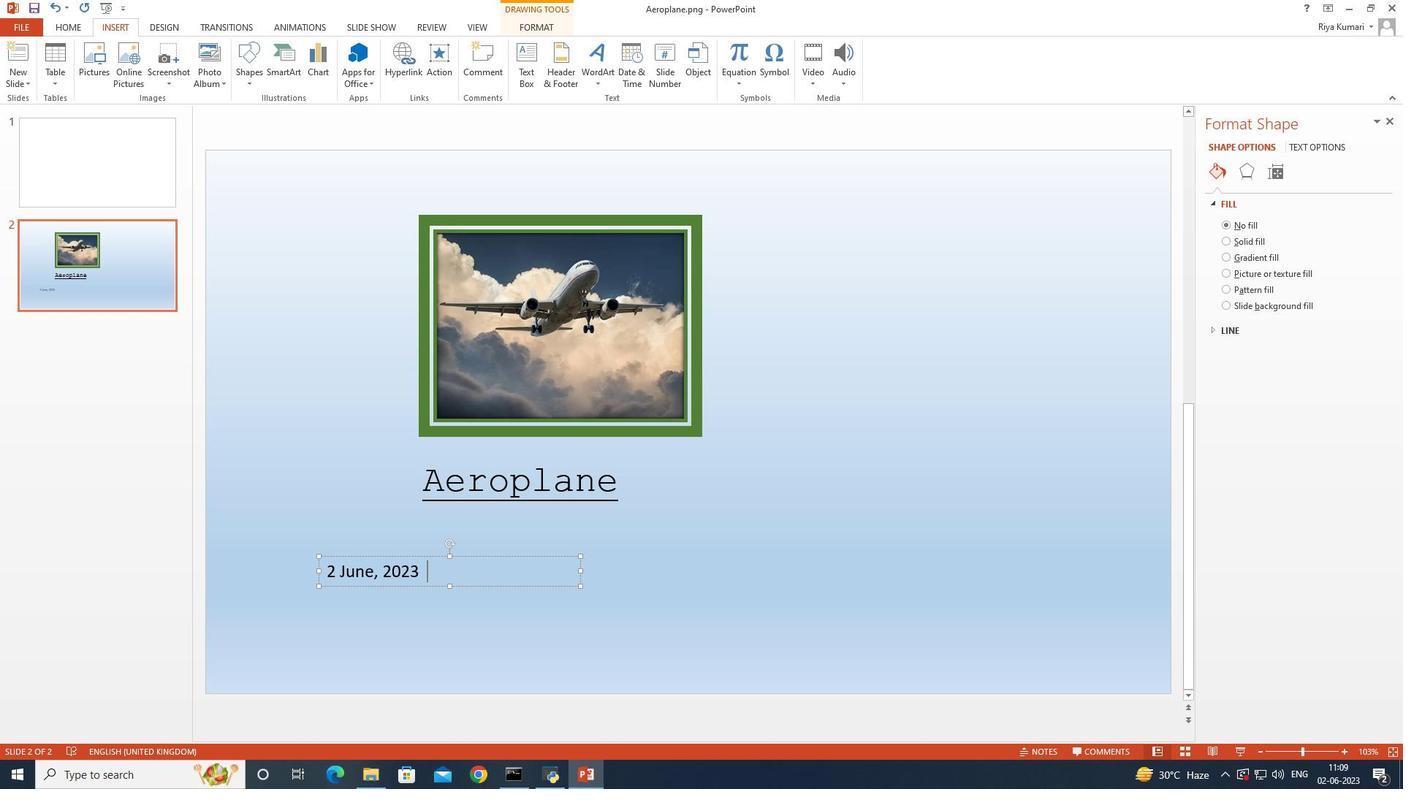 
Action: Key pressed <Key.space><Key.space>
Screenshot: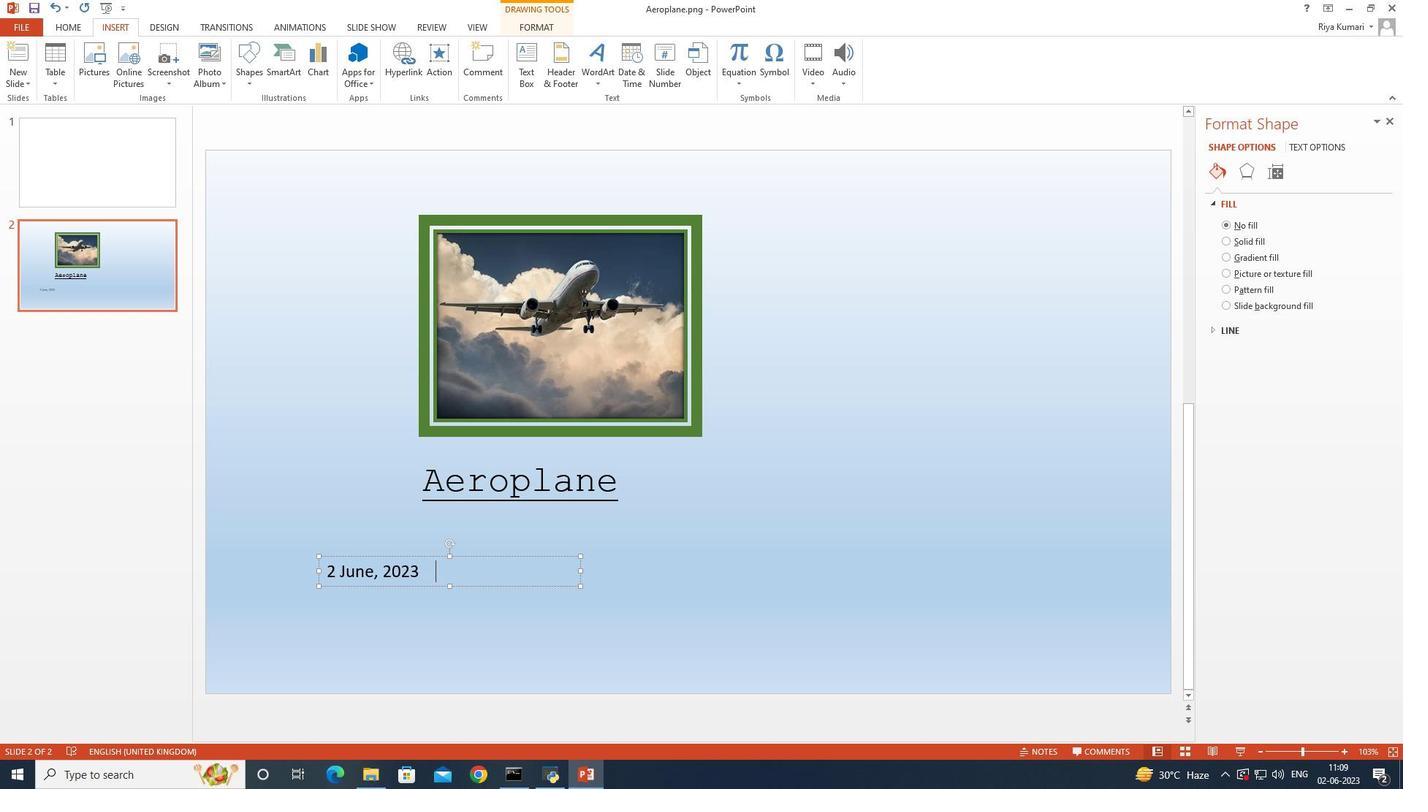 
Action: Mouse moved to (503, 221)
Screenshot: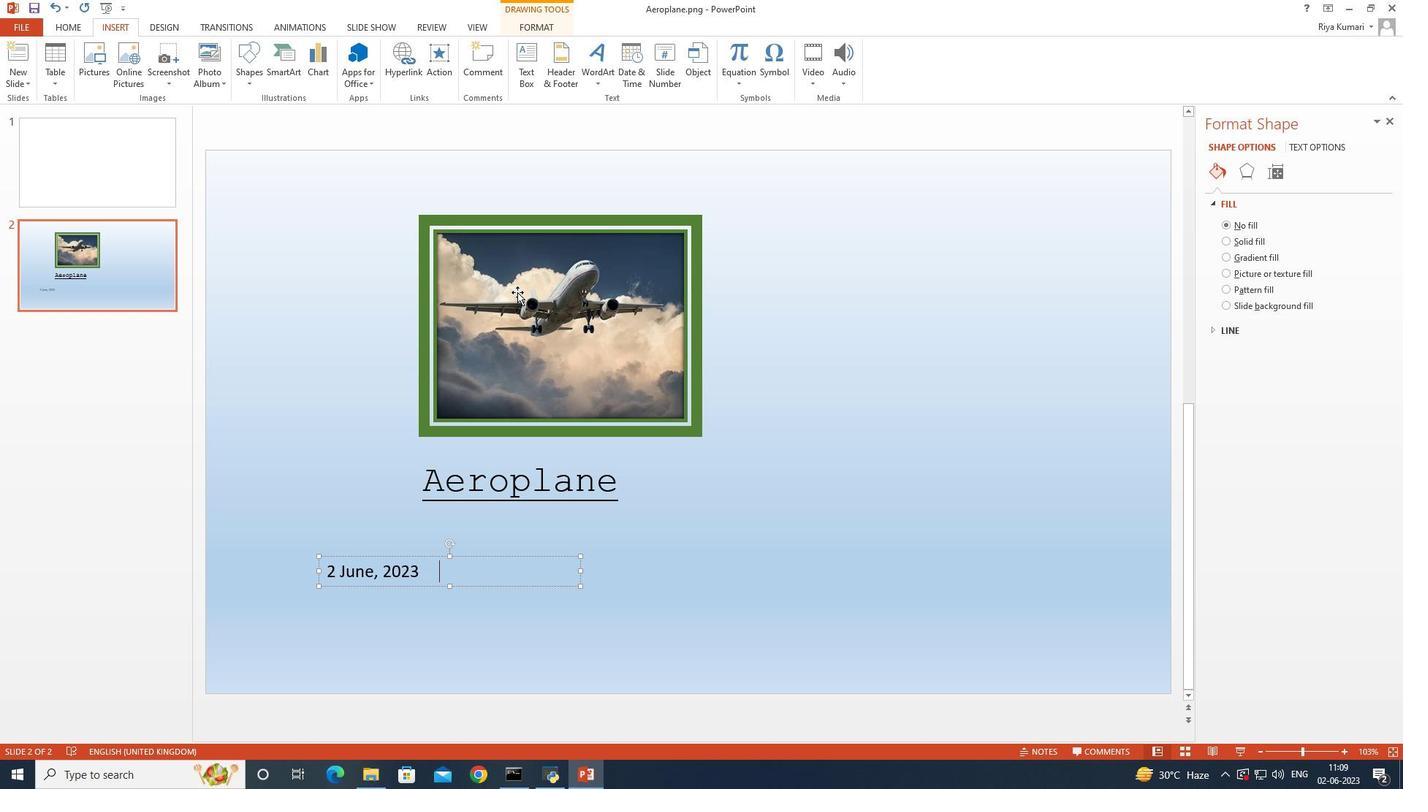 
Action: Key pressed <Key.space>
Screenshot: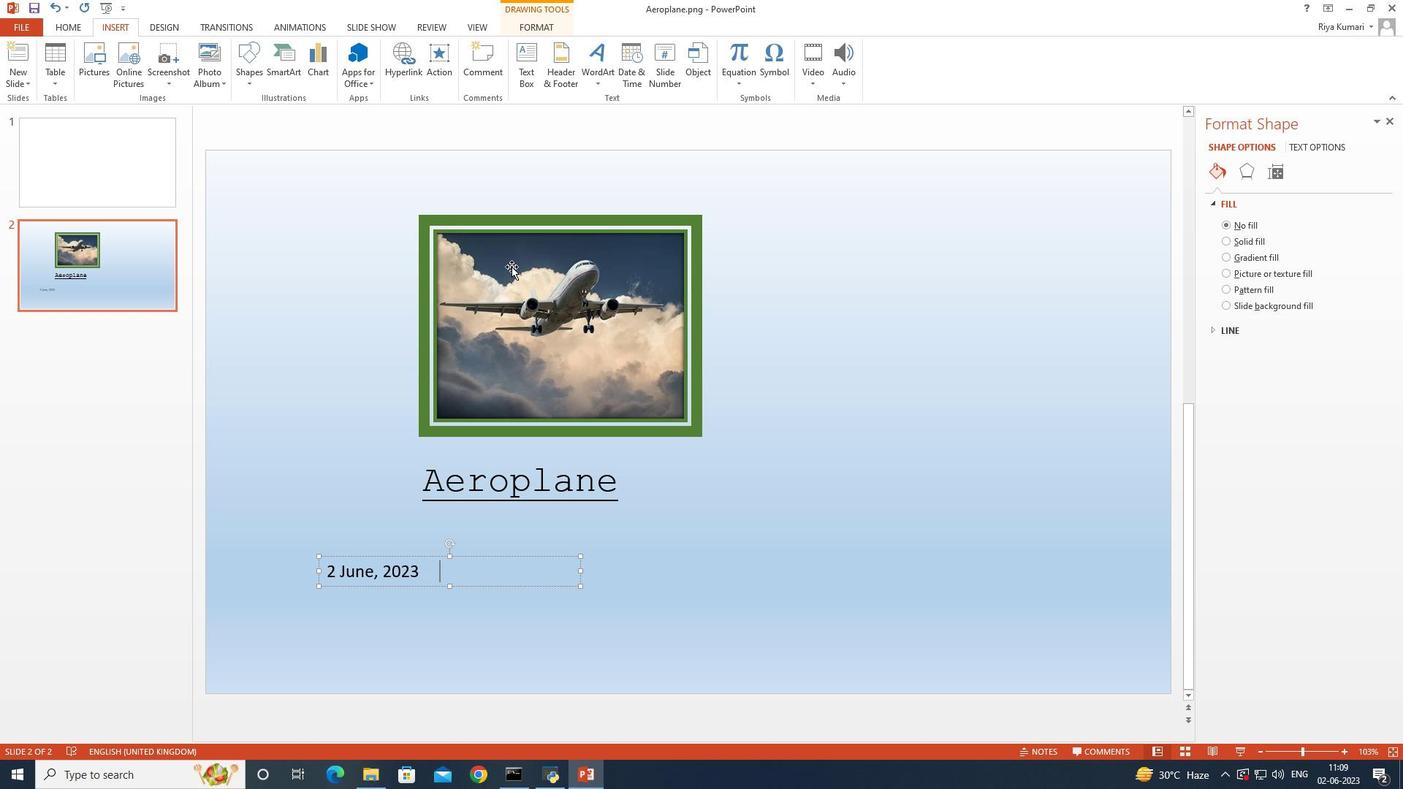 
Action: Mouse moved to (487, 170)
Screenshot: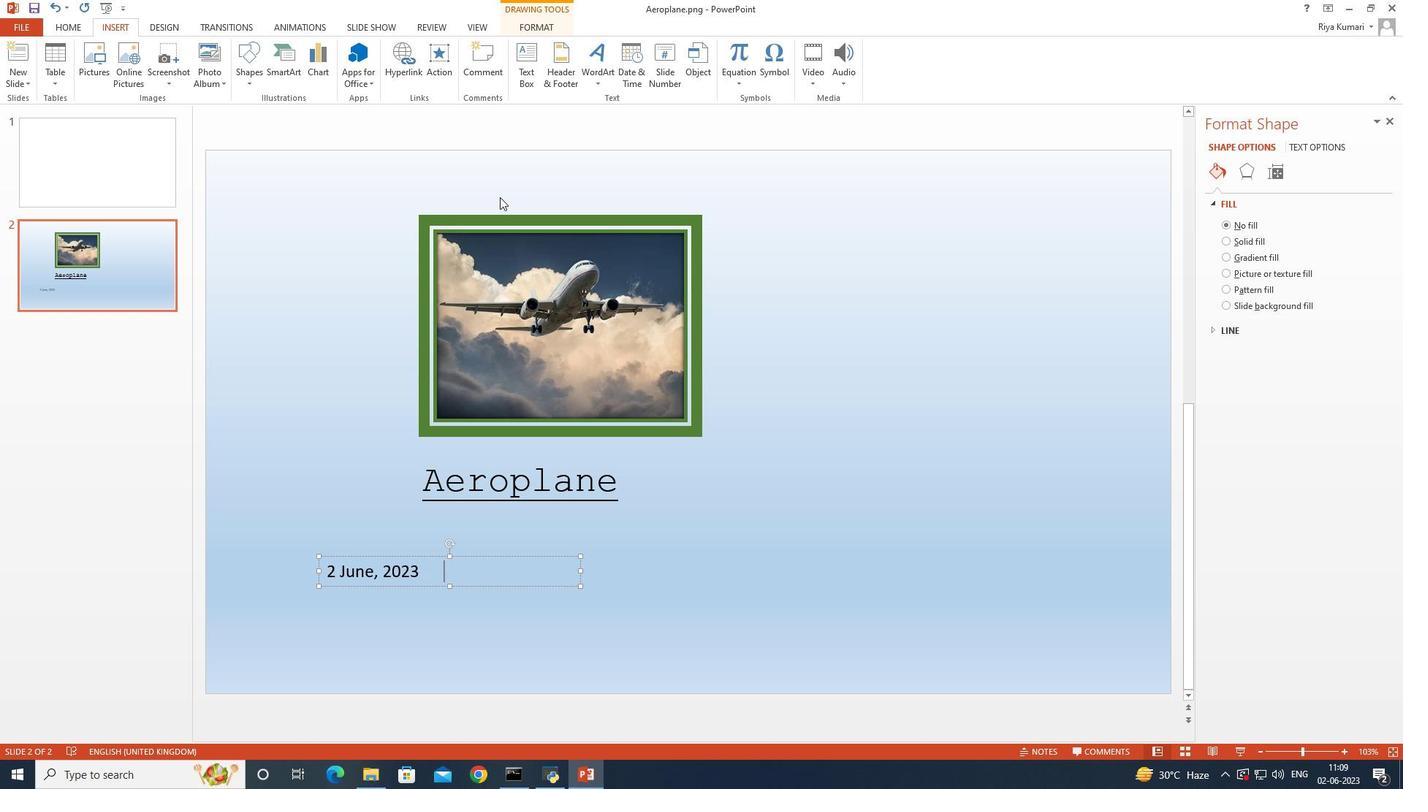 
Action: Key pressed <Key.space>
Screenshot: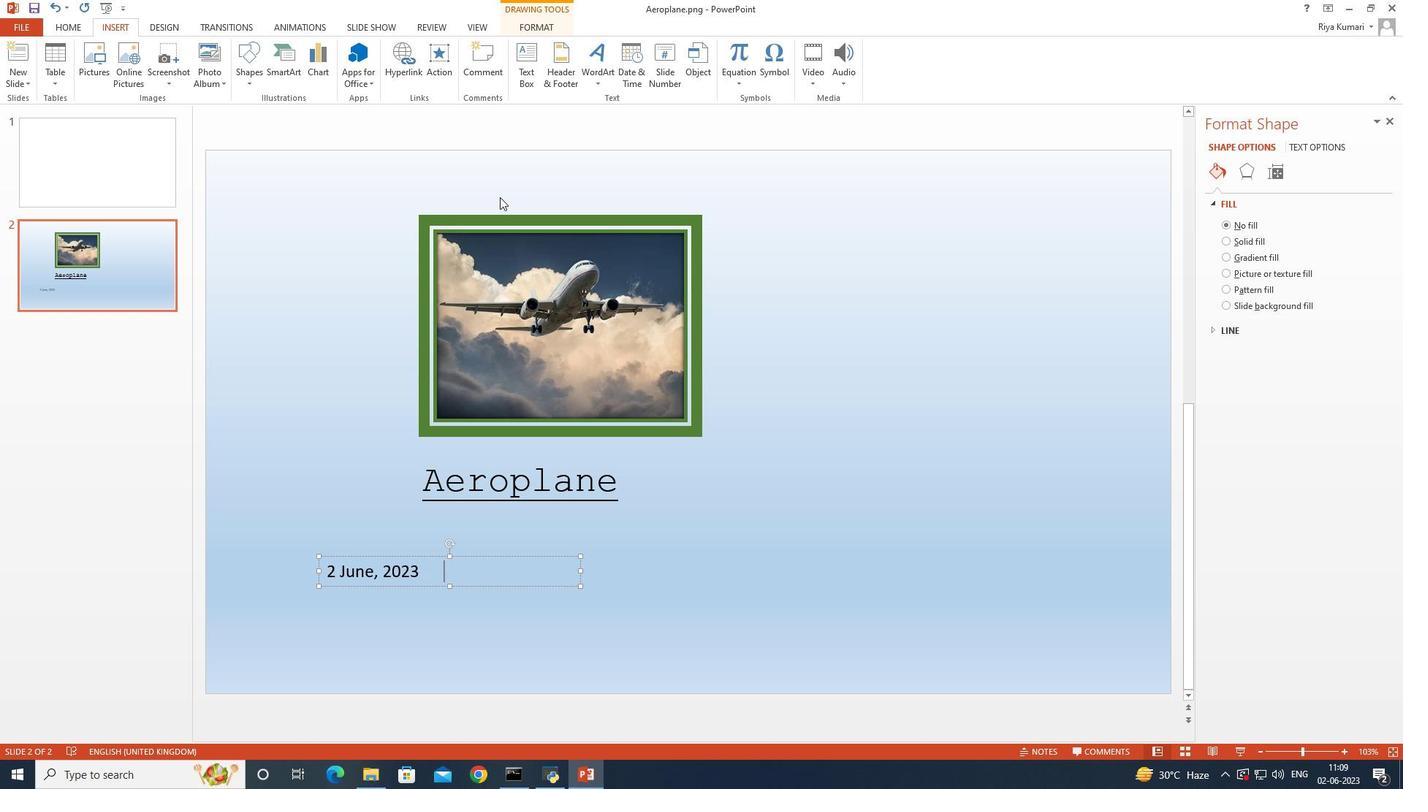 
Action: Mouse moved to (486, 135)
Screenshot: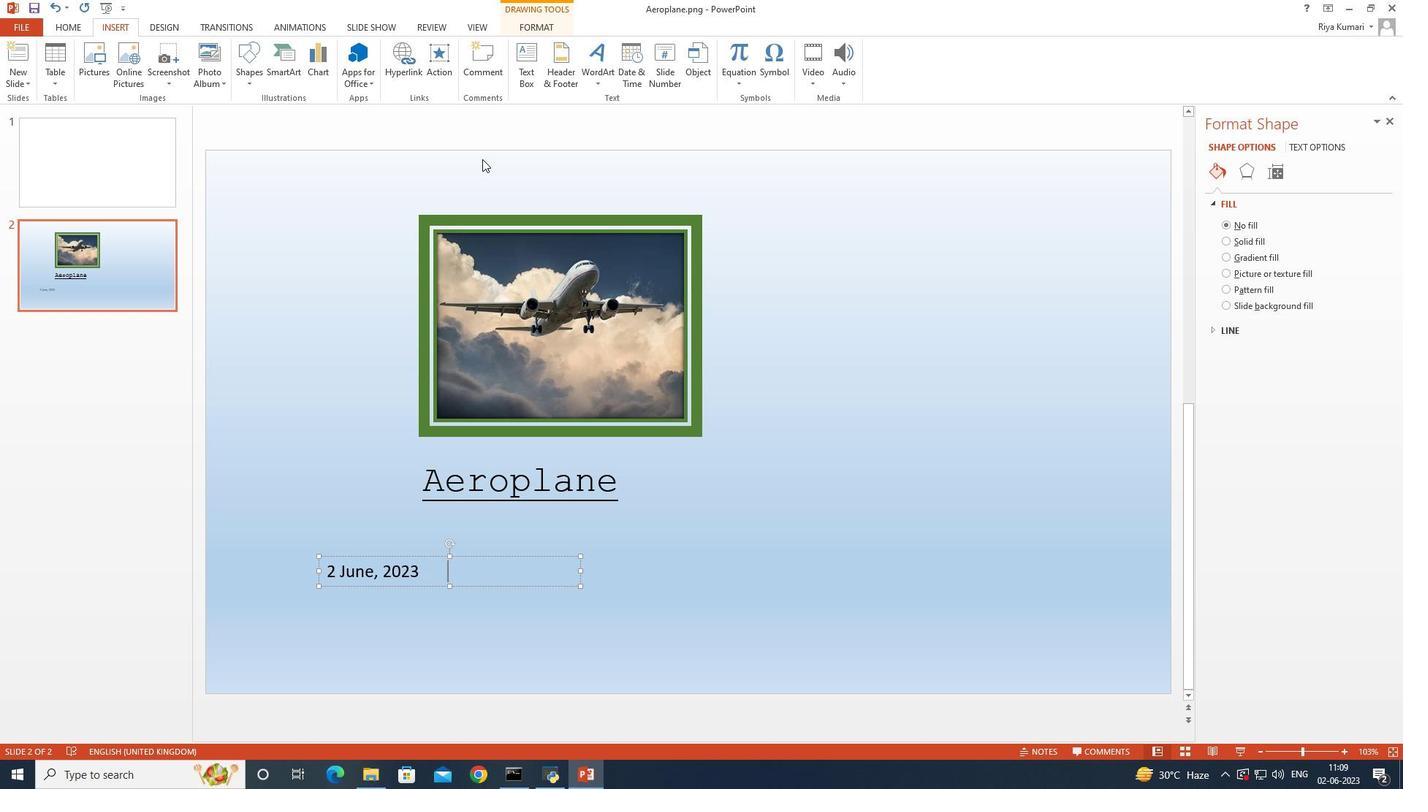 
Action: Key pressed <Key.space>
Screenshot: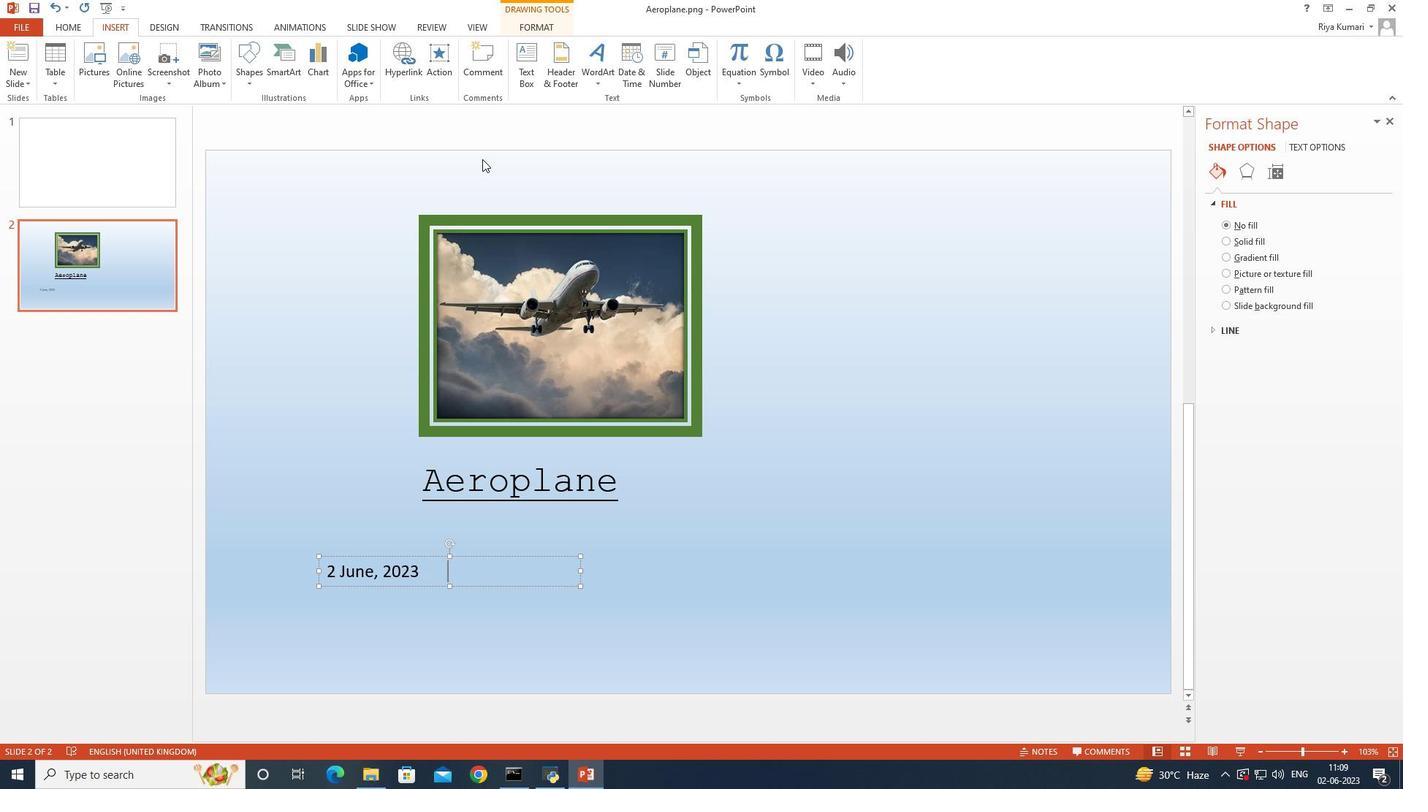 
Action: Mouse moved to (621, 62)
Screenshot: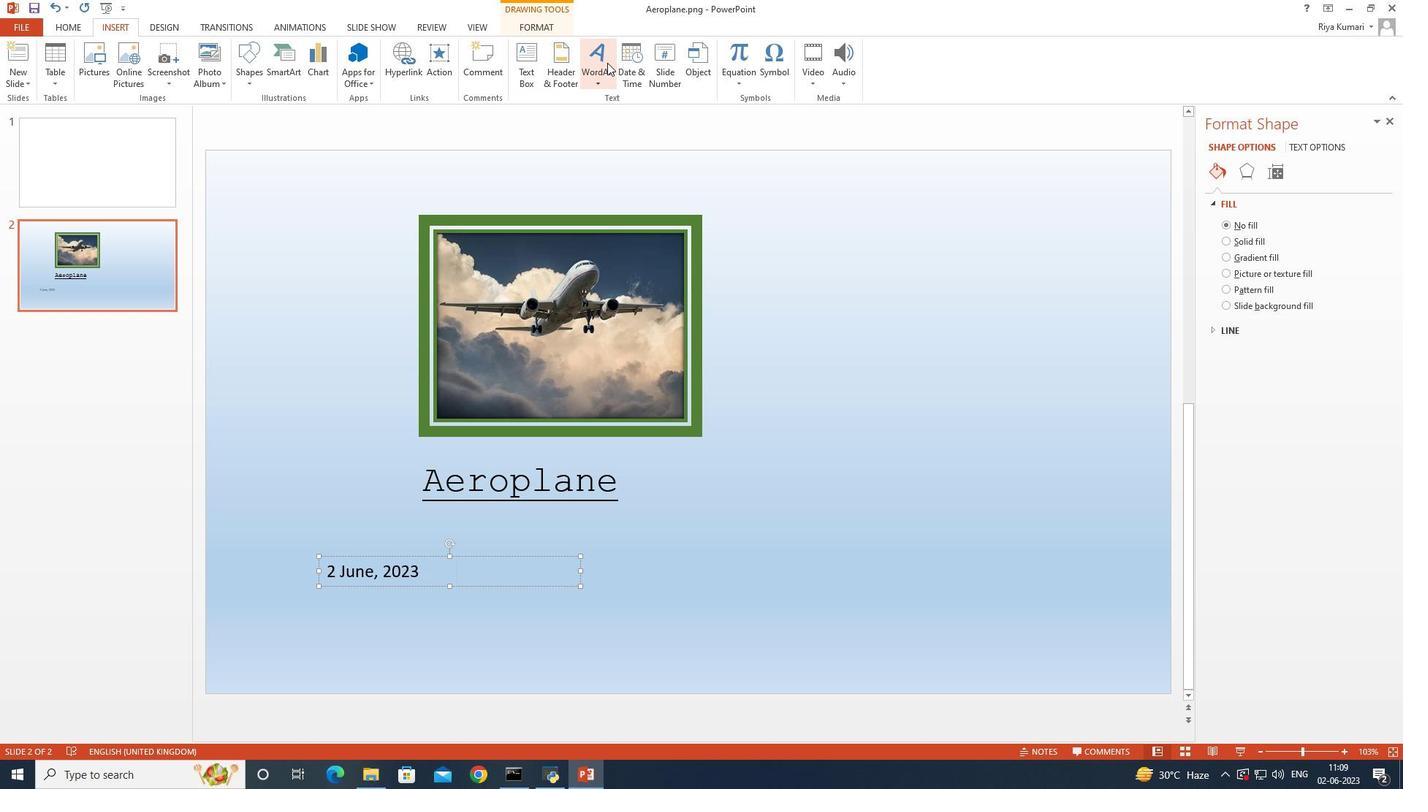 
Action: Mouse pressed left at (621, 62)
Screenshot: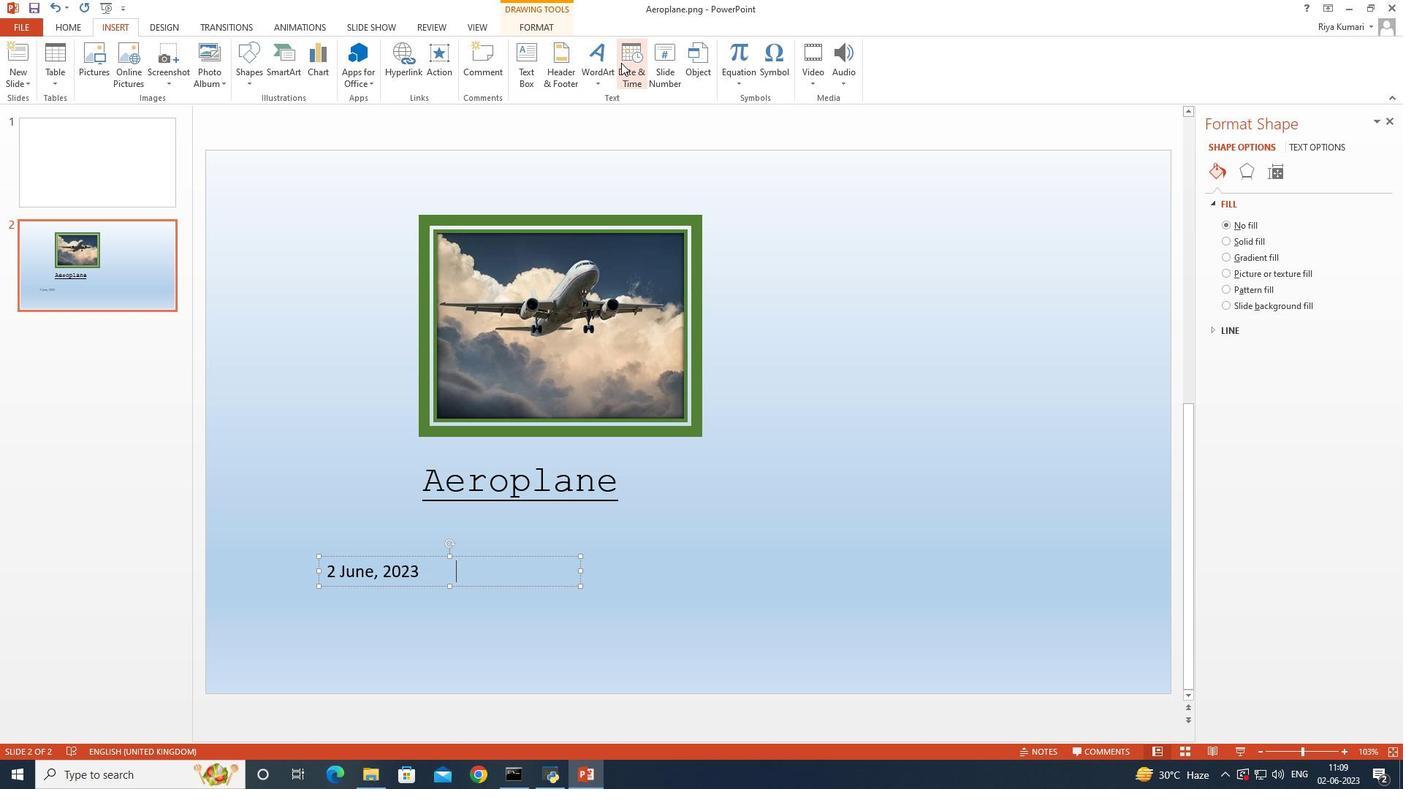 
Action: Mouse moved to (566, 410)
Screenshot: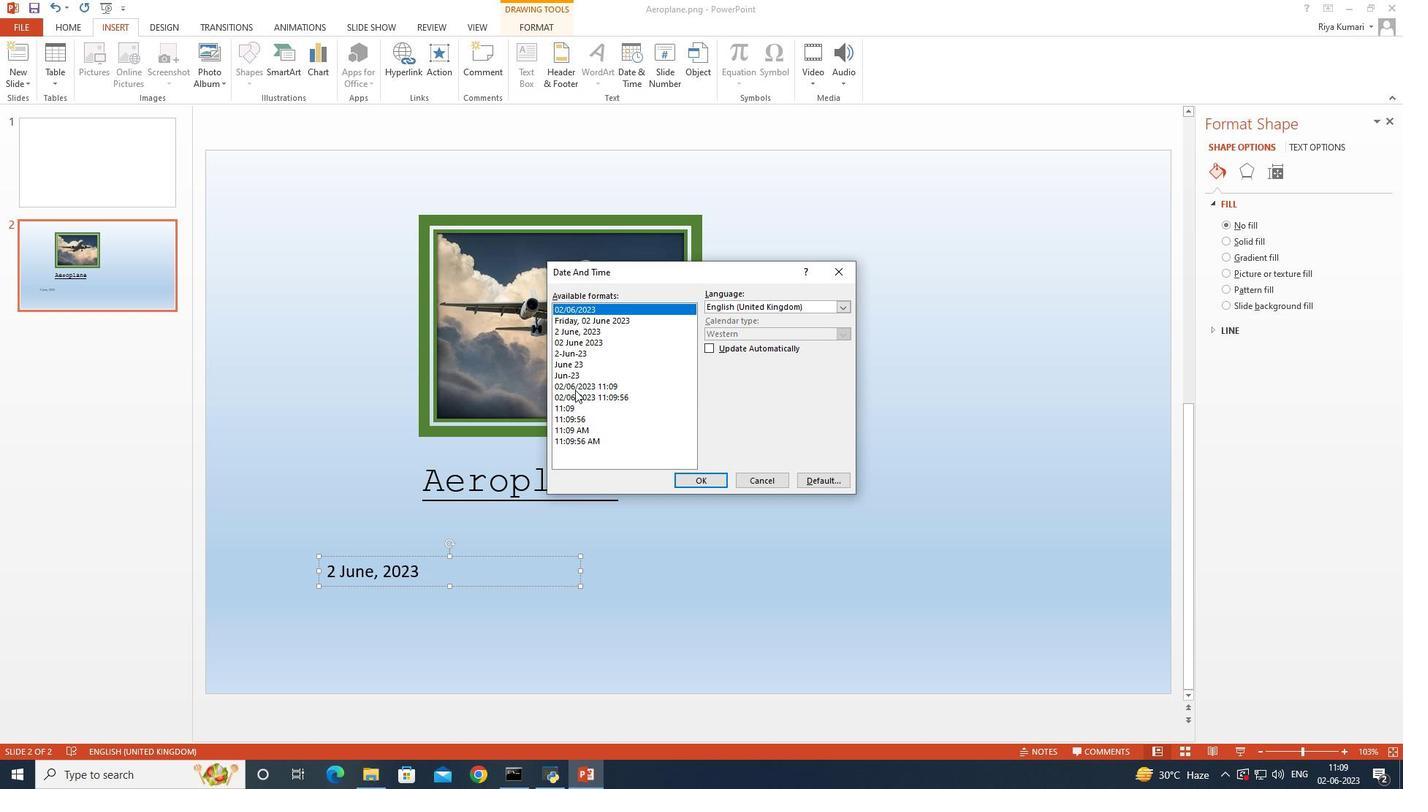 
Action: Mouse pressed left at (566, 410)
Screenshot: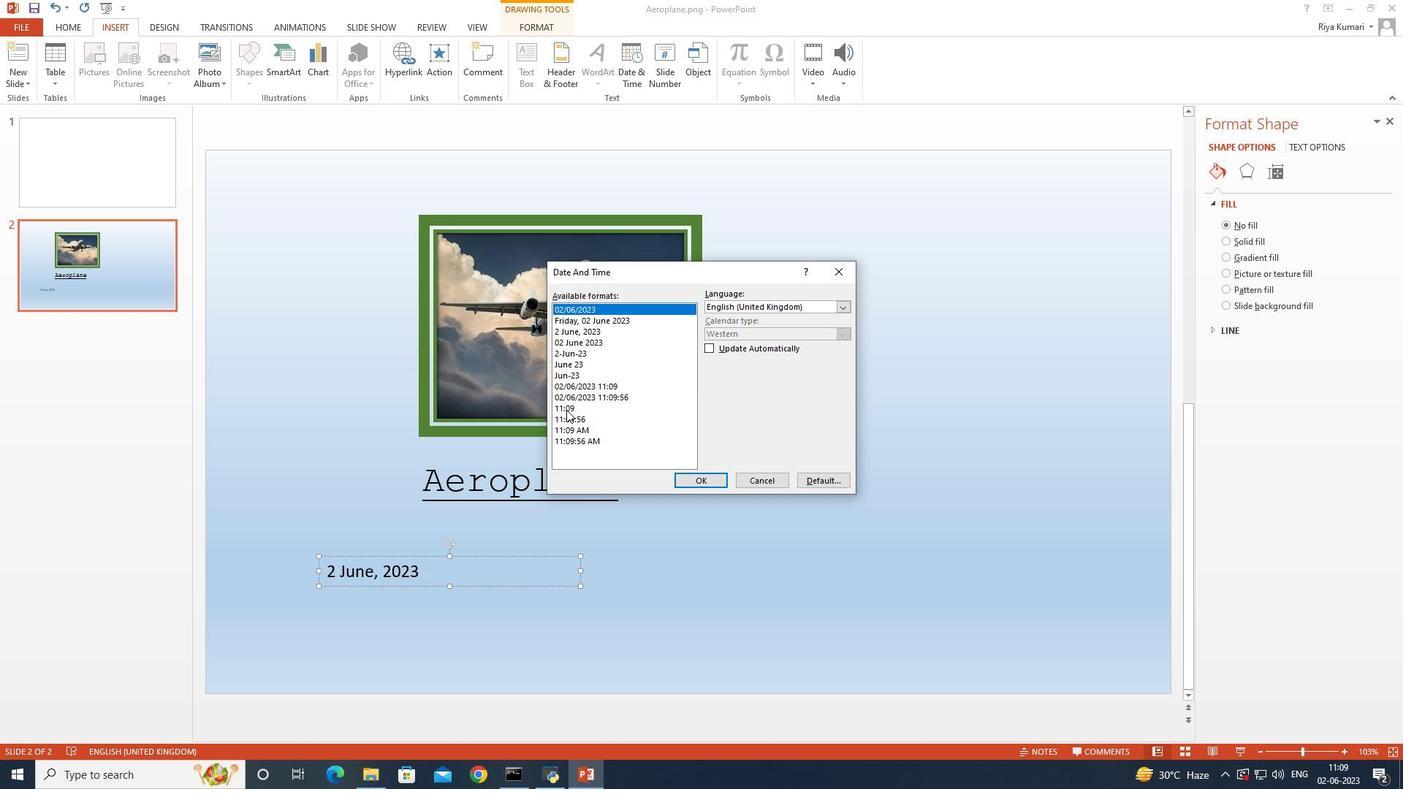 
Action: Mouse moved to (709, 484)
Screenshot: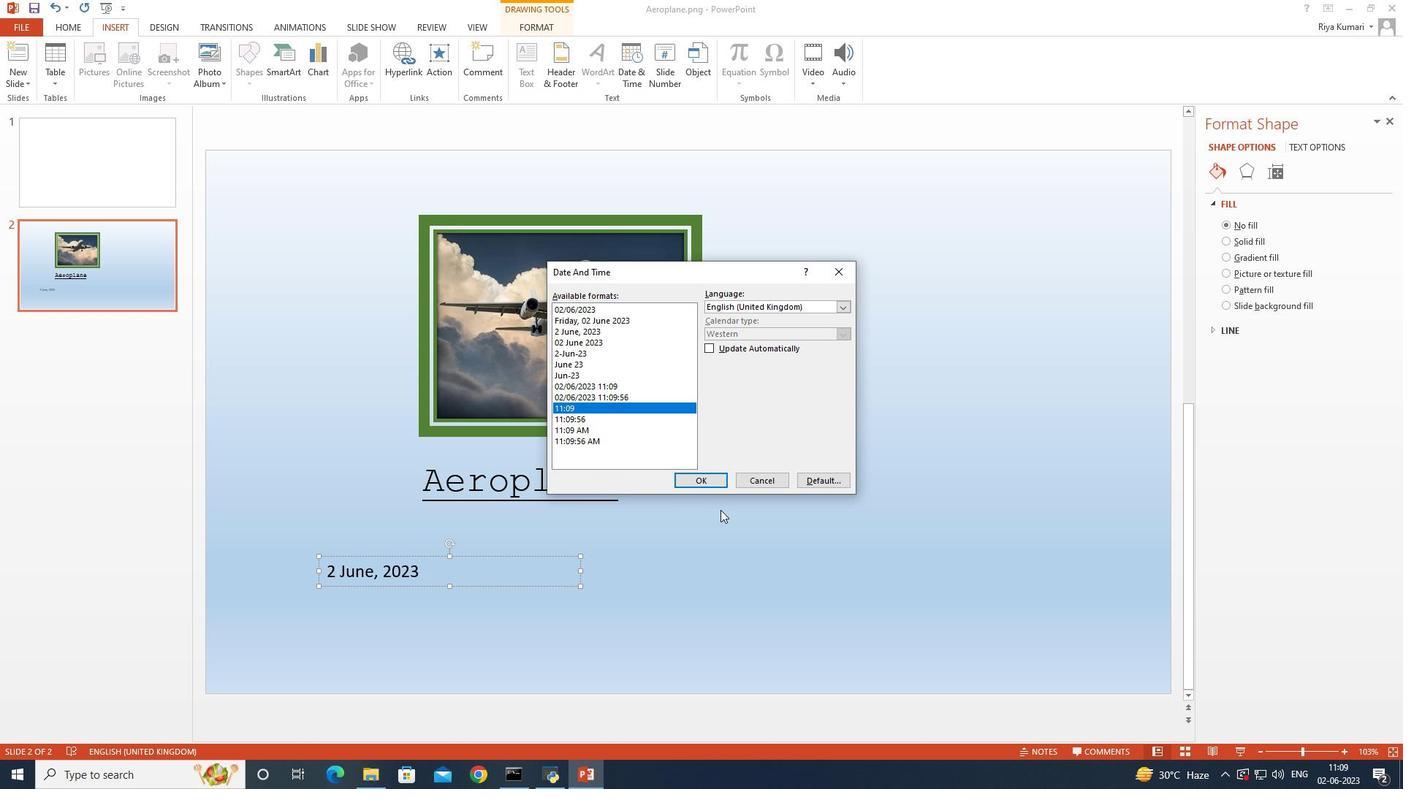 
Action: Mouse pressed left at (709, 484)
Screenshot: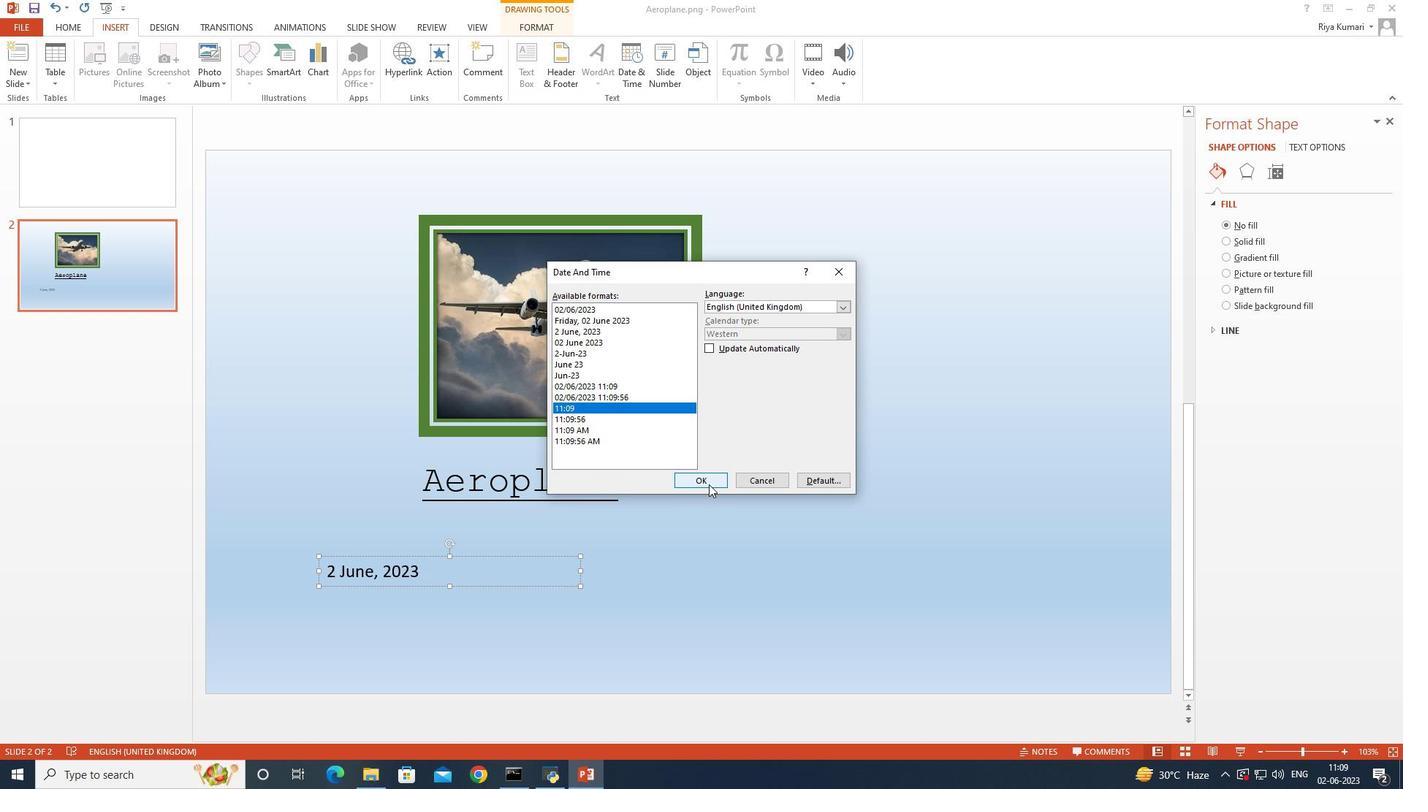 
Action: Mouse moved to (735, 484)
Screenshot: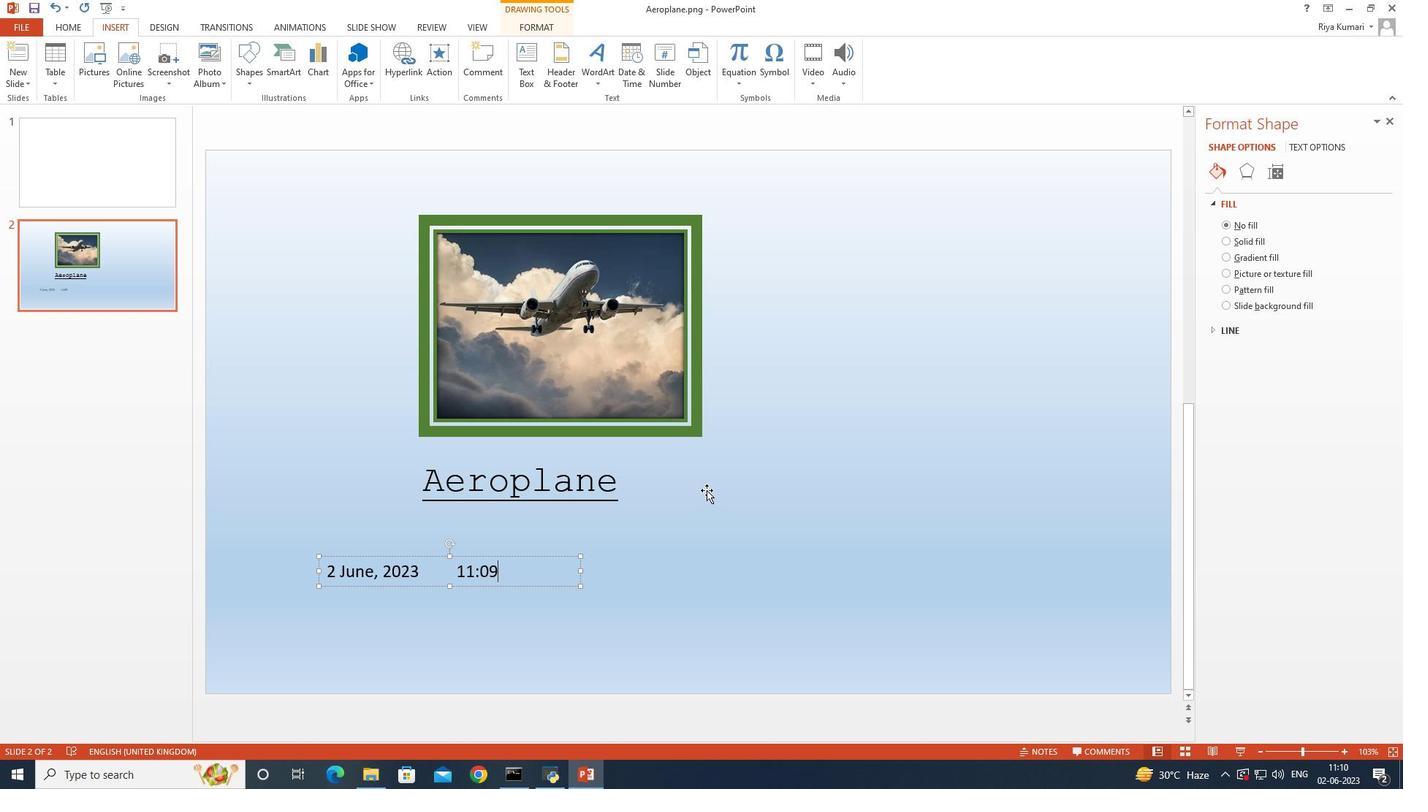 
Action: Mouse pressed left at (735, 484)
Screenshot: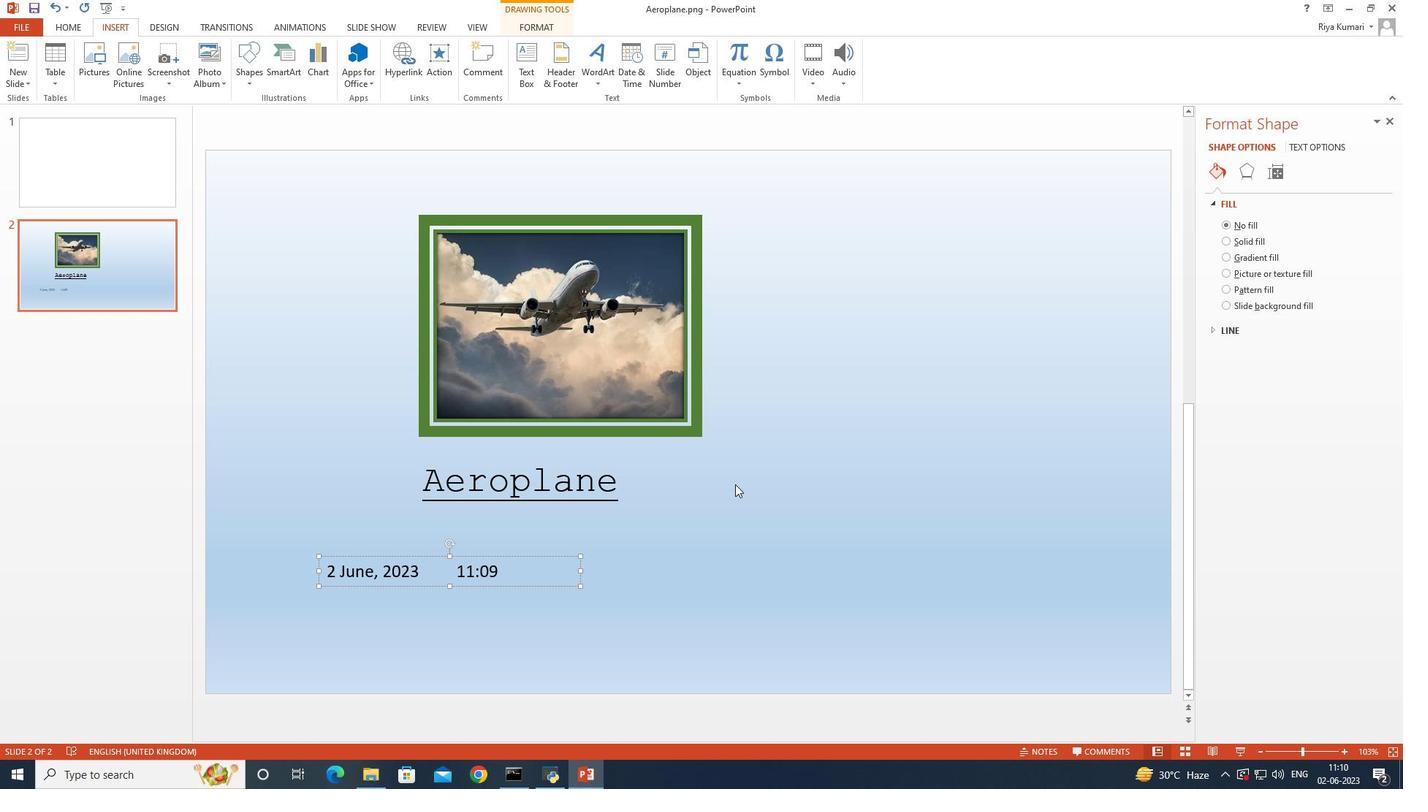 
Action: Mouse moved to (662, 84)
Screenshot: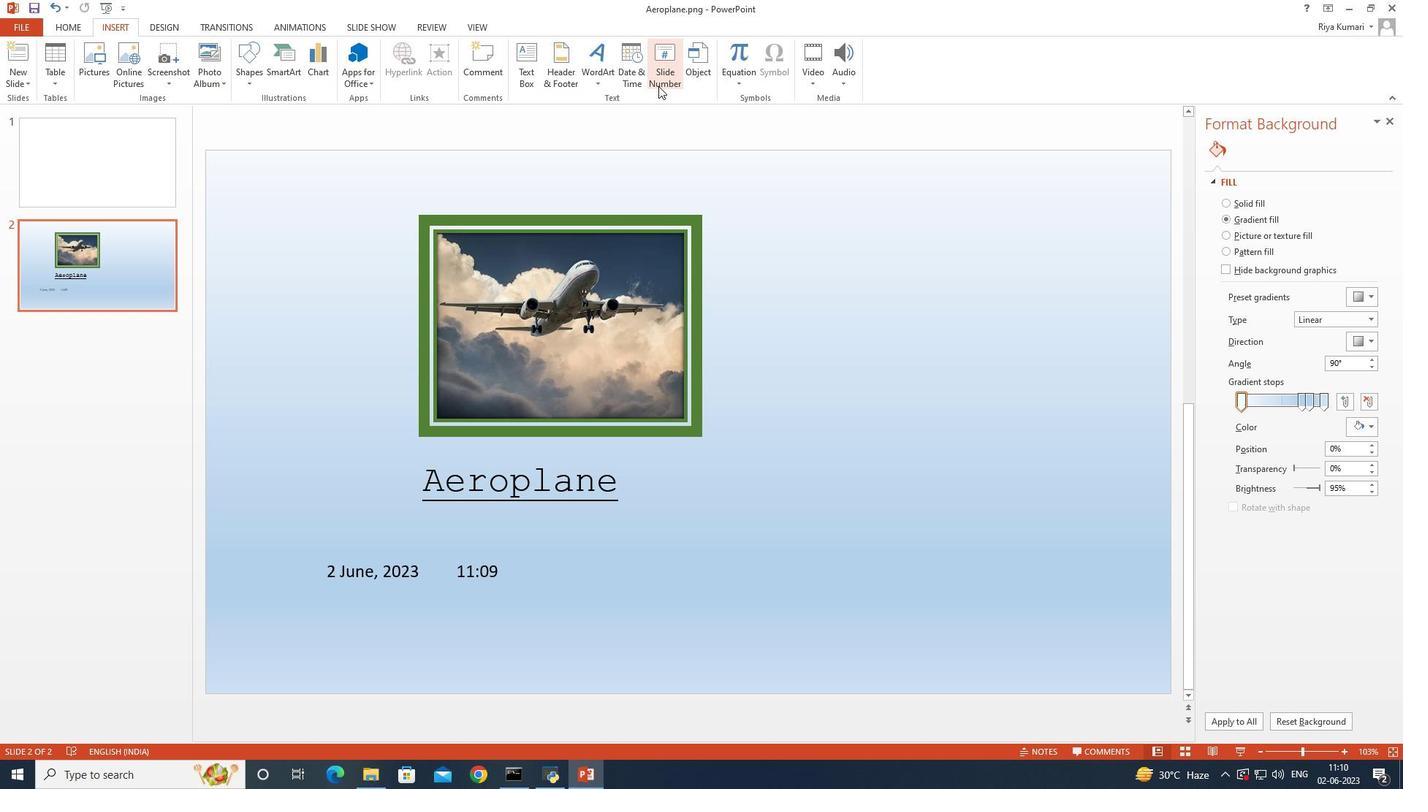 
Action: Mouse pressed left at (662, 84)
Screenshot: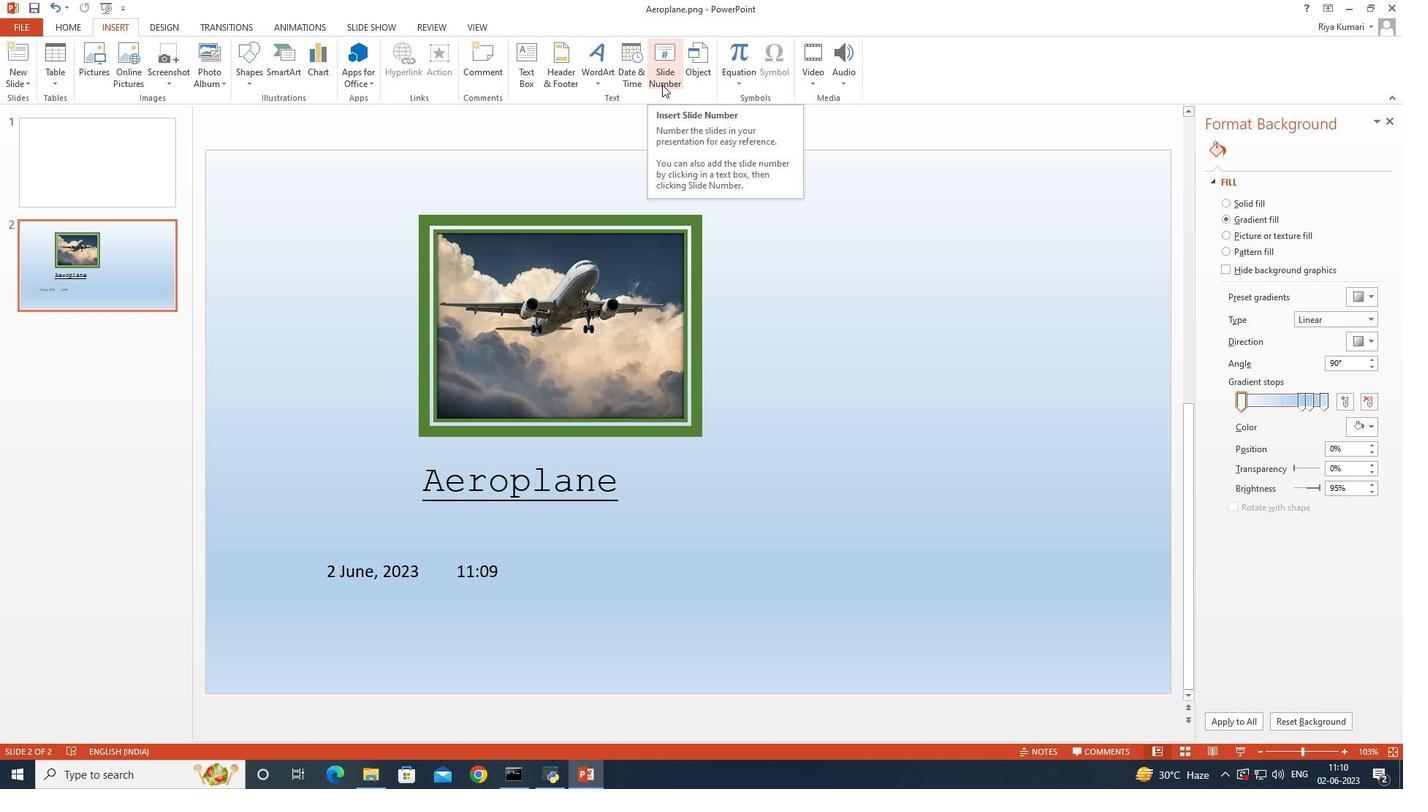 
Action: Mouse moved to (503, 410)
Screenshot: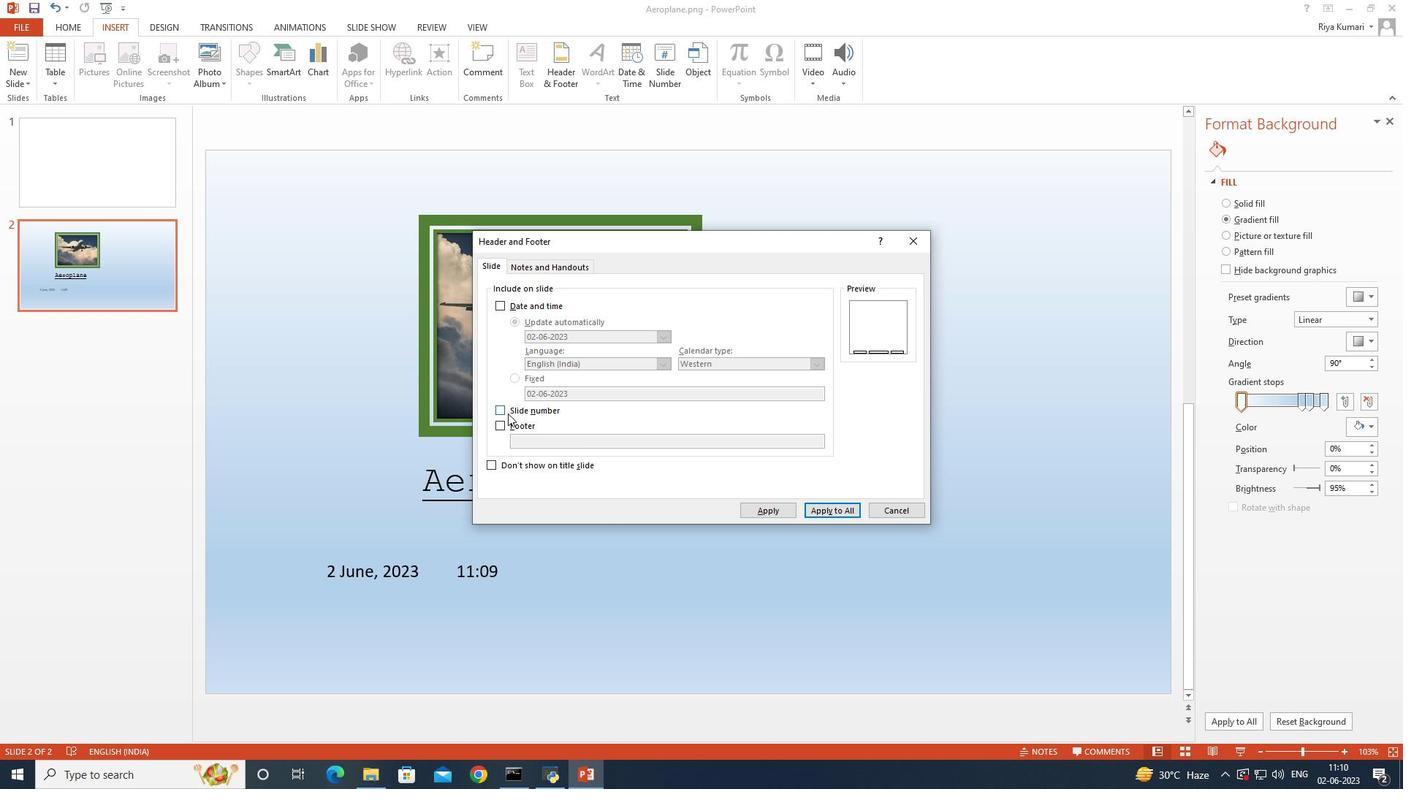 
Action: Mouse pressed left at (503, 410)
Screenshot: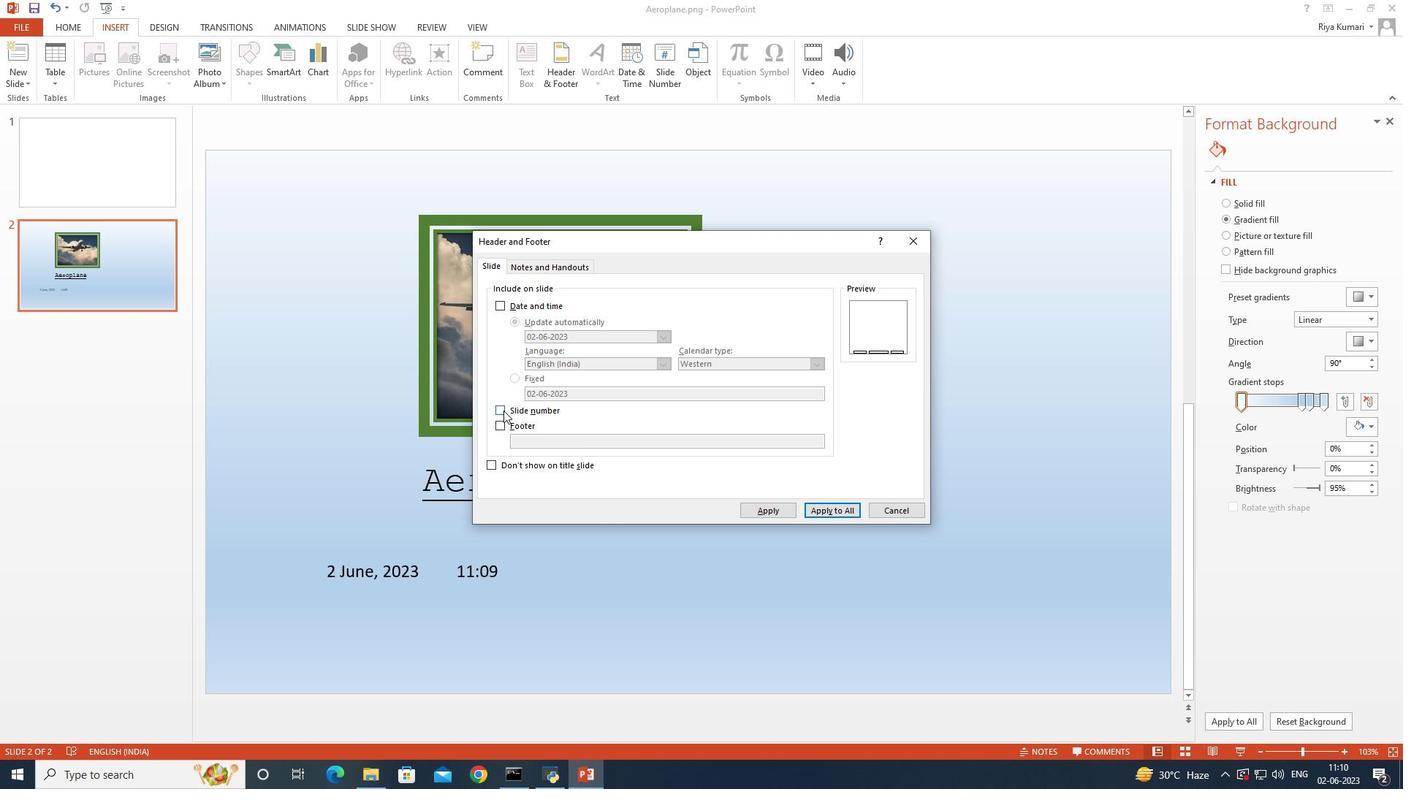
Action: Mouse moved to (497, 303)
Screenshot: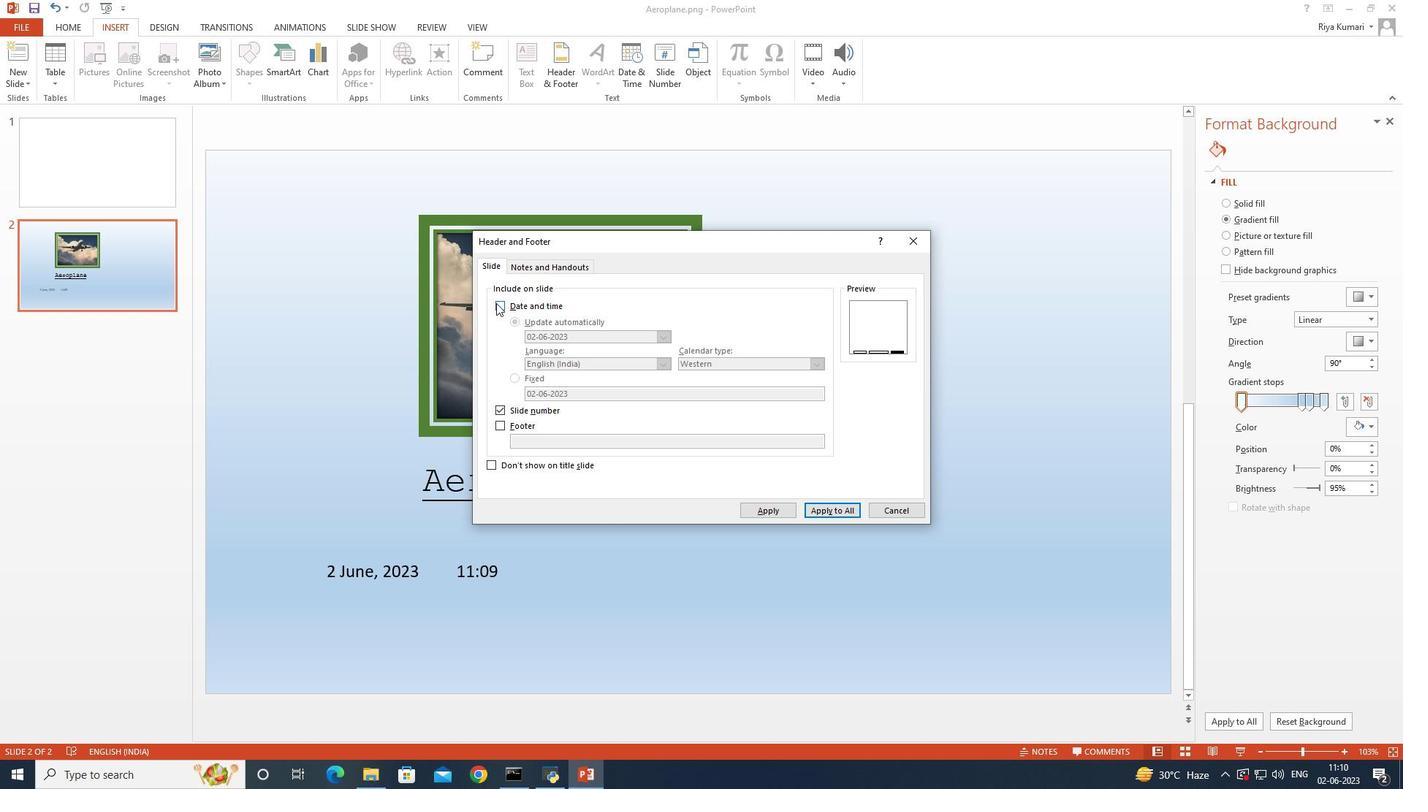 
Action: Mouse pressed left at (497, 303)
Screenshot: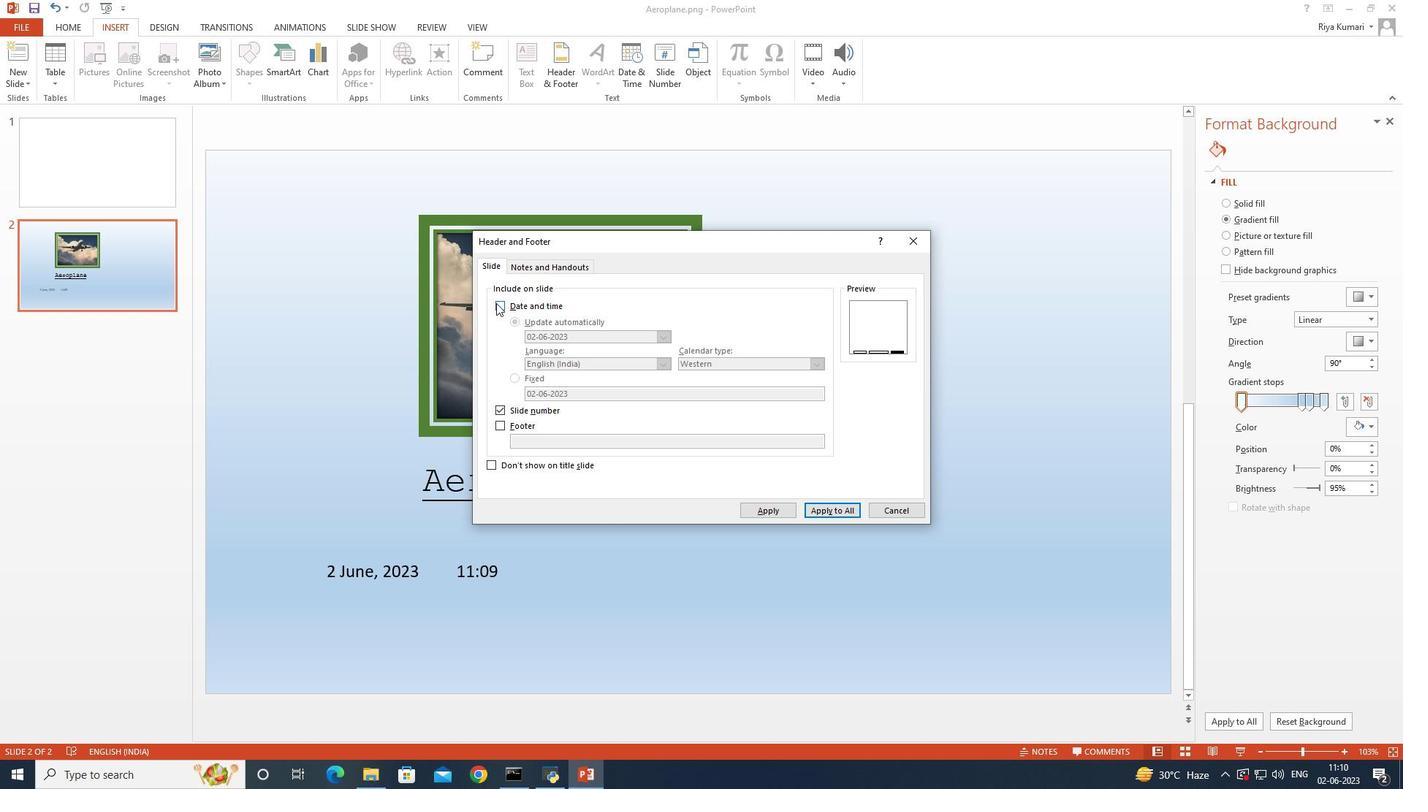 
Action: Mouse moved to (913, 242)
Screenshot: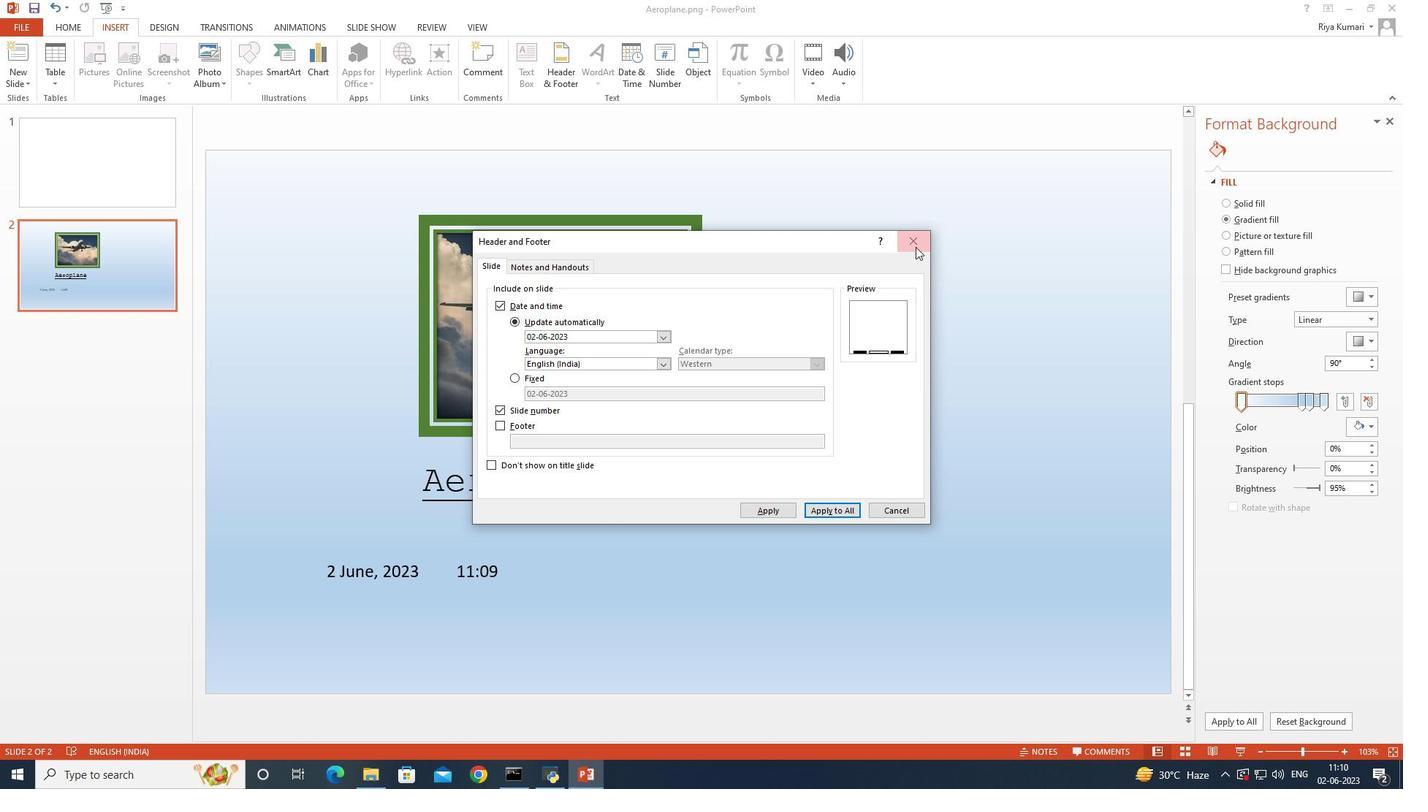 
Action: Mouse pressed left at (913, 242)
Screenshot: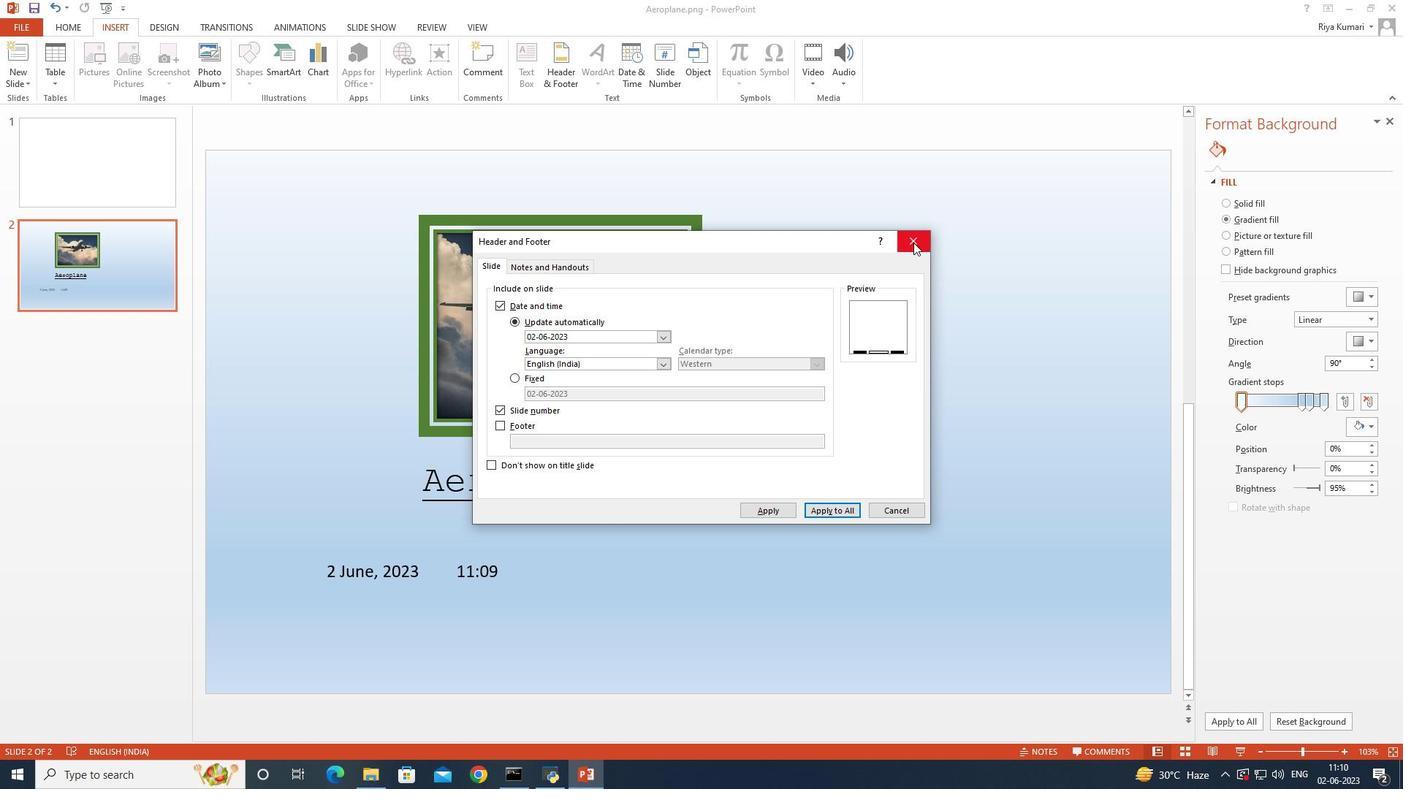 
Action: Mouse moved to (671, 70)
Screenshot: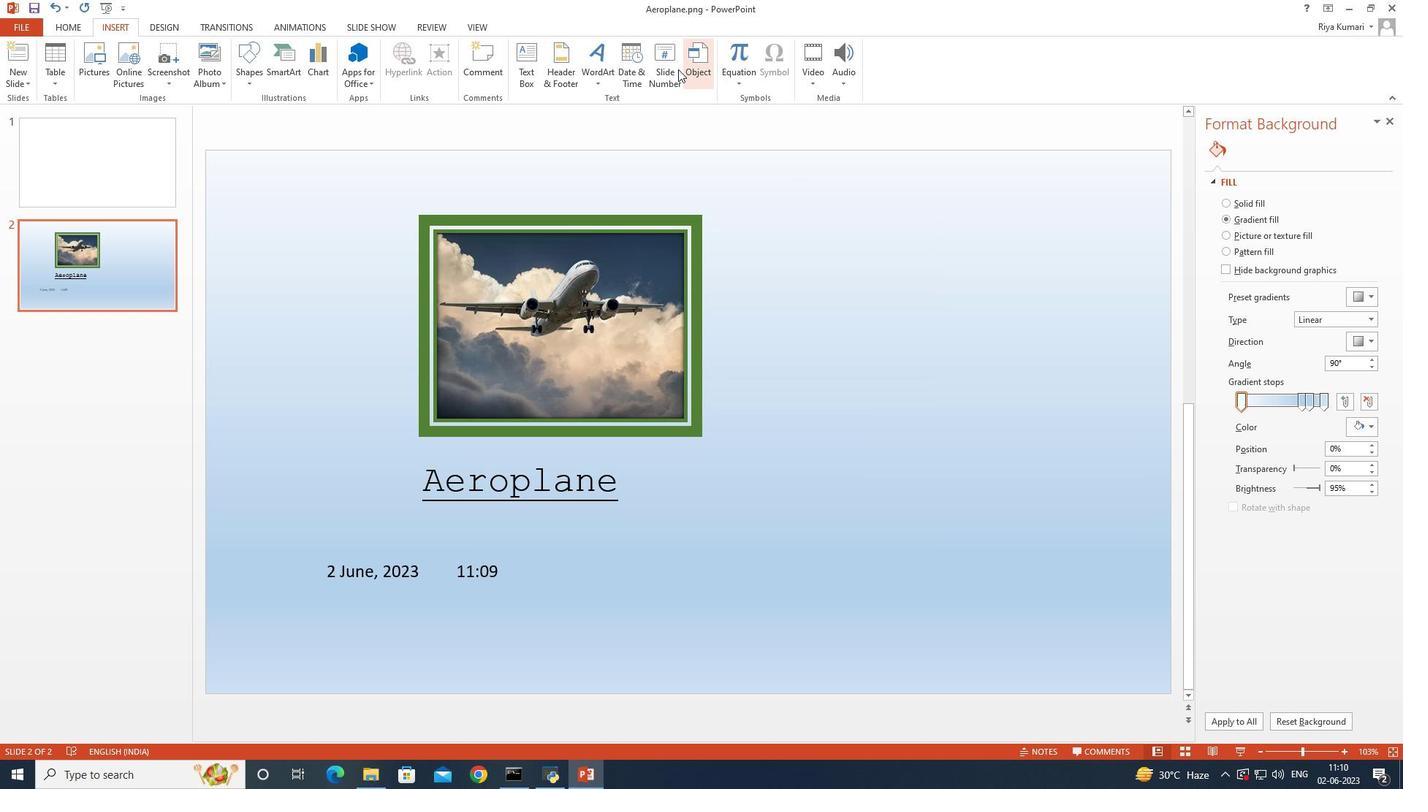 
Action: Mouse pressed left at (671, 70)
Screenshot: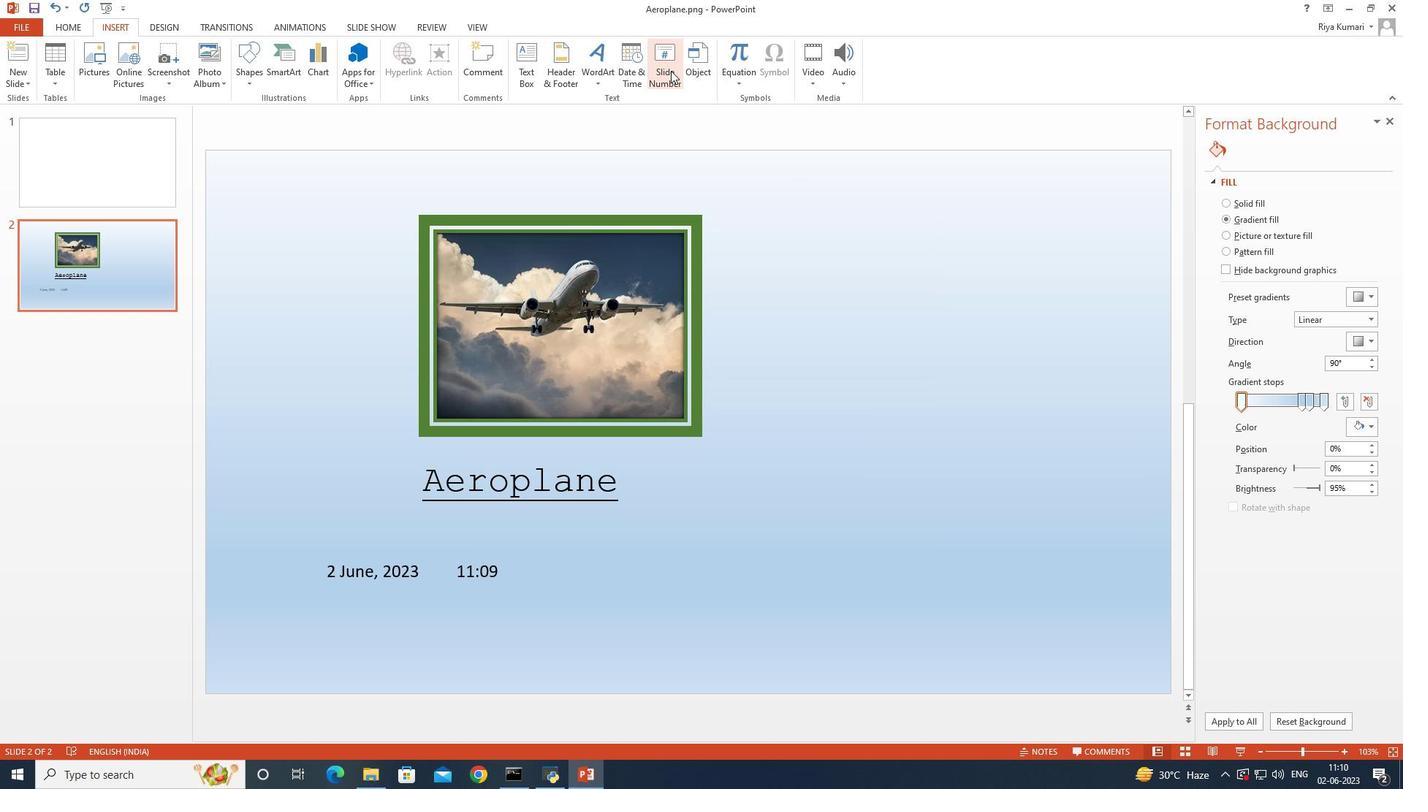 
Action: Mouse moved to (564, 263)
Screenshot: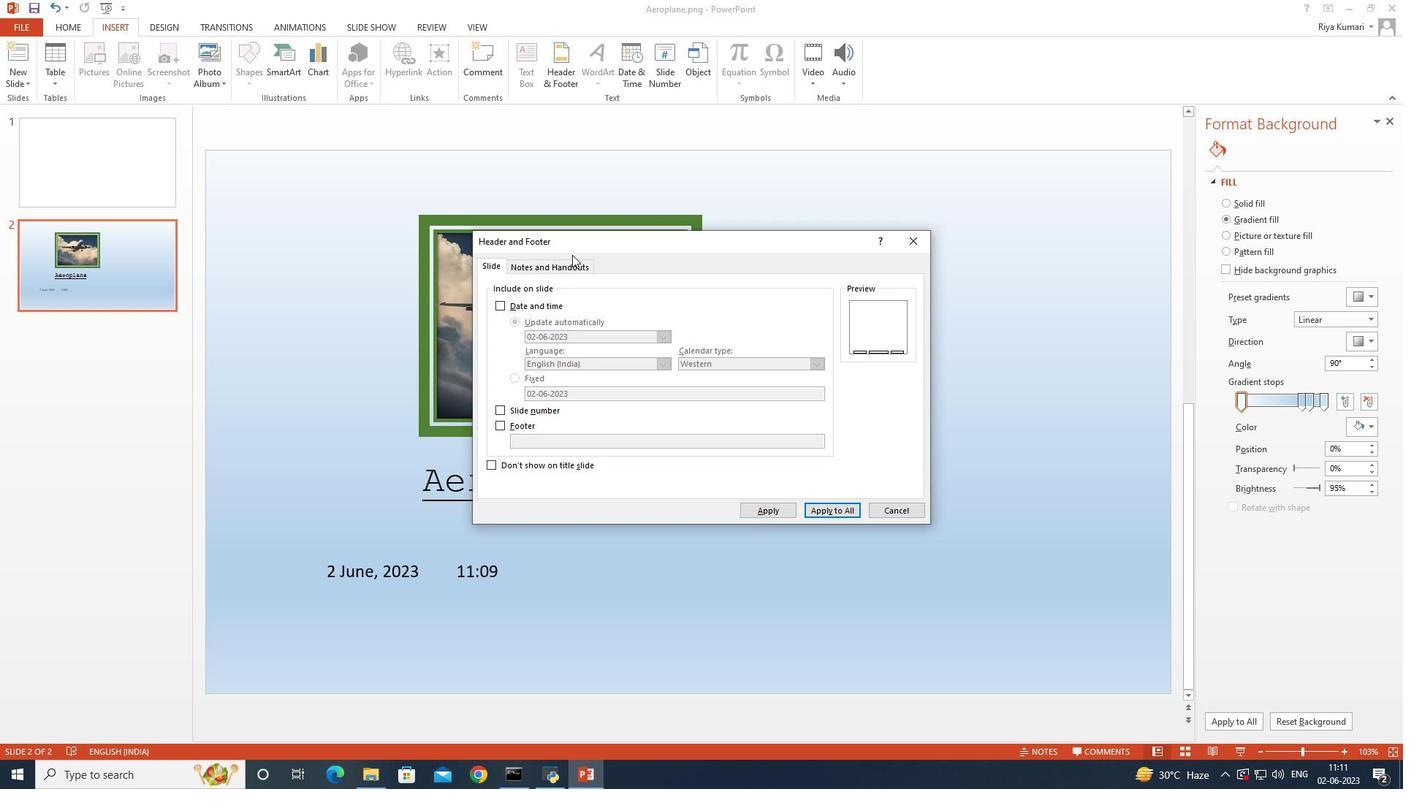 
Action: Mouse pressed left at (564, 263)
Screenshot: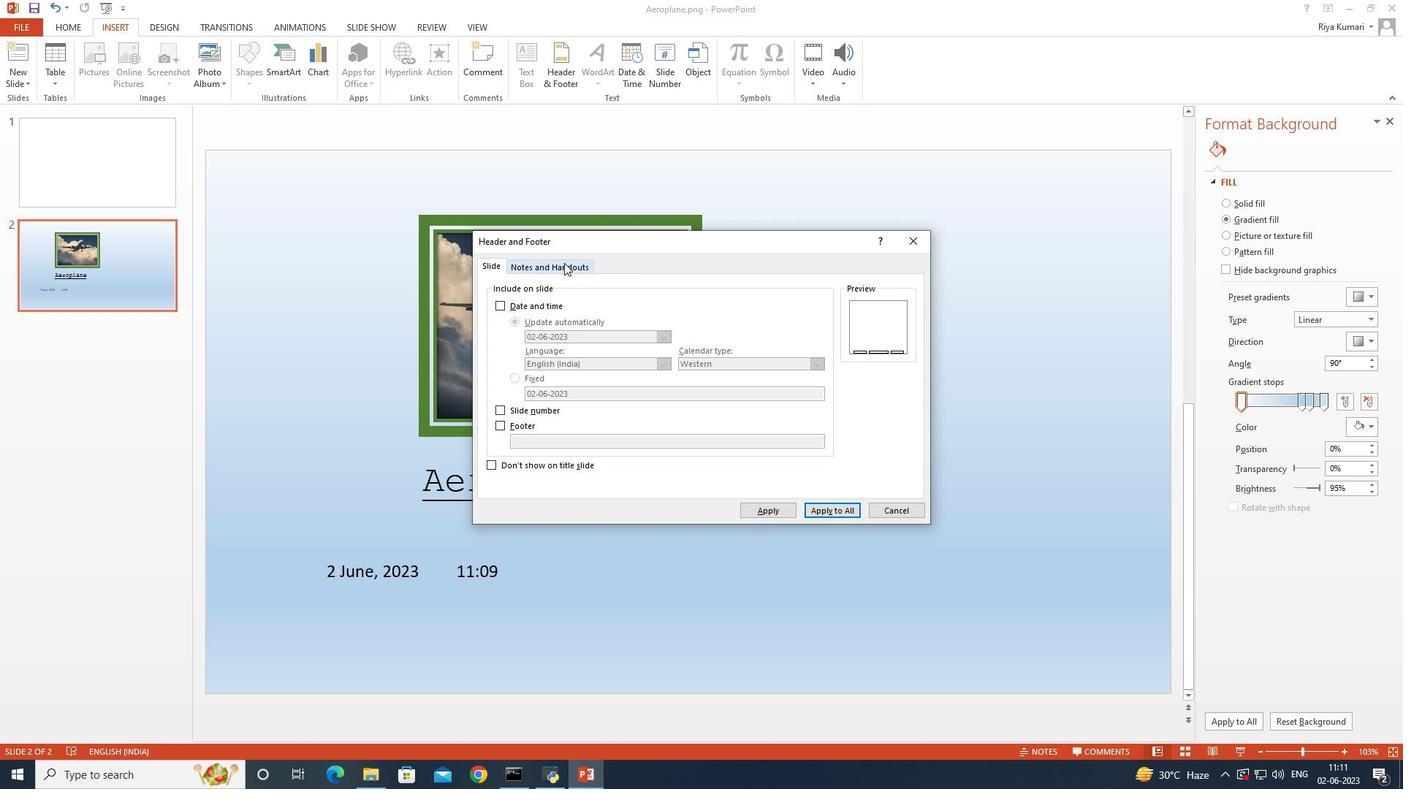 
Action: Mouse moved to (913, 239)
Screenshot: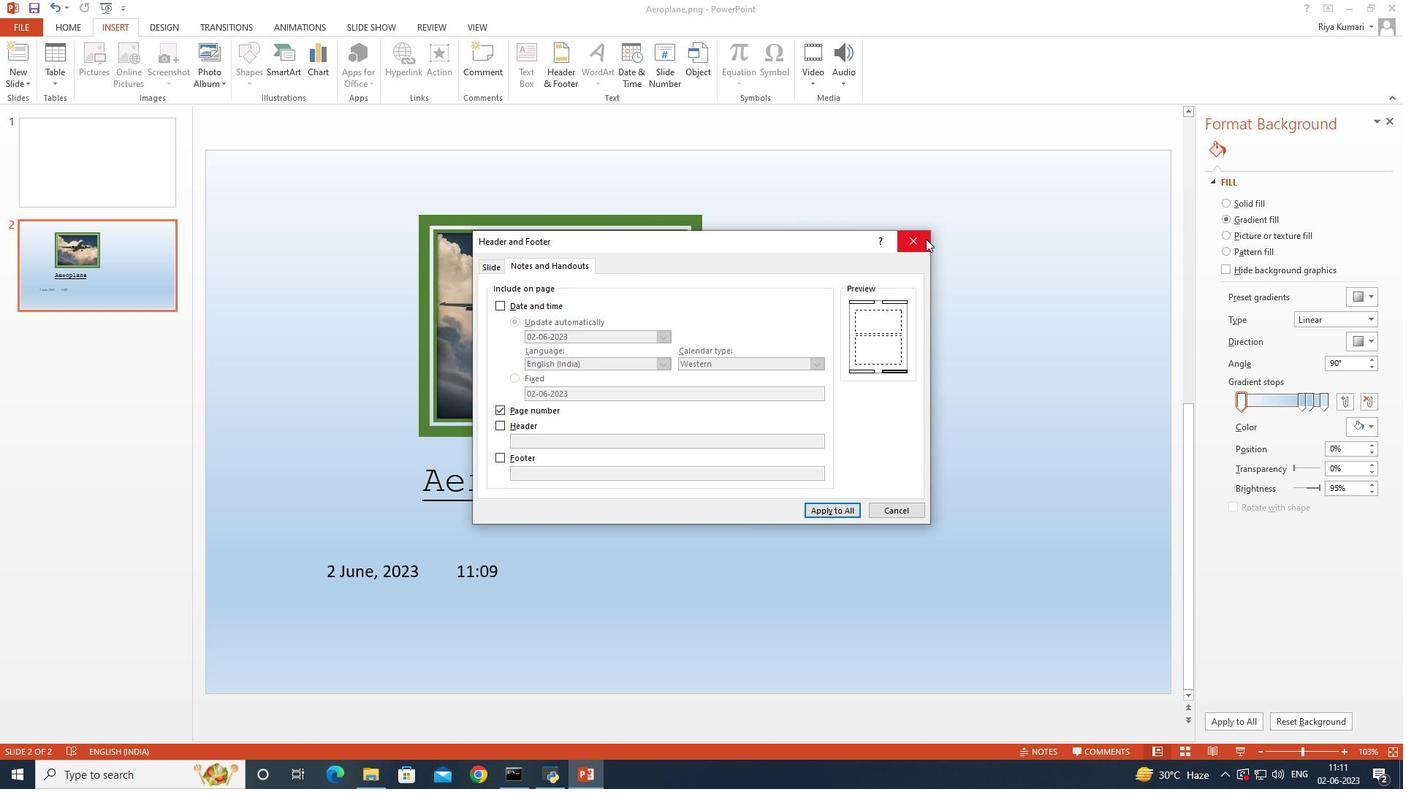 
Action: Mouse pressed left at (913, 239)
Screenshot: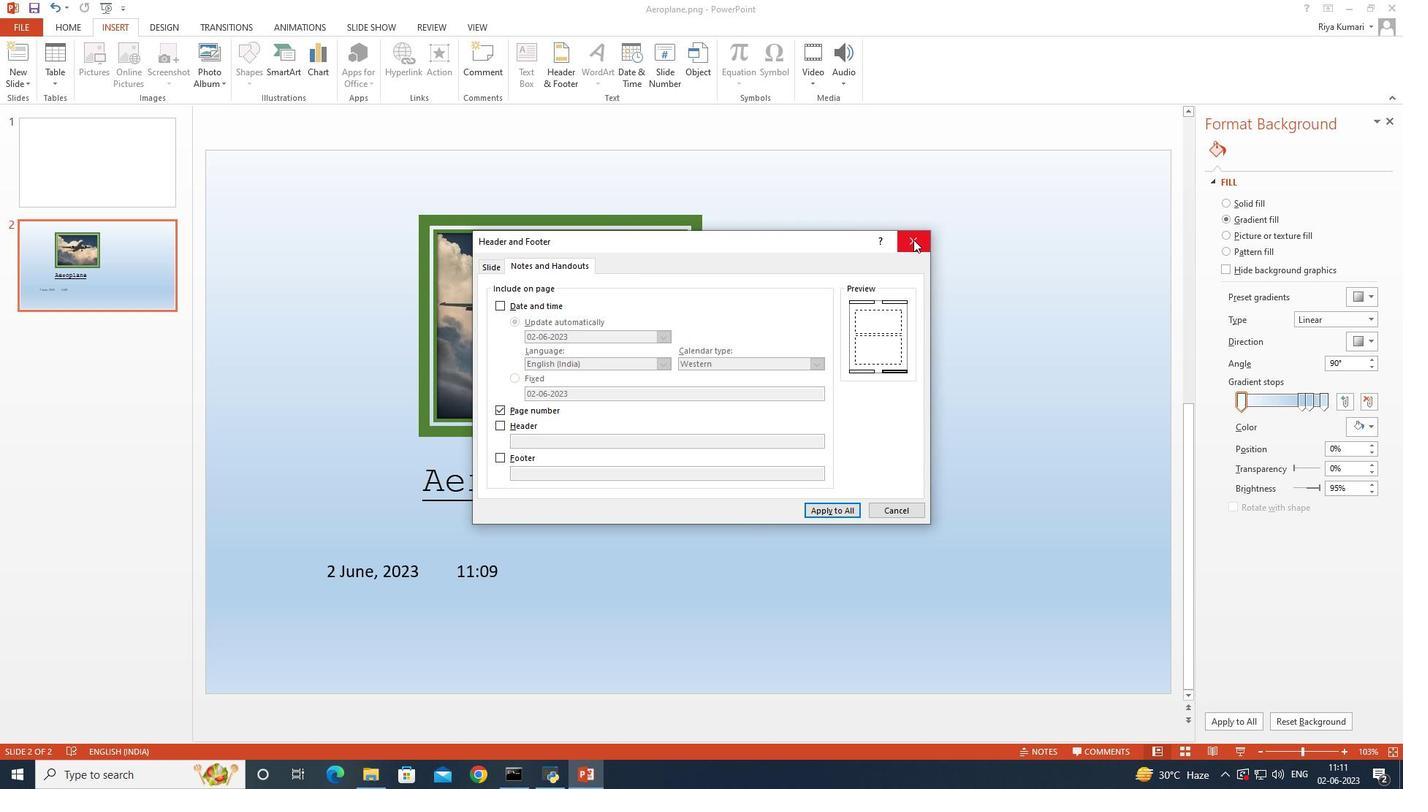 
Action: Mouse moved to (663, 40)
Screenshot: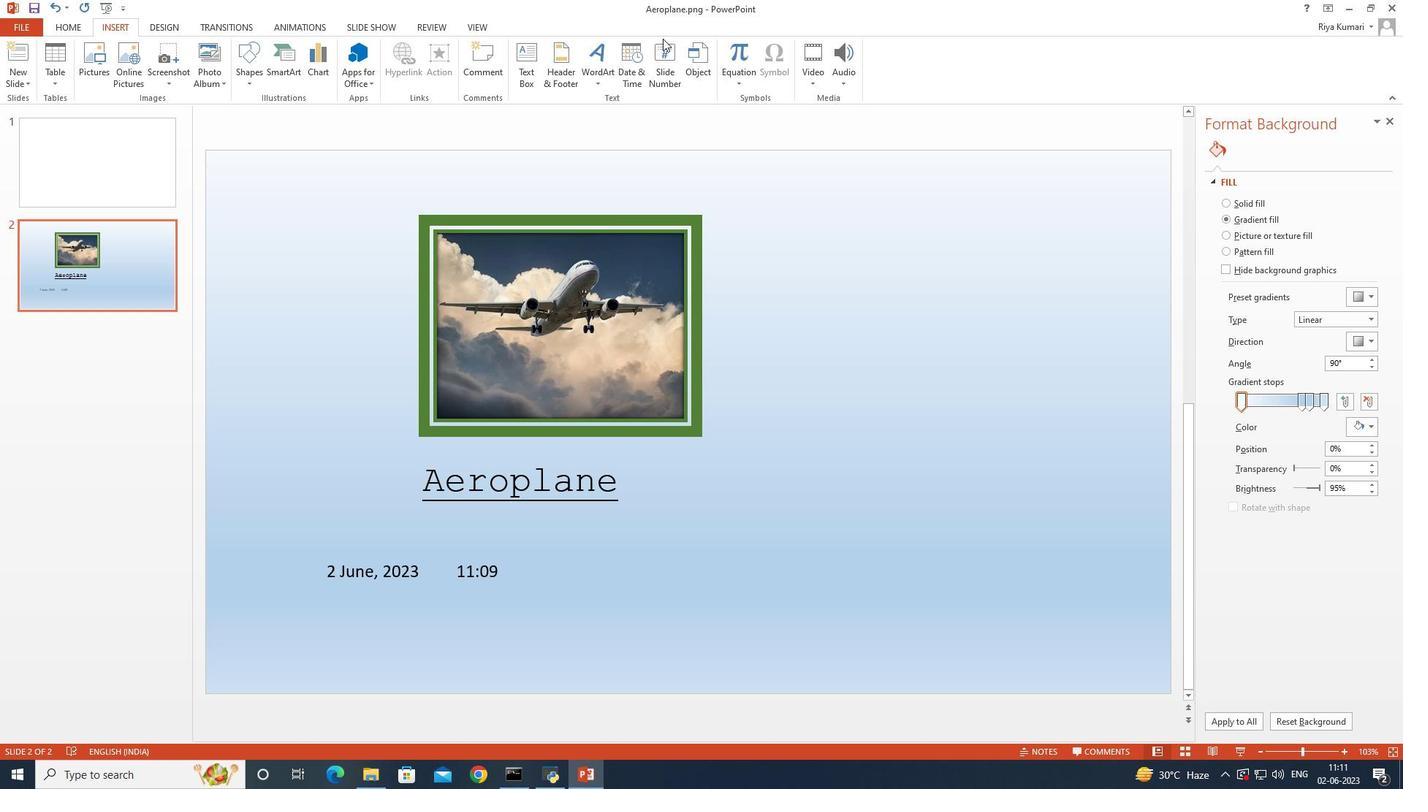 
Action: Mouse pressed left at (663, 40)
Screenshot: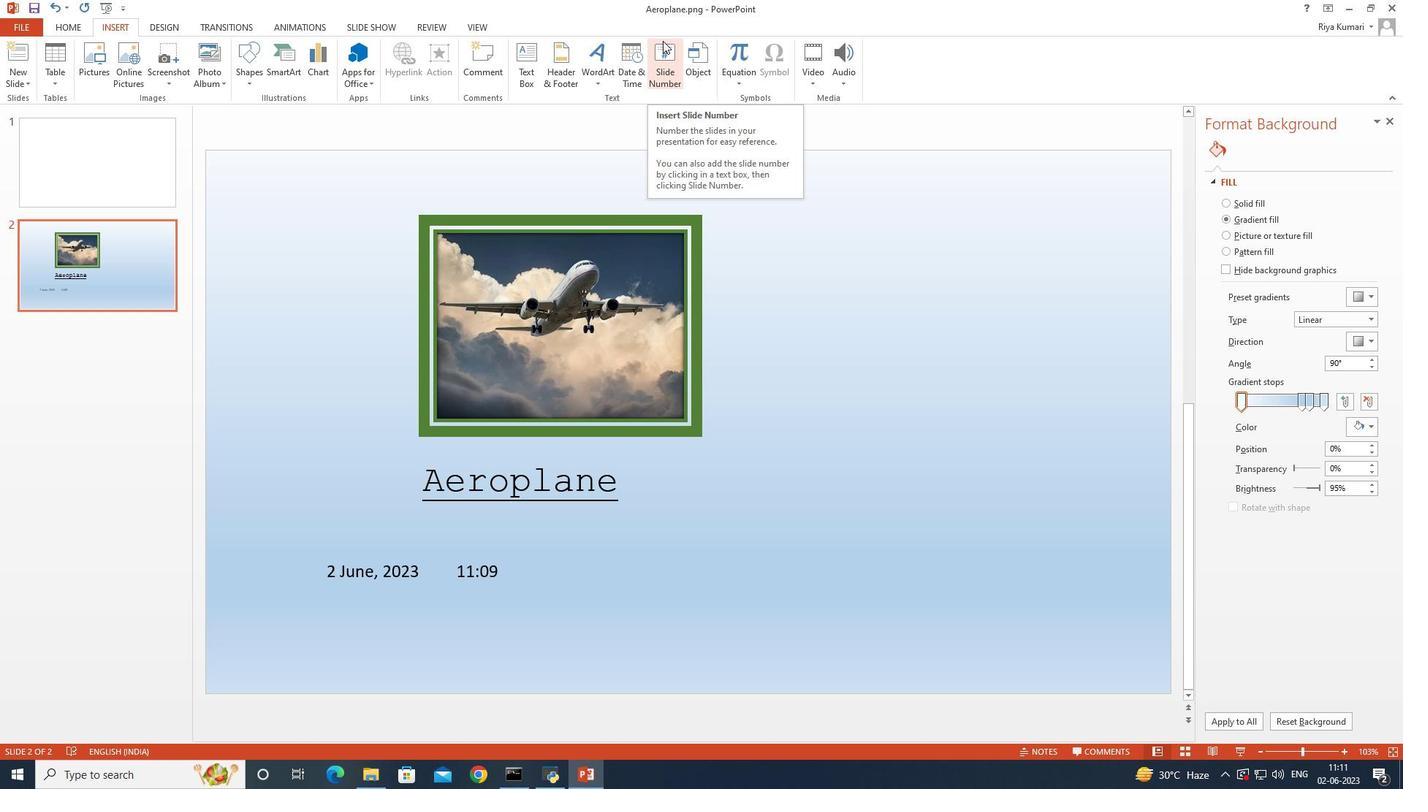
Action: Mouse moved to (500, 413)
Screenshot: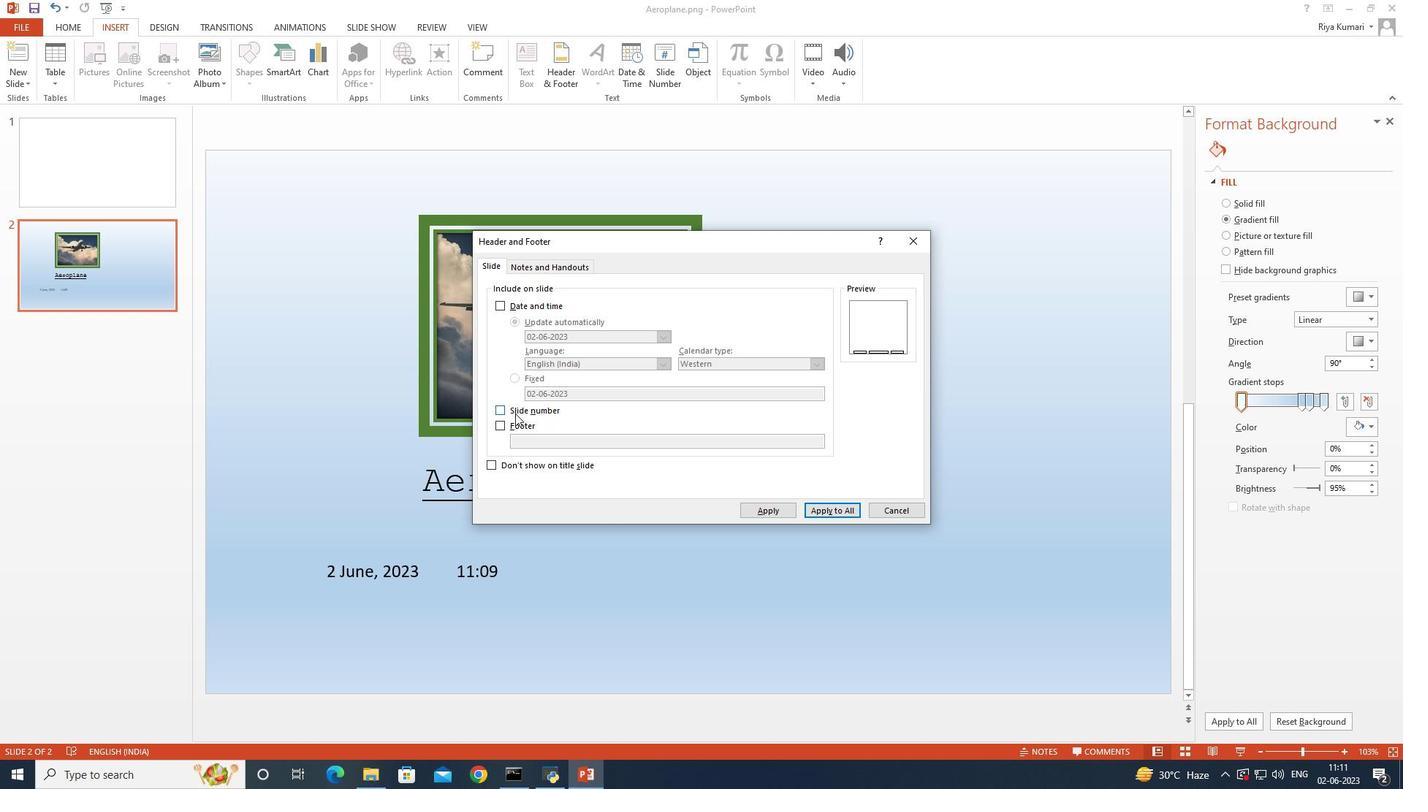 
Action: Mouse pressed left at (500, 413)
Screenshot: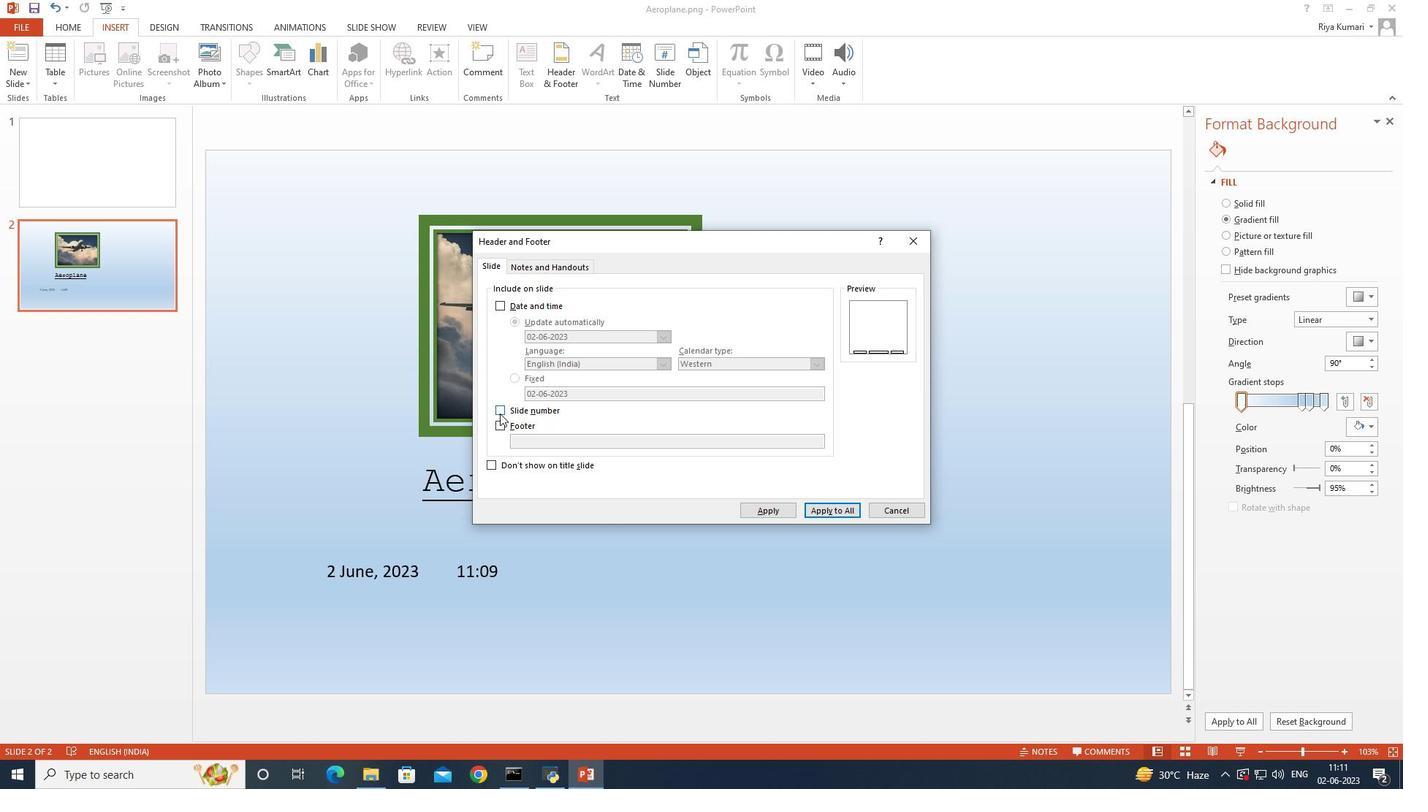 
Action: Mouse moved to (826, 512)
Screenshot: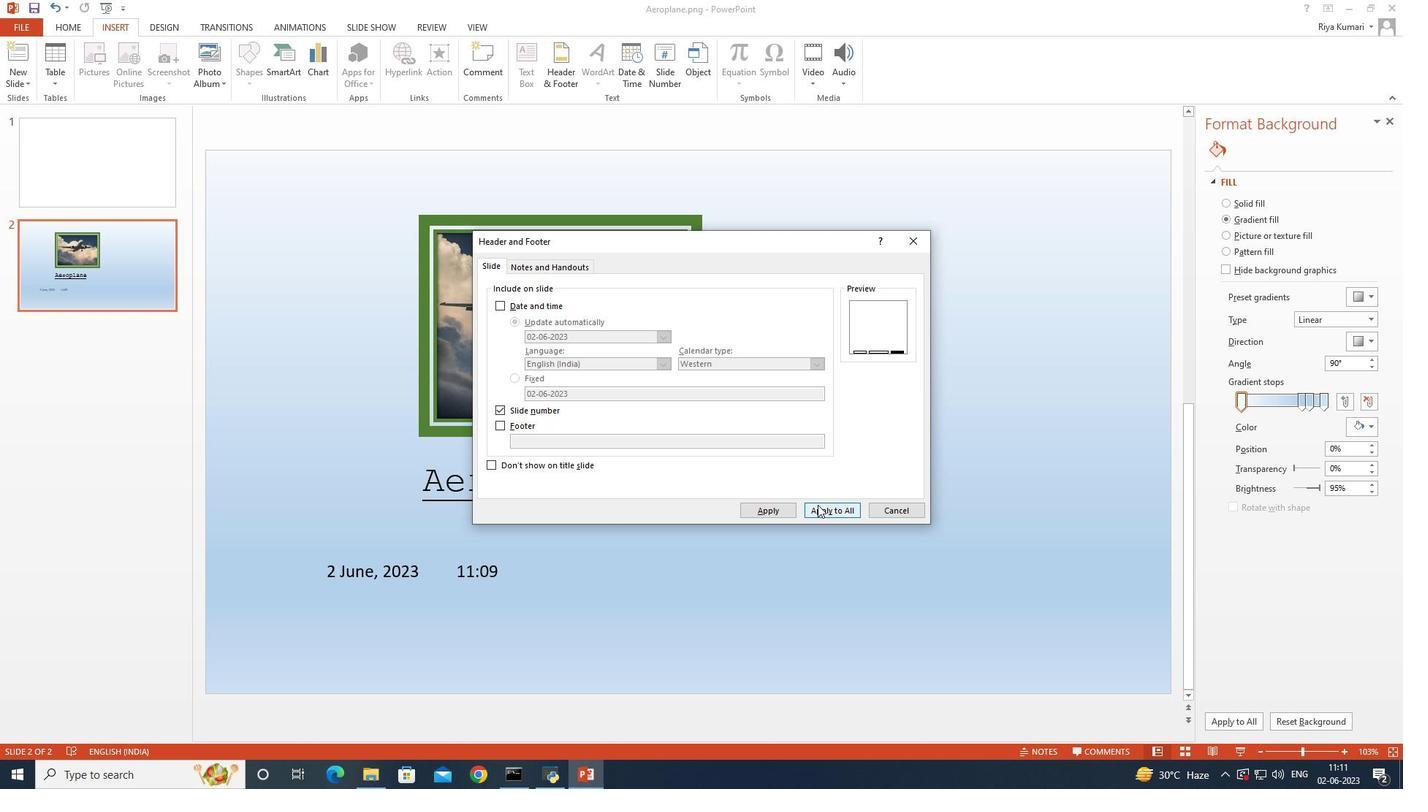 
Action: Mouse pressed left at (826, 512)
Screenshot: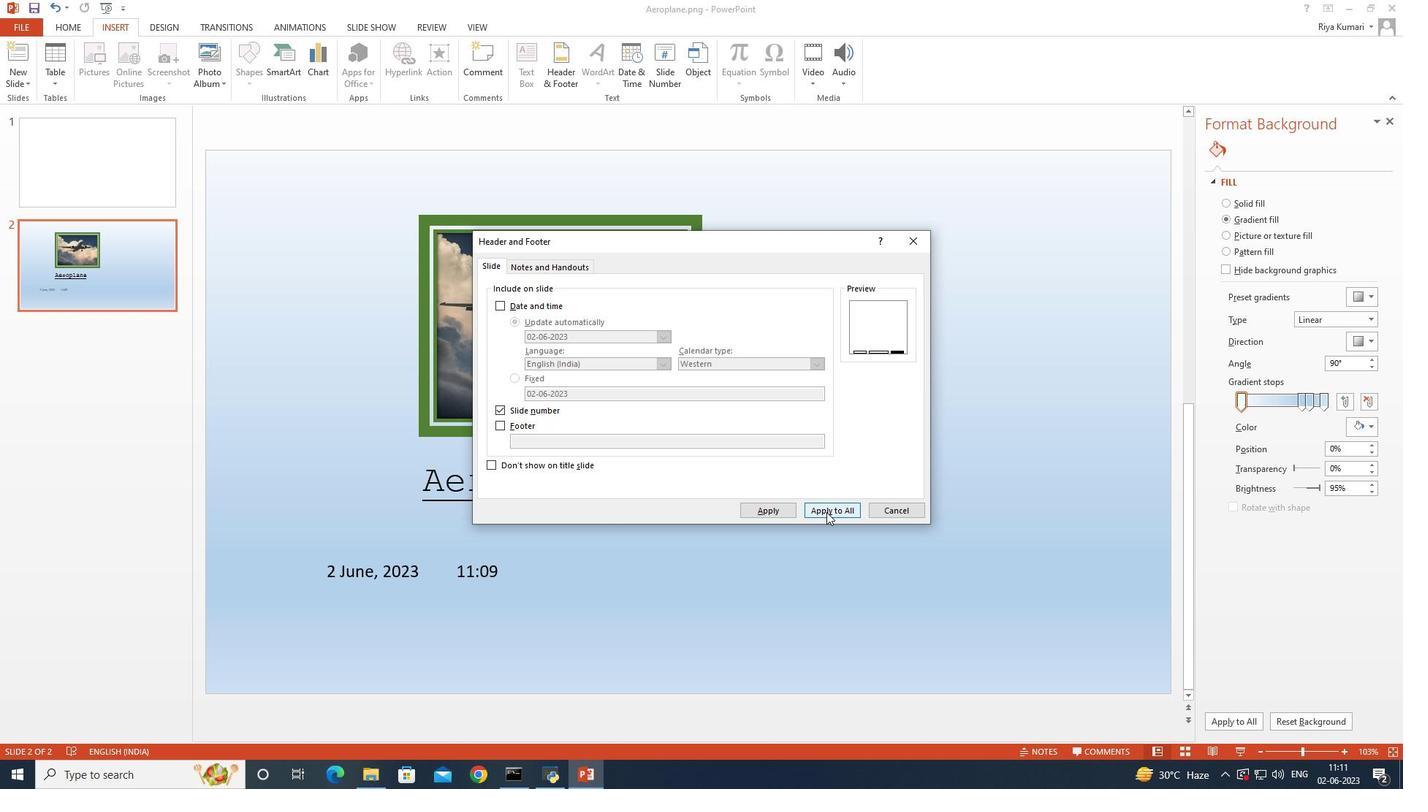 
Action: Mouse moved to (1030, 462)
Screenshot: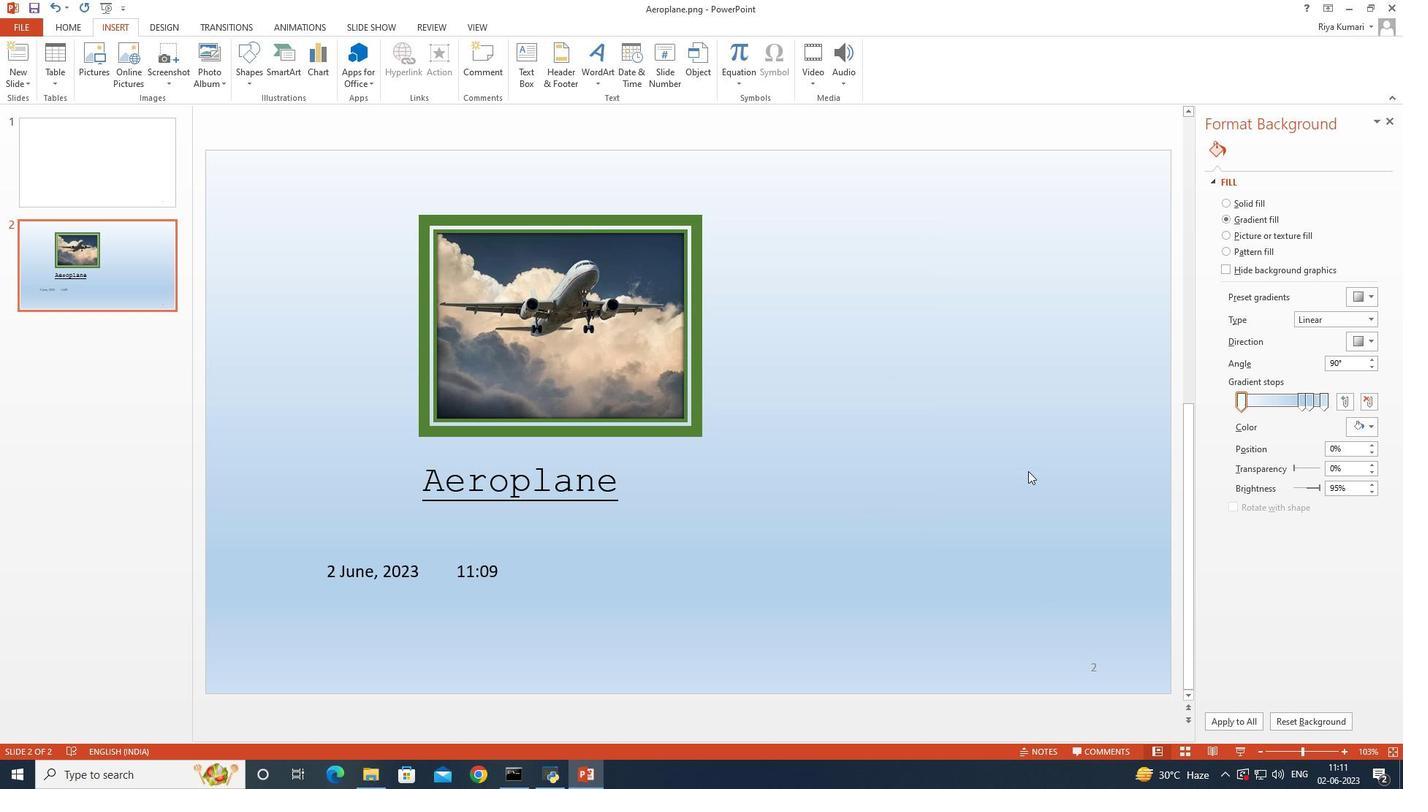 
Action: Mouse scrolled (1030, 463) with delta (0, 0)
Screenshot: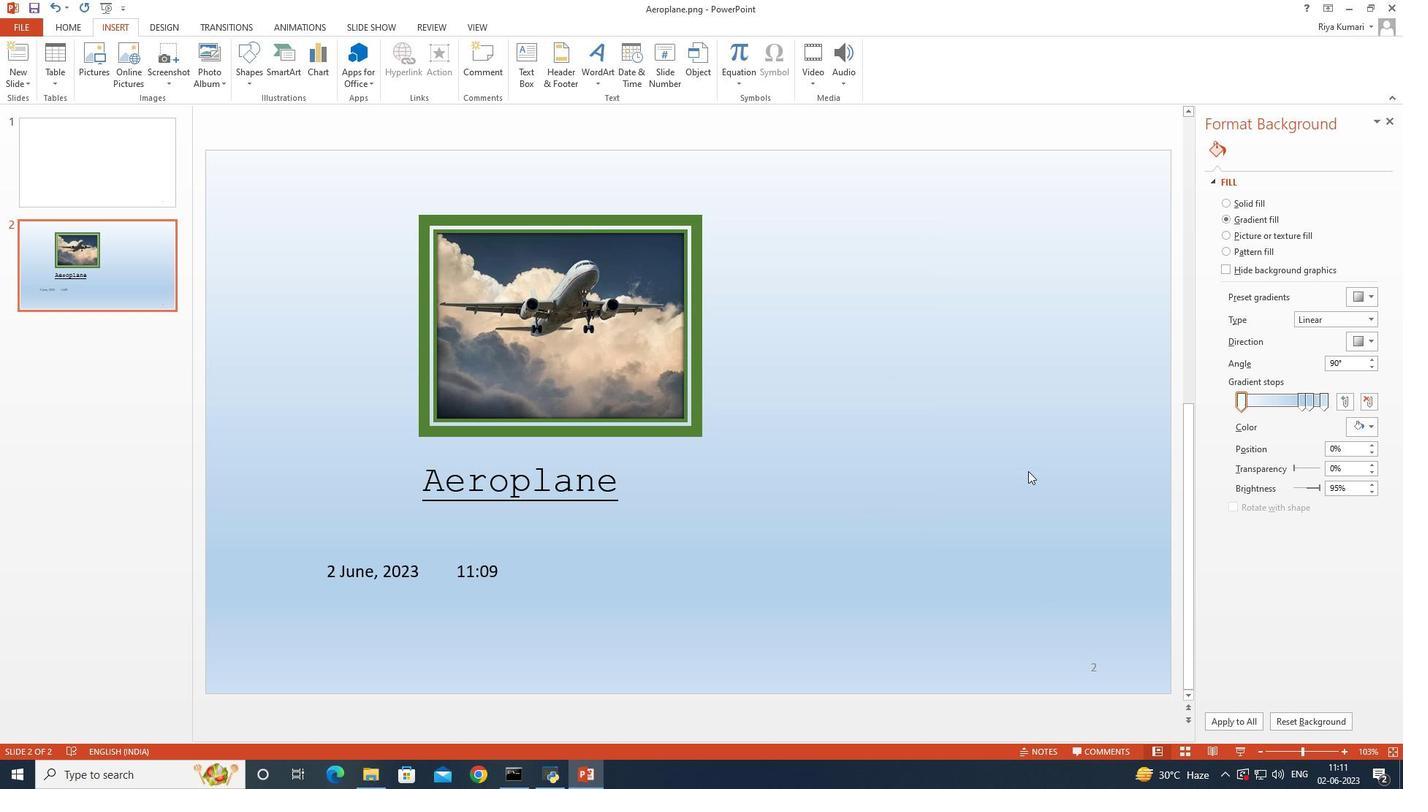 
Action: Mouse moved to (1030, 460)
Screenshot: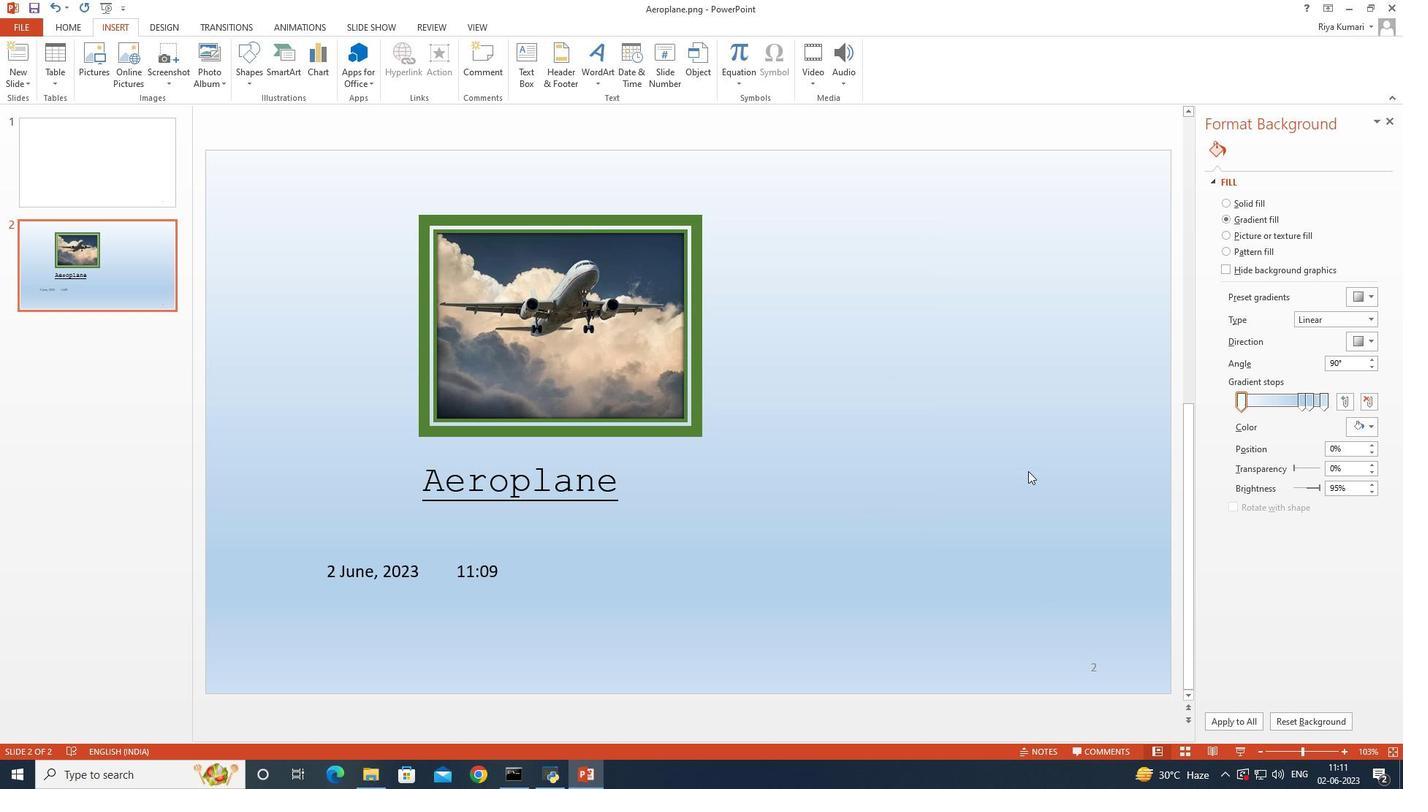 
Action: Mouse scrolled (1030, 462) with delta (0, 0)
Screenshot: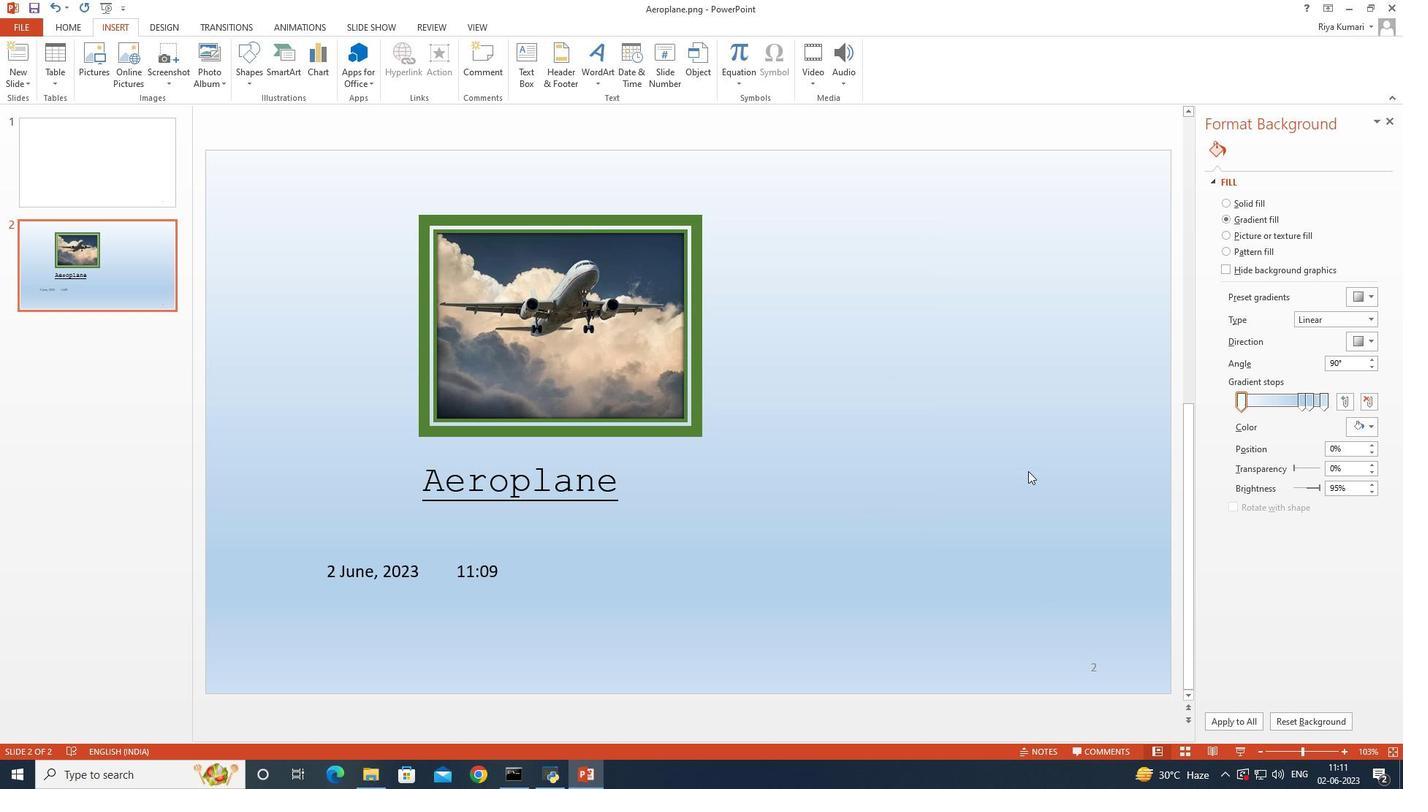 
Action: Mouse scrolled (1030, 461) with delta (0, 0)
Screenshot: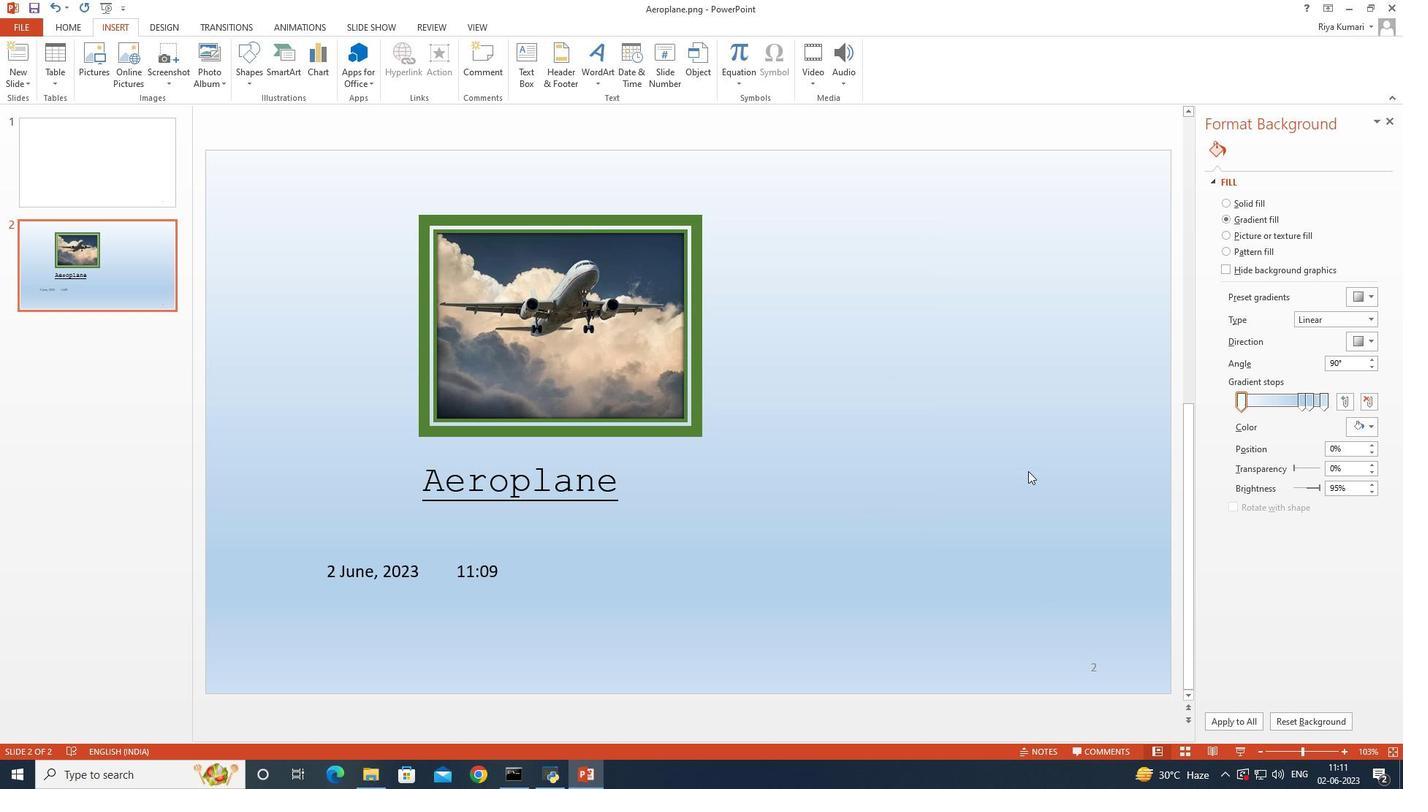 
Action: Mouse moved to (1031, 459)
Screenshot: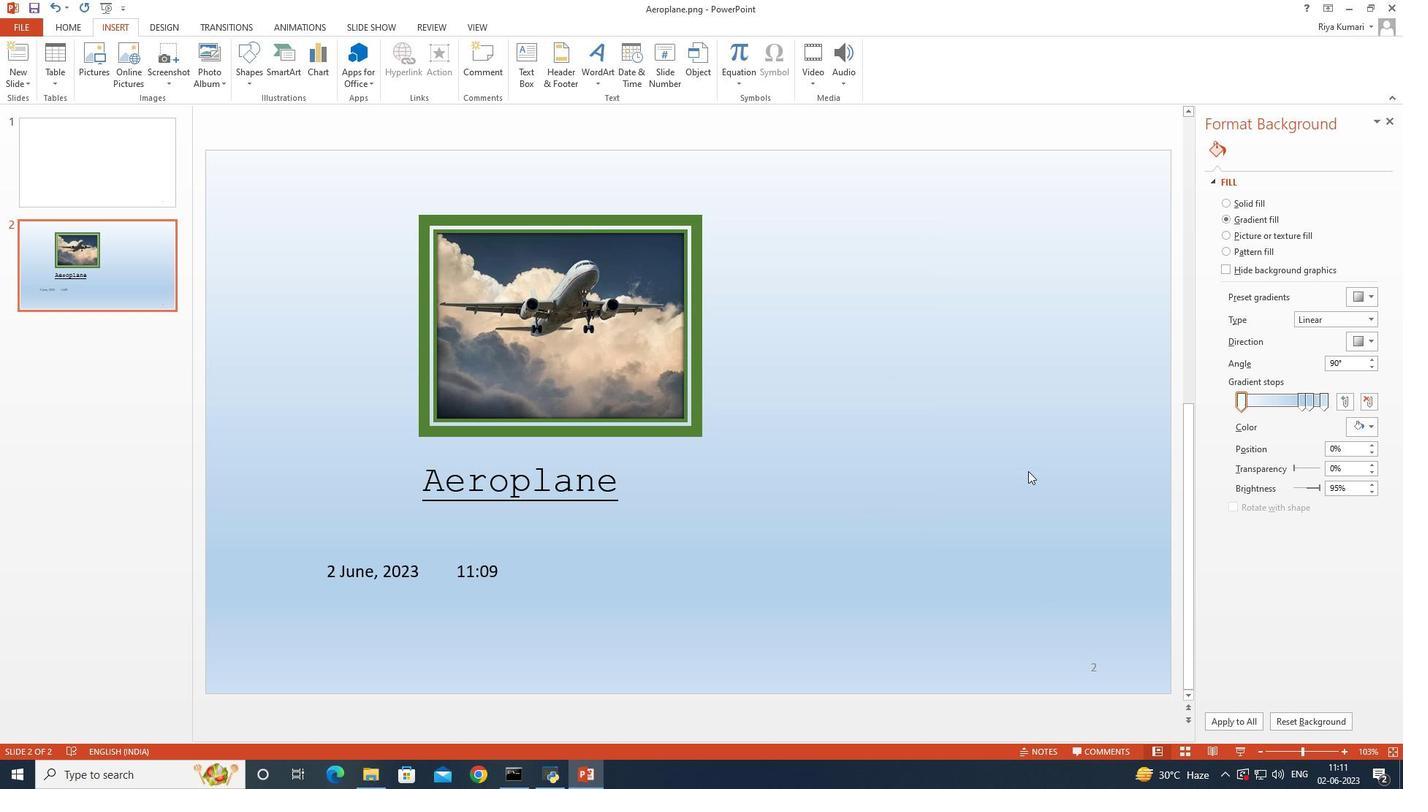 
Action: Mouse scrolled (1031, 459) with delta (0, 0)
Screenshot: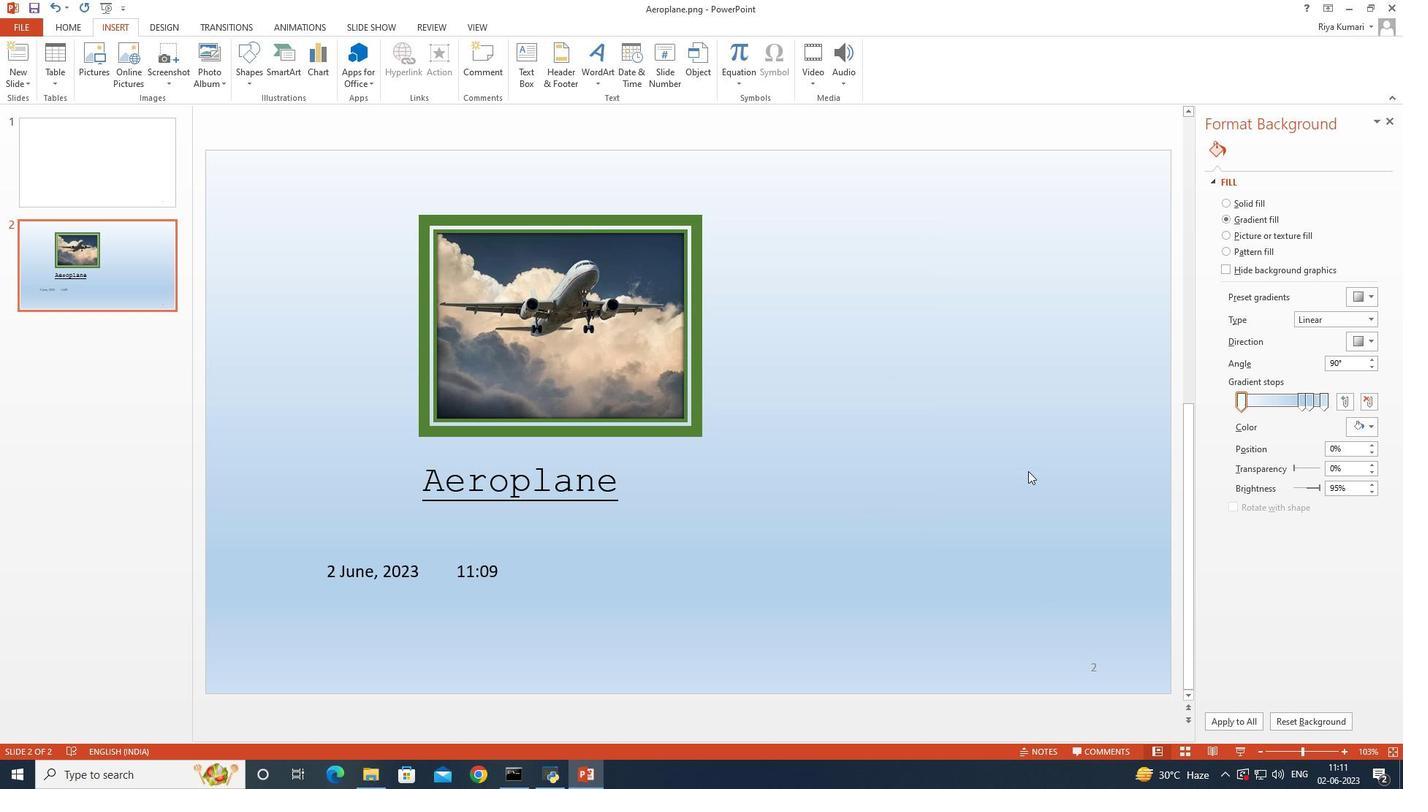 
Action: Mouse moved to (1031, 458)
Screenshot: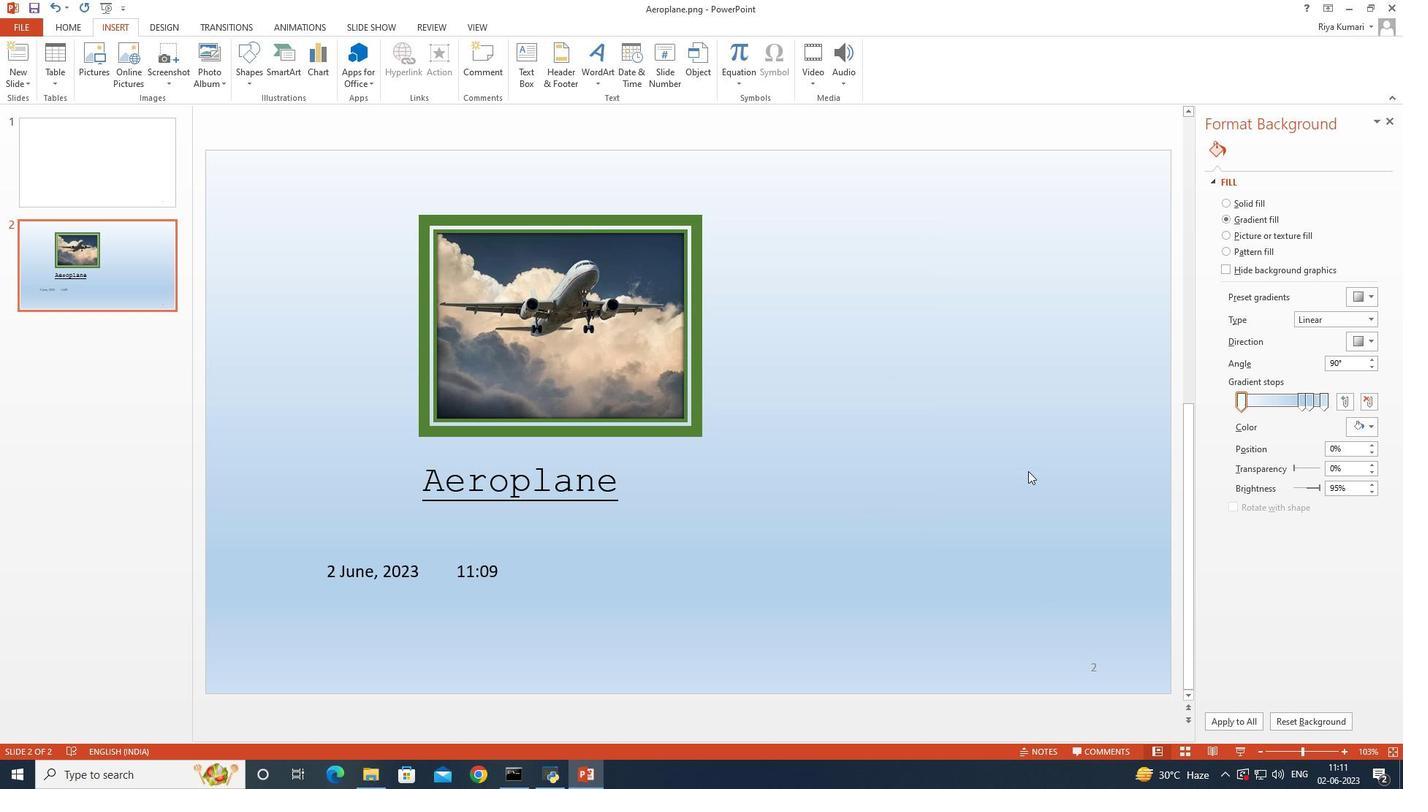 
Action: Mouse scrolled (1031, 459) with delta (0, 0)
Screenshot: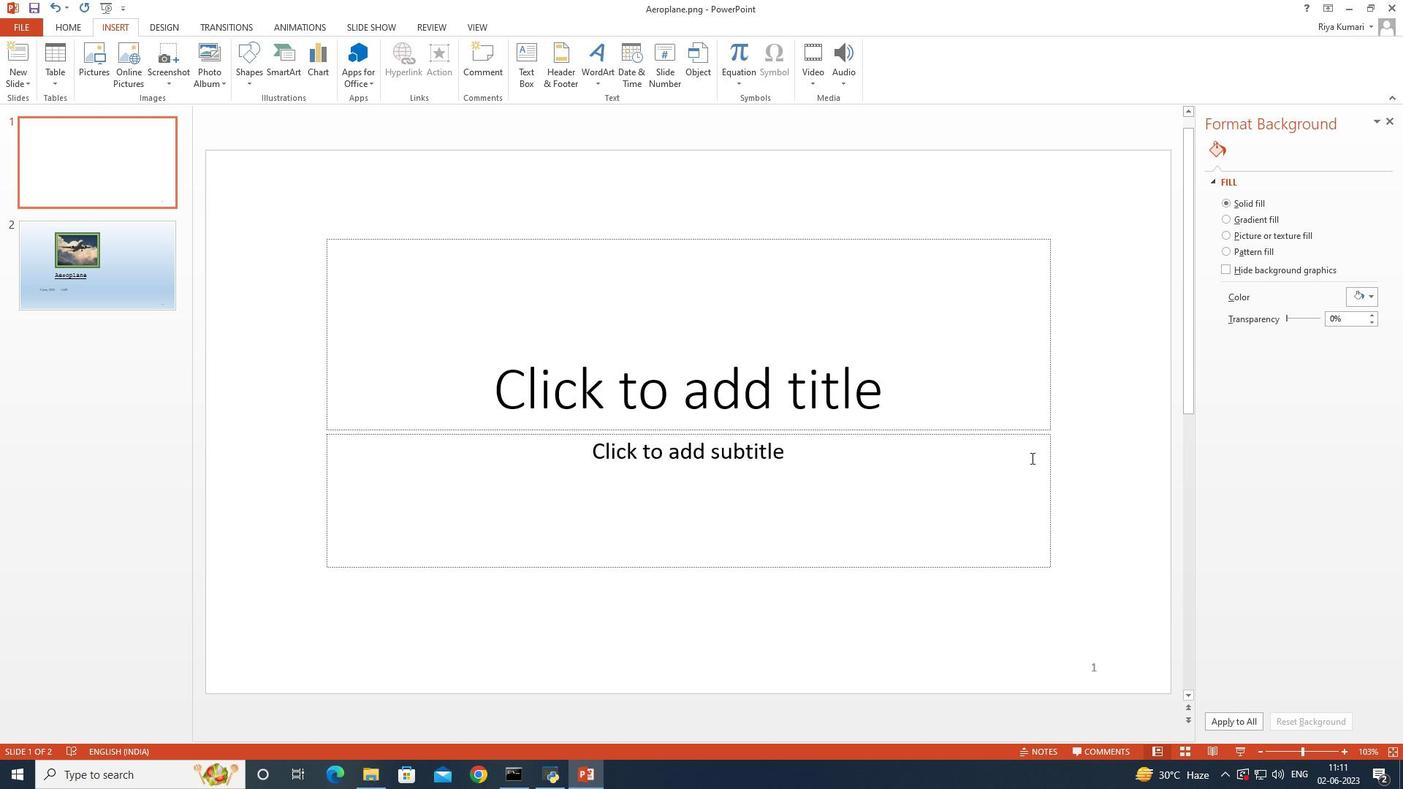 
Action: Mouse scrolled (1031, 459) with delta (0, 0)
Screenshot: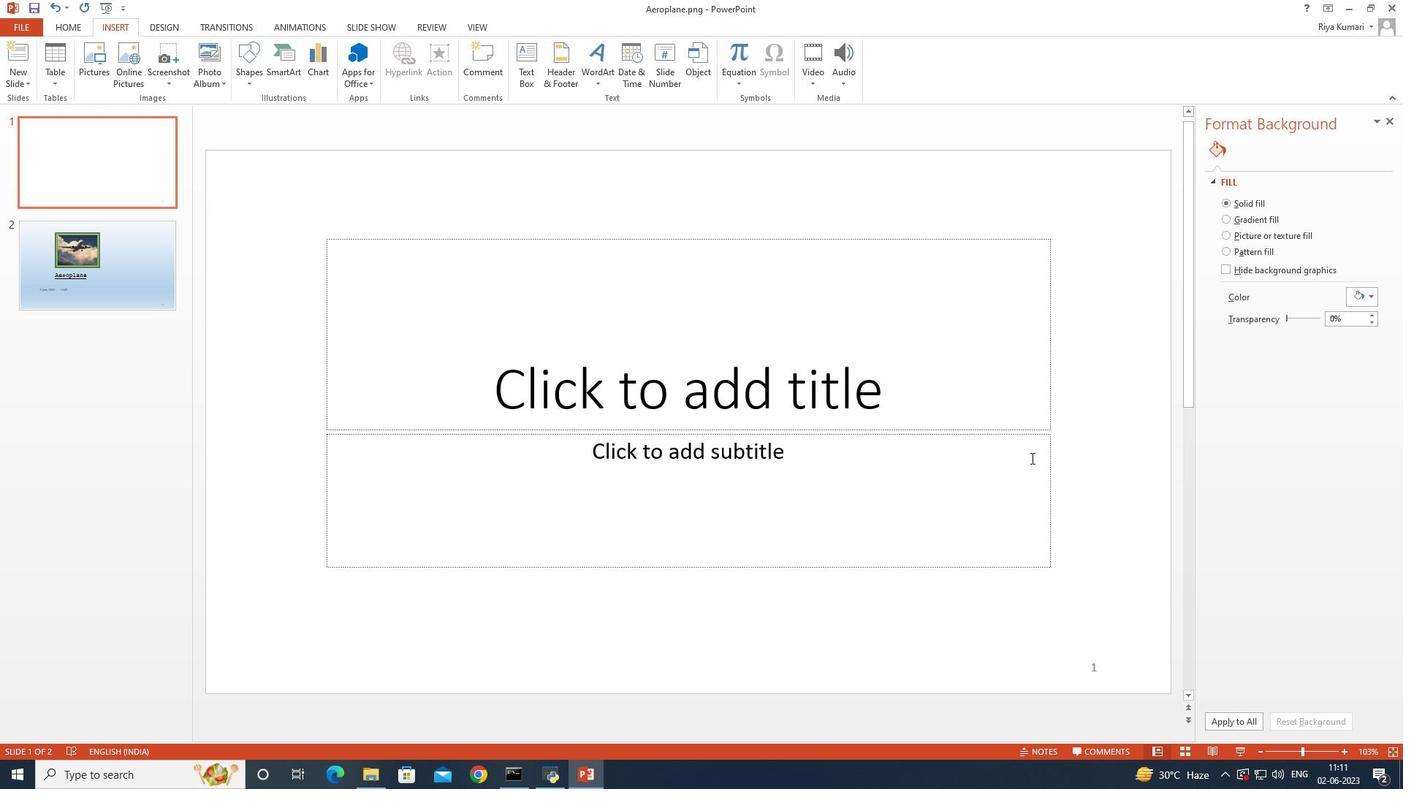 
Action: Mouse scrolled (1031, 459) with delta (0, 0)
Screenshot: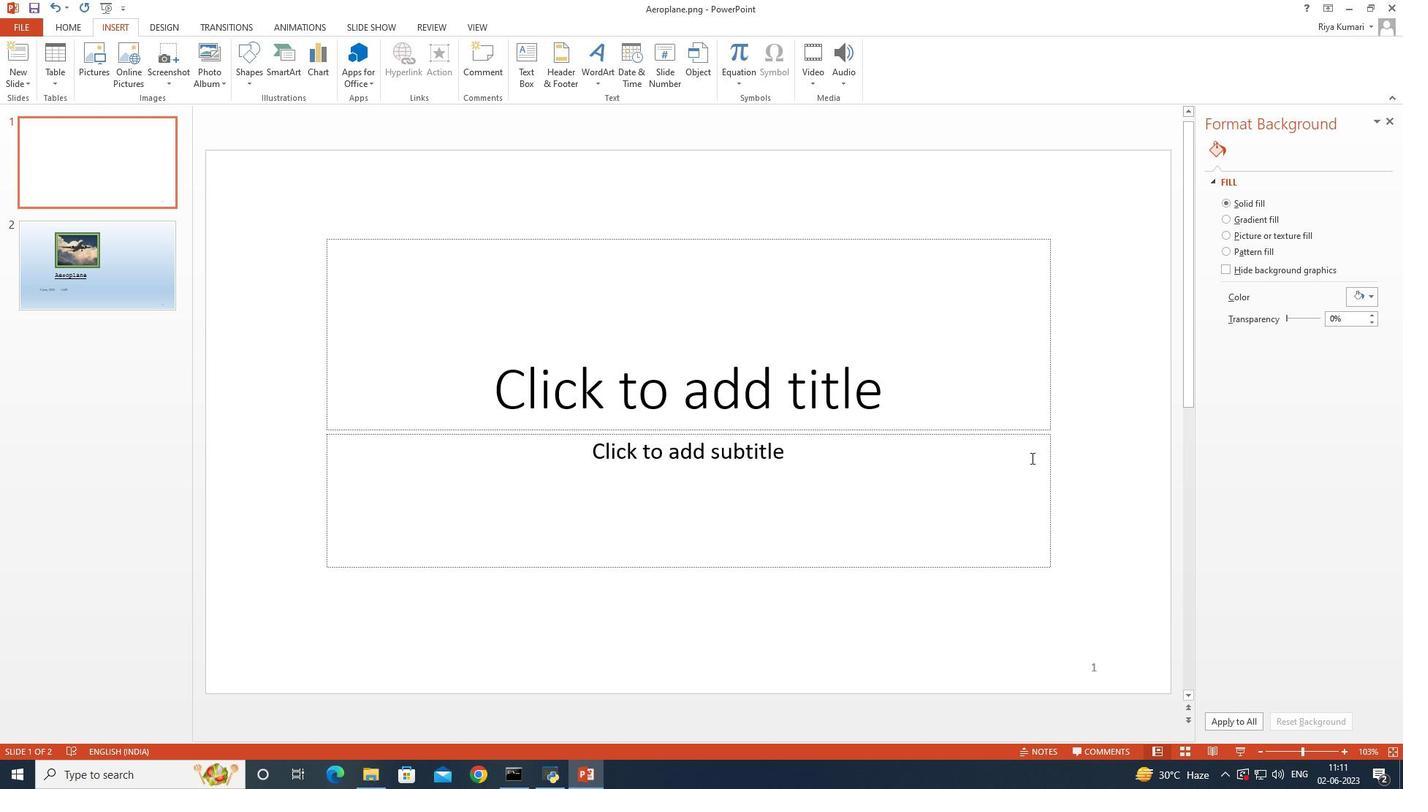 
Action: Mouse scrolled (1031, 457) with delta (0, 0)
Screenshot: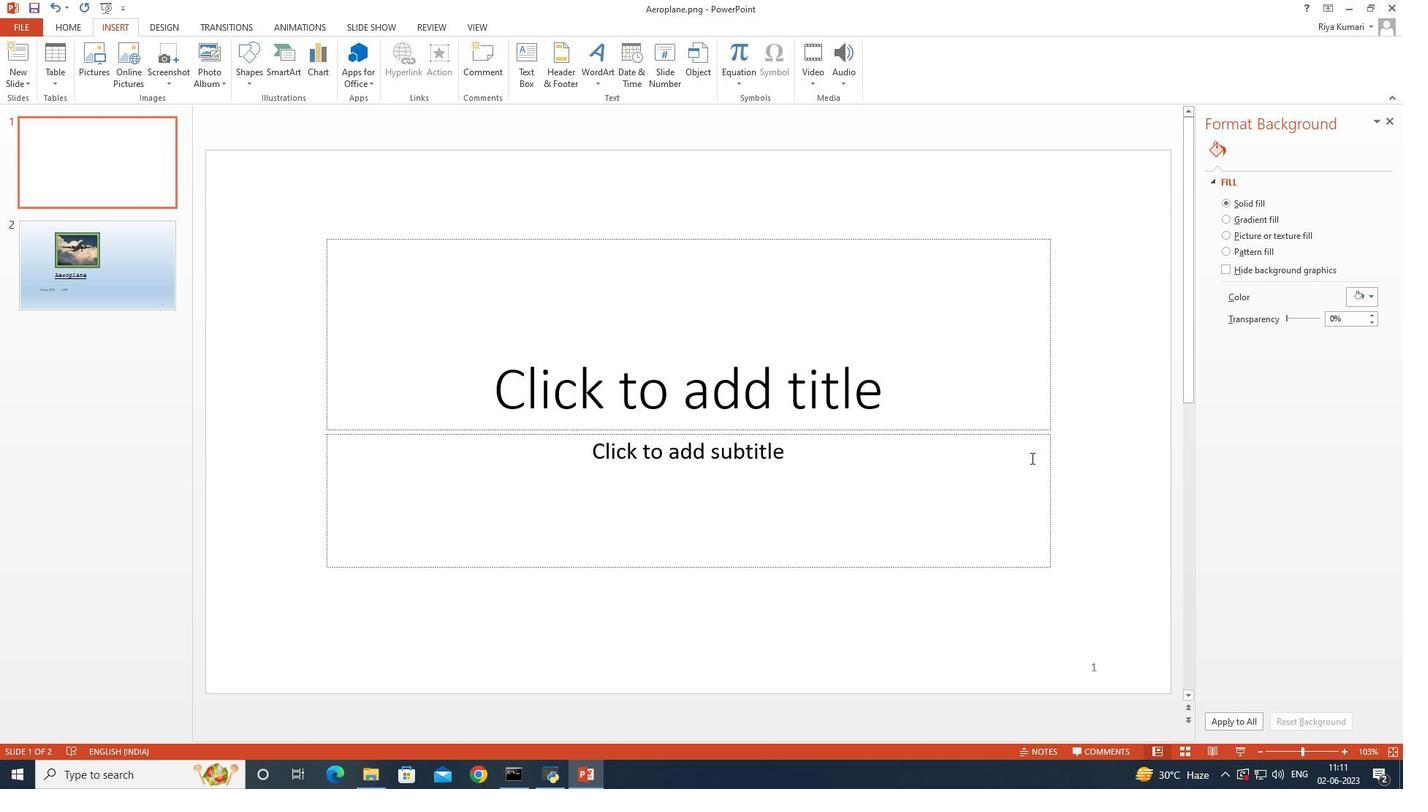 
Action: Mouse scrolled (1031, 457) with delta (0, 0)
Screenshot: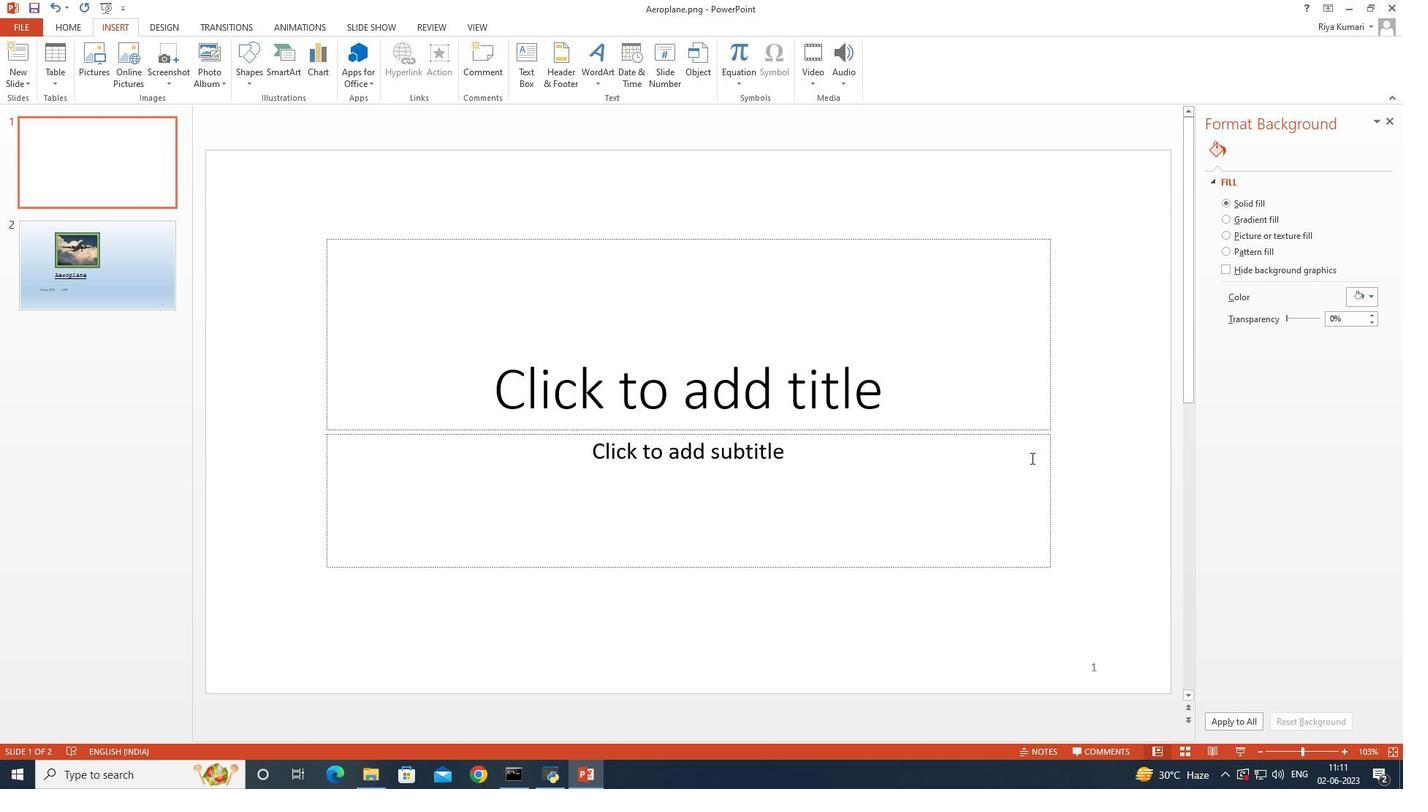 
Action: Mouse scrolled (1031, 457) with delta (0, 0)
Screenshot: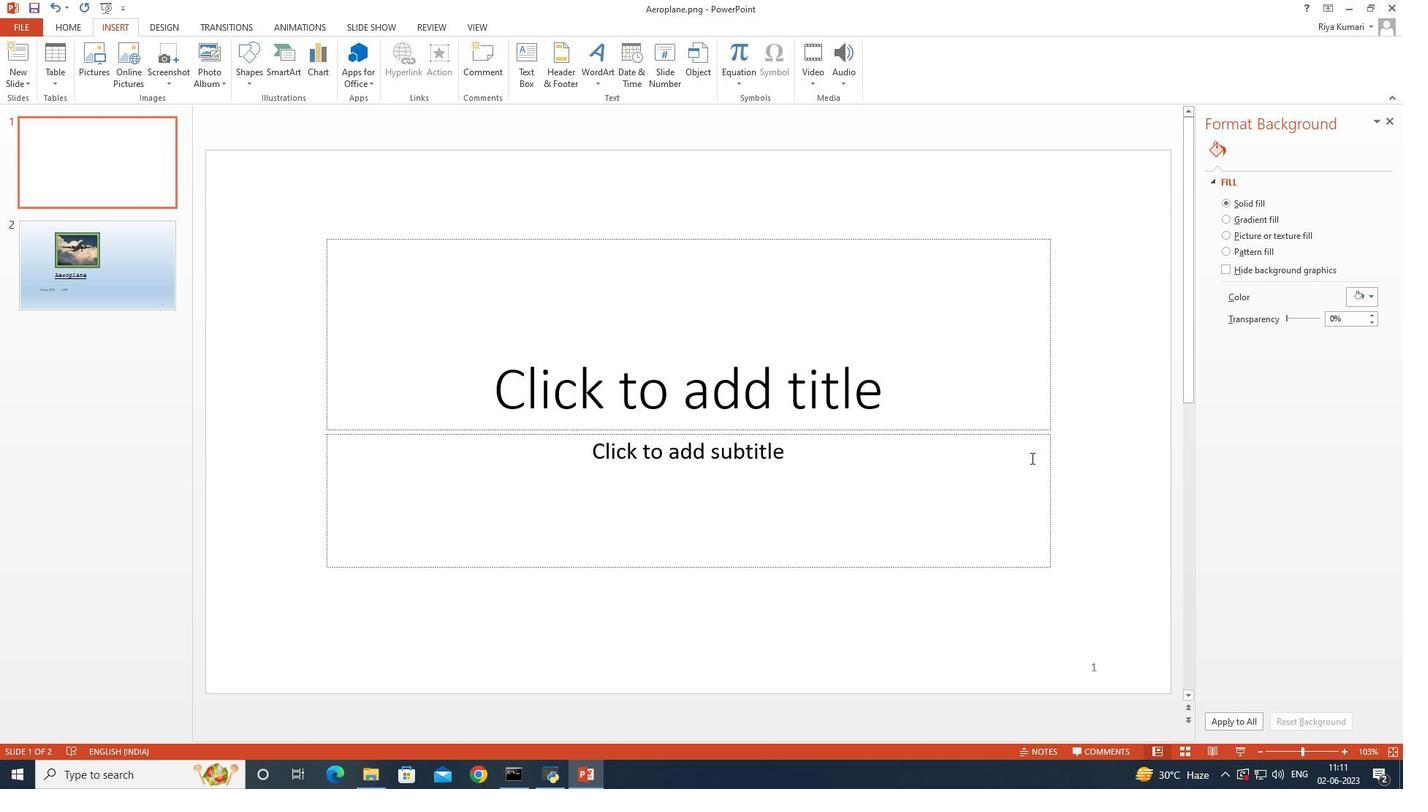 
Action: Mouse scrolled (1031, 457) with delta (0, 0)
Screenshot: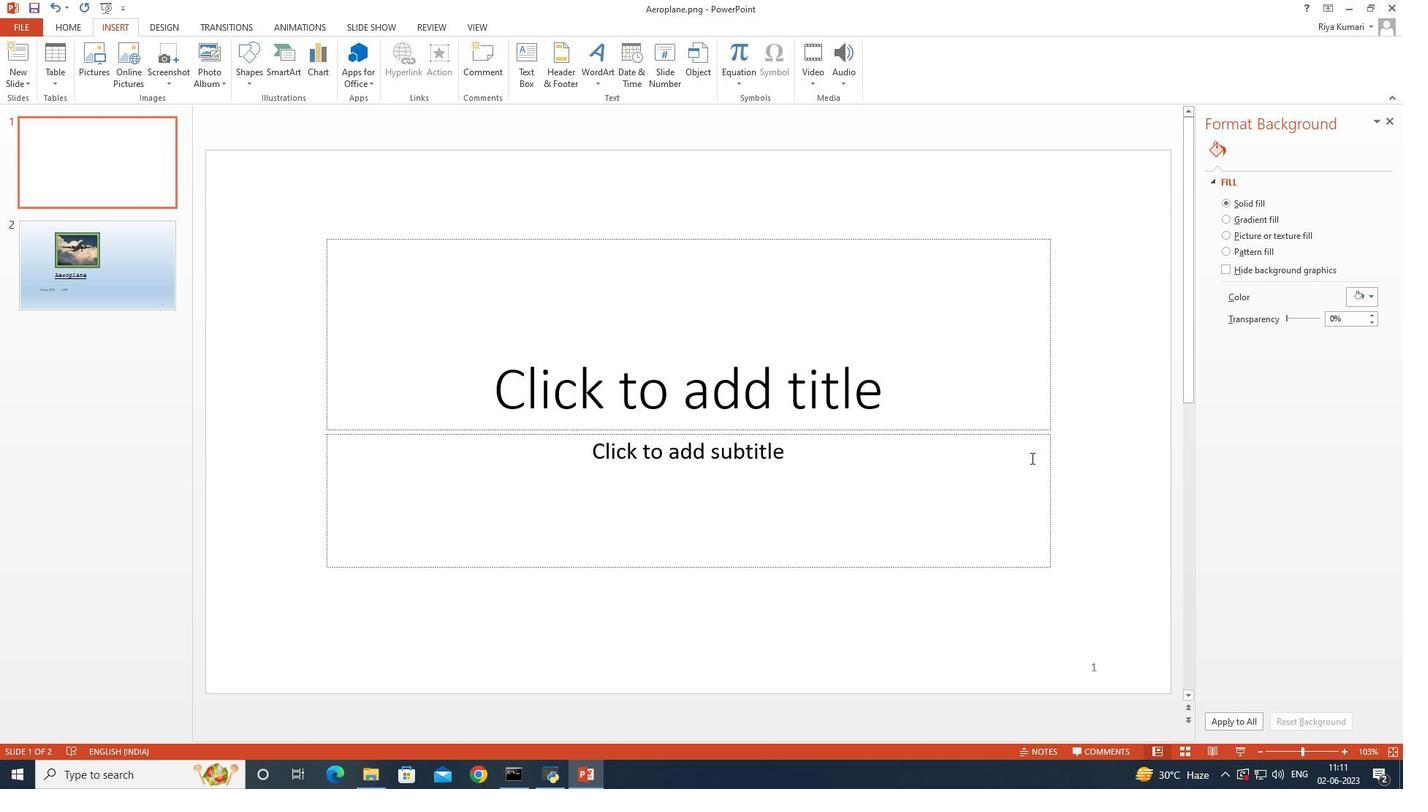 
Action: Mouse scrolled (1031, 457) with delta (0, 0)
Screenshot: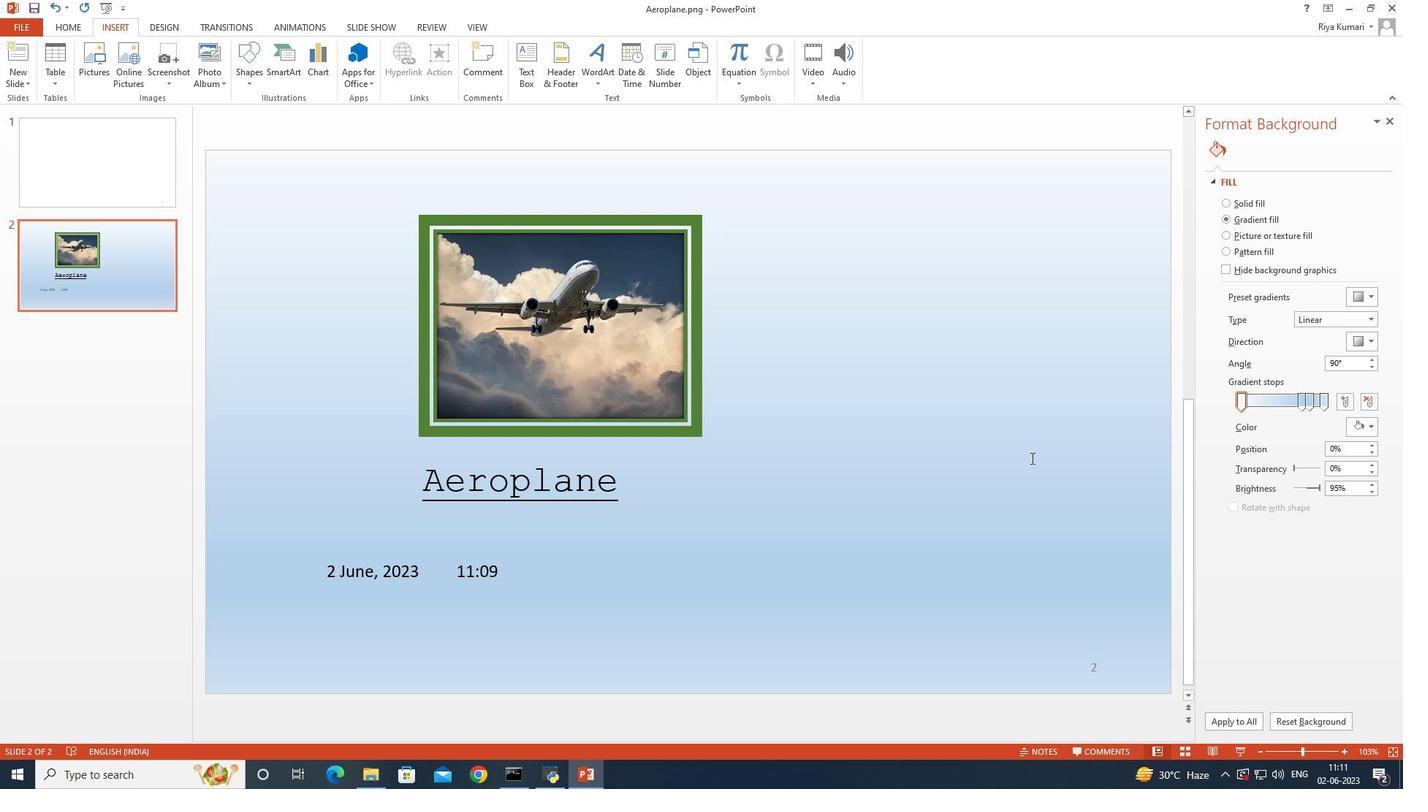 
Action: Mouse moved to (885, 444)
Screenshot: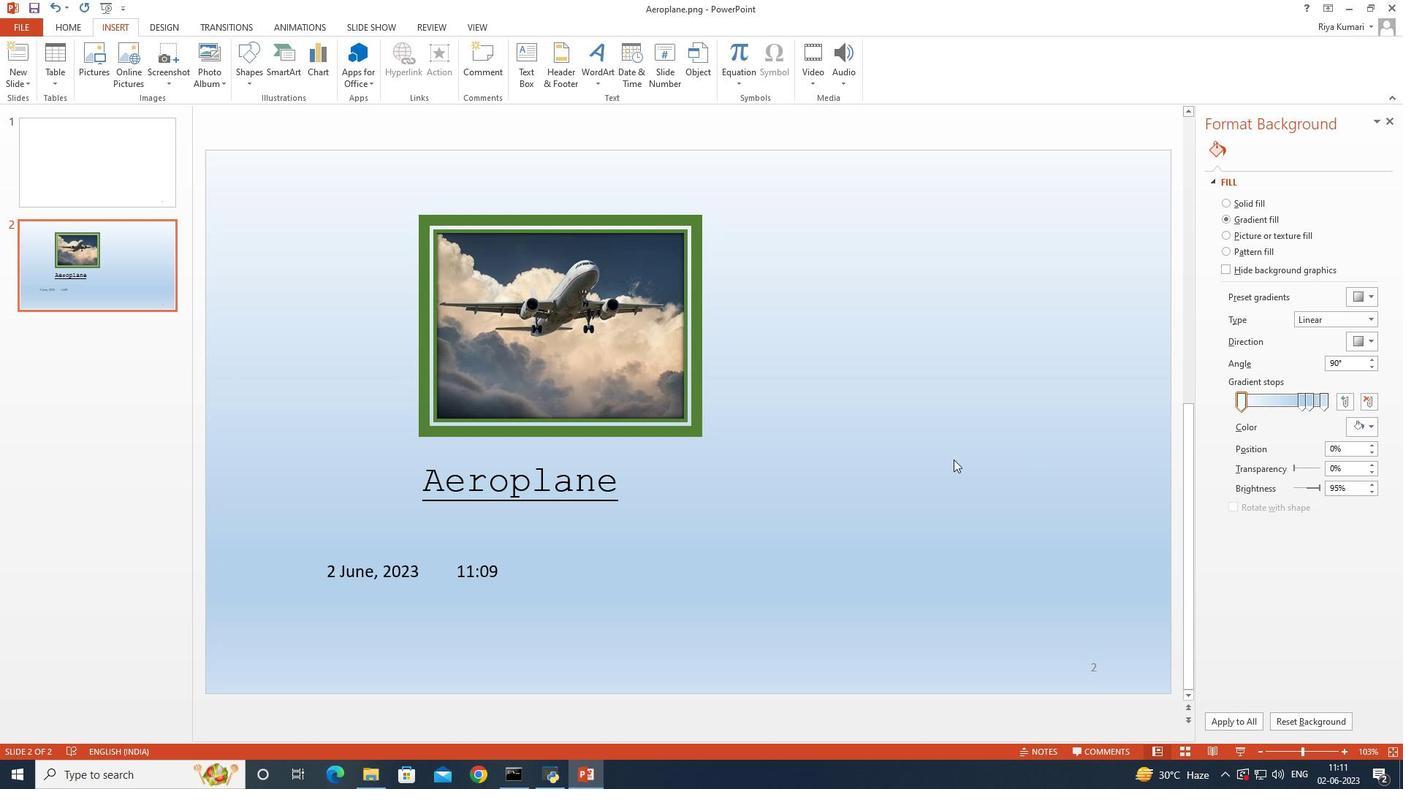 
